 Task: Add a timeline in the project ChaseTech for the epic 'Cloud-based analytics platform development' from 2024/05/22 to 2024/07/22. Add a timeline in the project ChaseTech for the epic 'IT performance benchmarking' from 2023/05/20 to 2024/11/15. Add a timeline in the project ChaseTech for the epic 'IT budget management improvement' from 2024/06/11 to 2025/08/09
Action: Mouse moved to (116, 168)
Screenshot: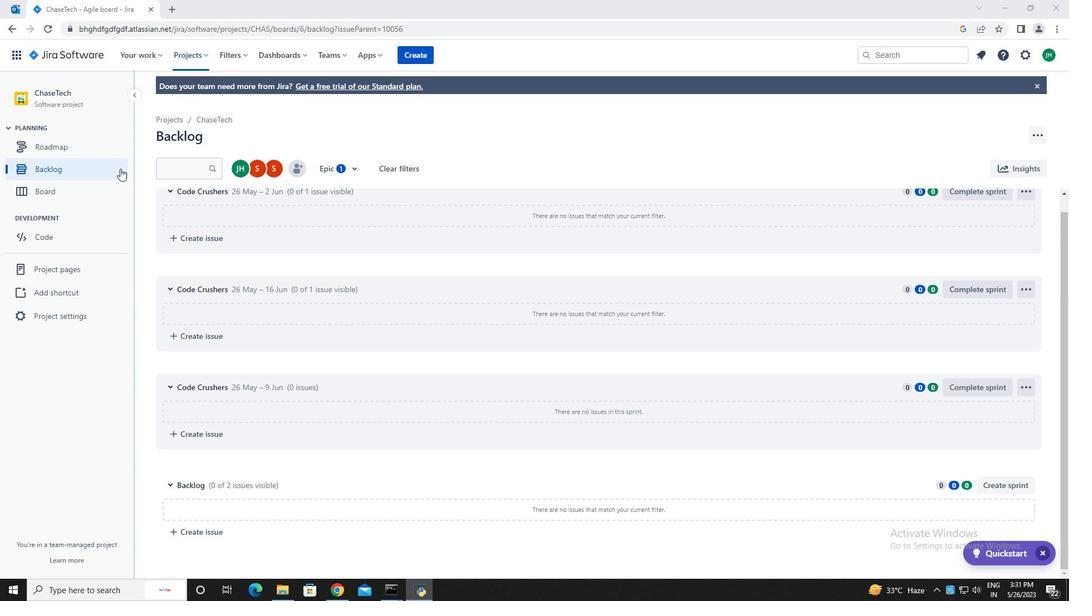
Action: Mouse pressed left at (116, 168)
Screenshot: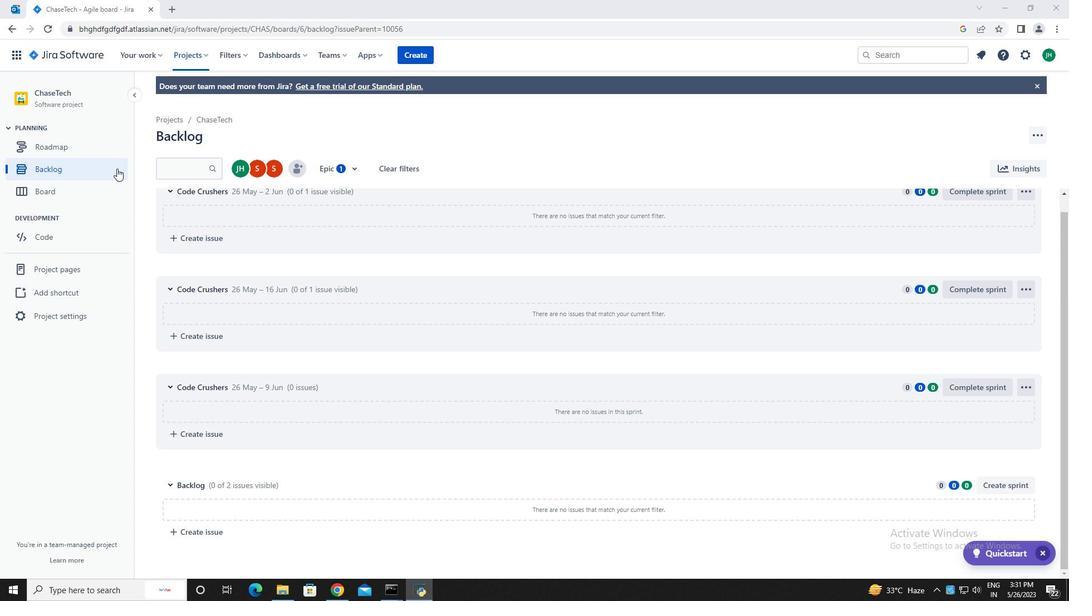 
Action: Mouse moved to (330, 170)
Screenshot: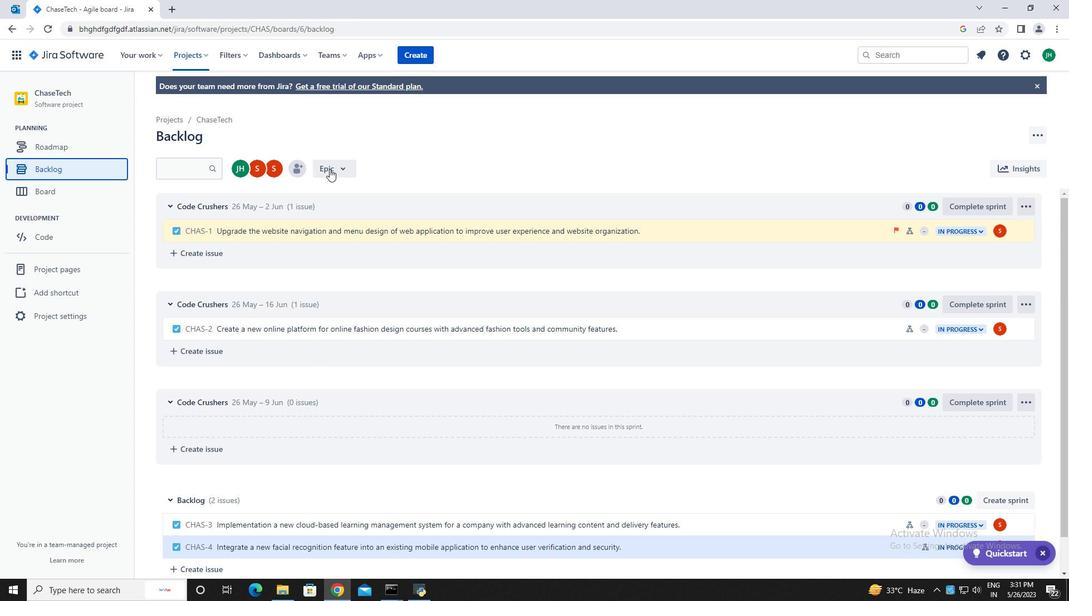 
Action: Mouse pressed left at (330, 170)
Screenshot: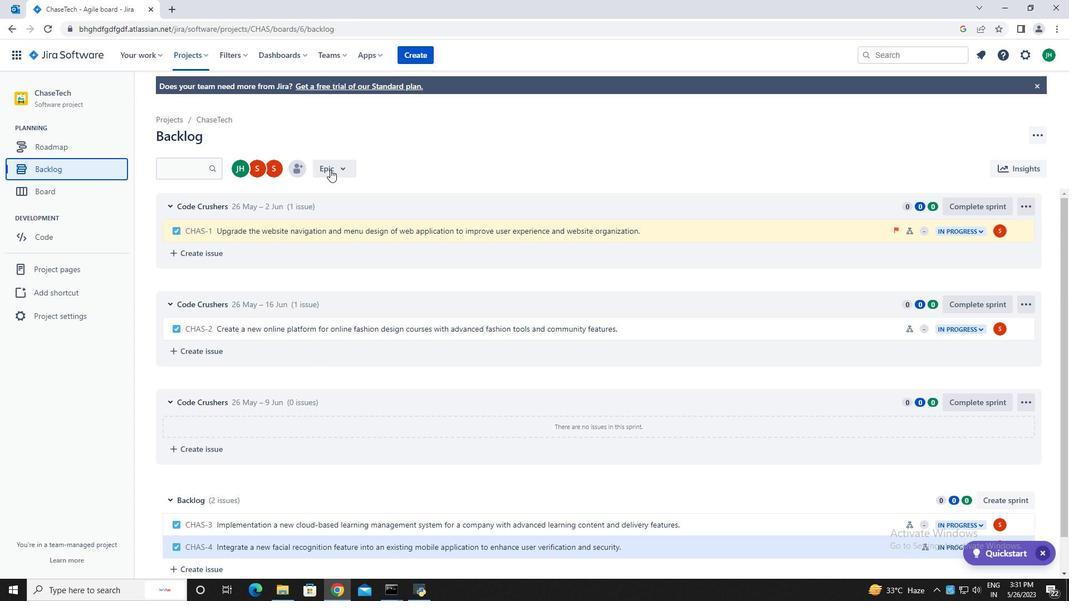 
Action: Mouse moved to (339, 289)
Screenshot: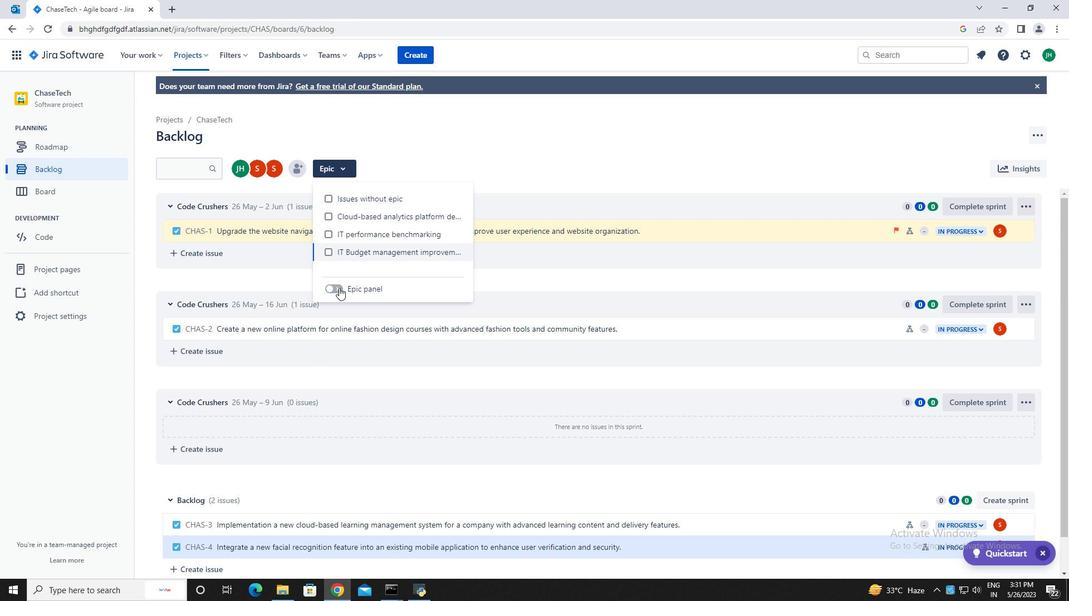 
Action: Mouse pressed left at (339, 289)
Screenshot: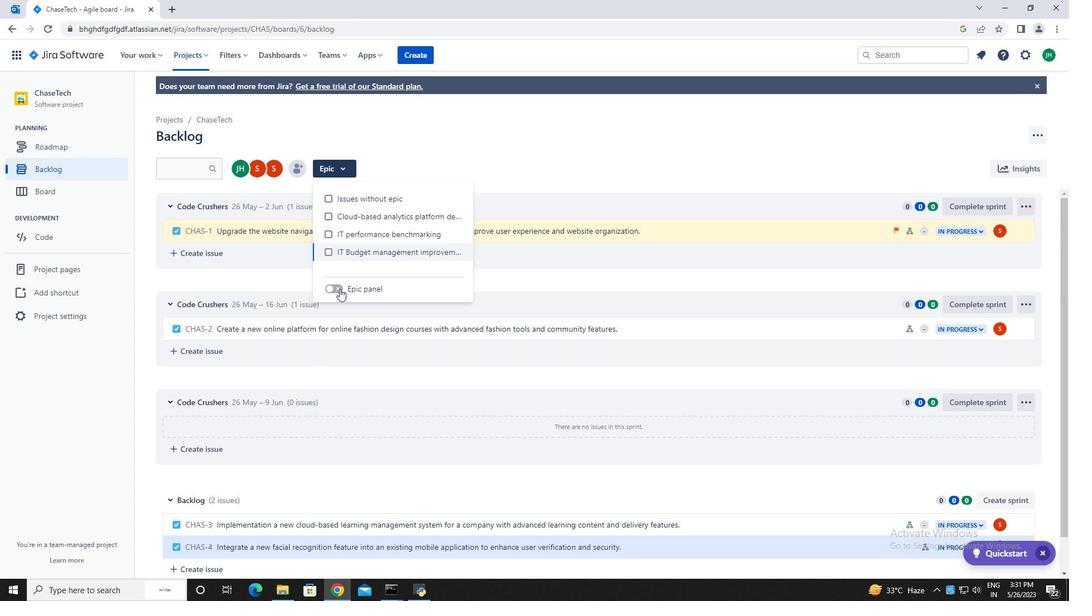 
Action: Mouse moved to (163, 252)
Screenshot: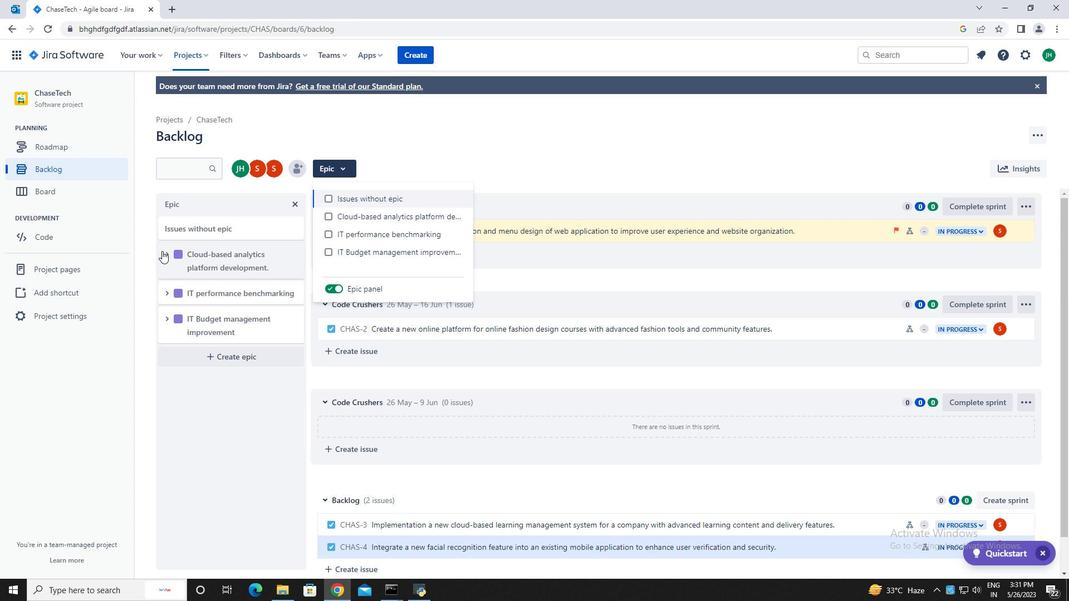 
Action: Mouse pressed left at (163, 252)
Screenshot: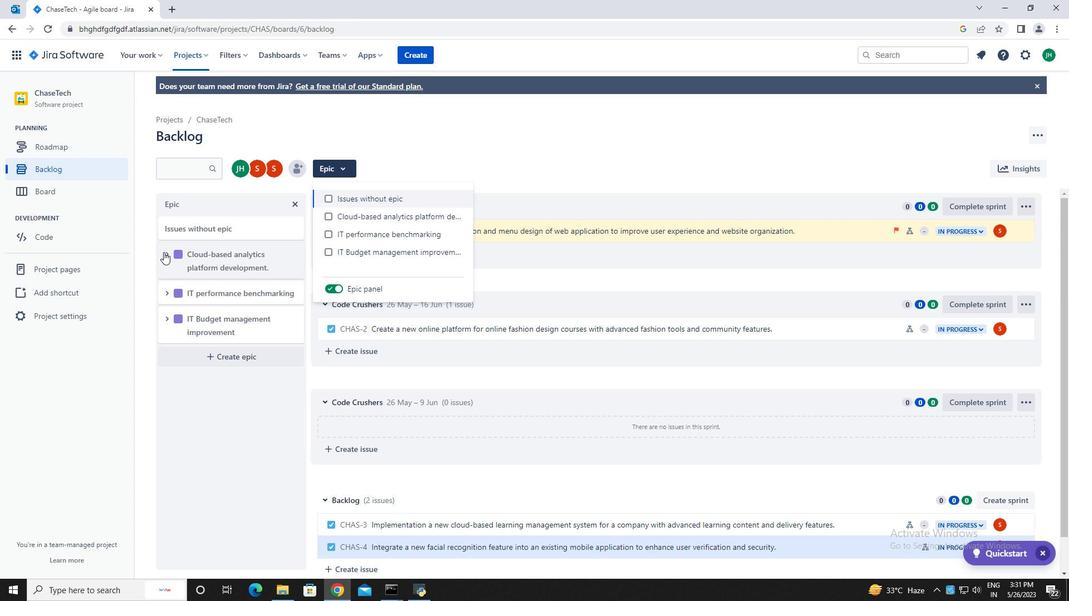 
Action: Mouse moved to (232, 358)
Screenshot: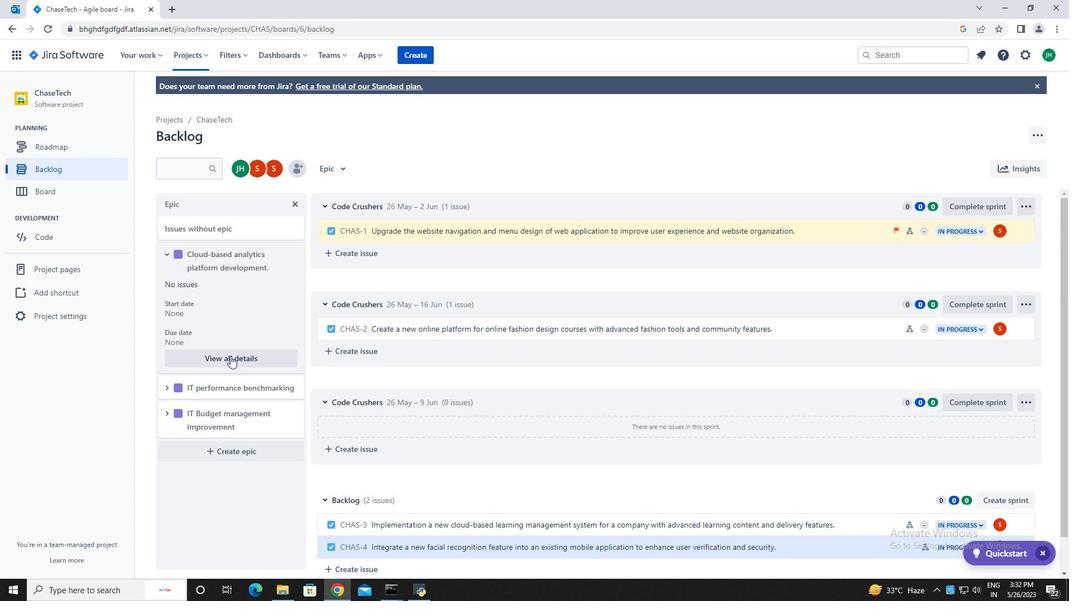 
Action: Mouse pressed left at (232, 358)
Screenshot: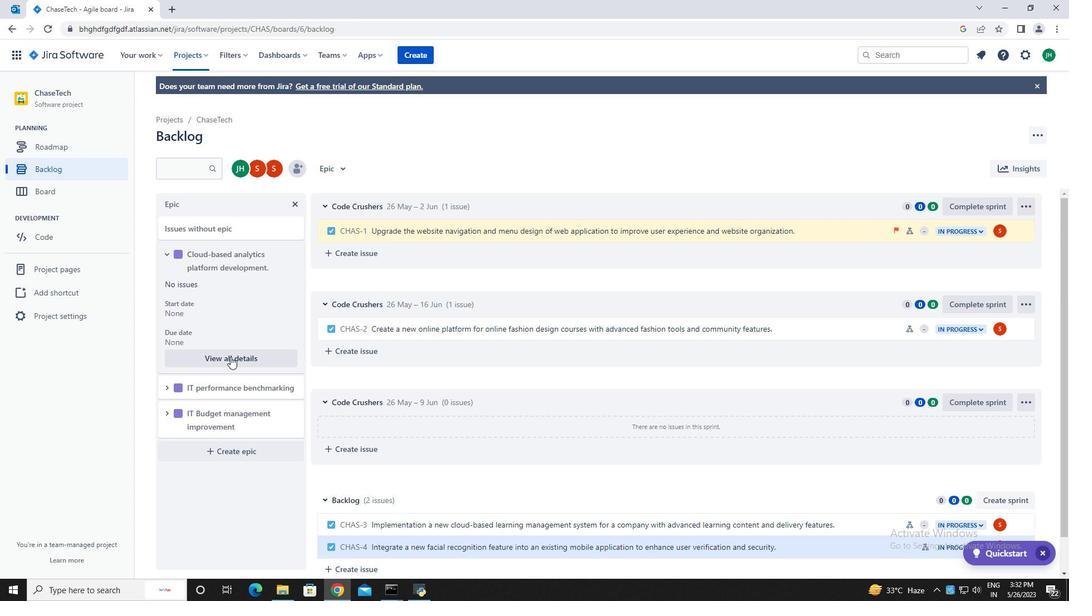 
Action: Mouse moved to (946, 449)
Screenshot: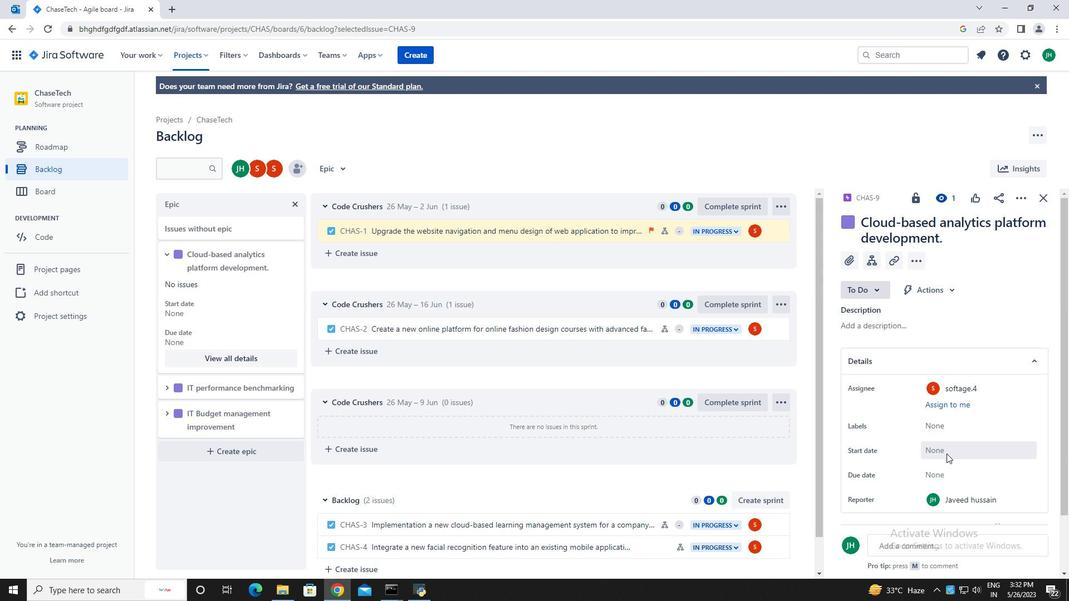 
Action: Mouse pressed left at (946, 449)
Screenshot: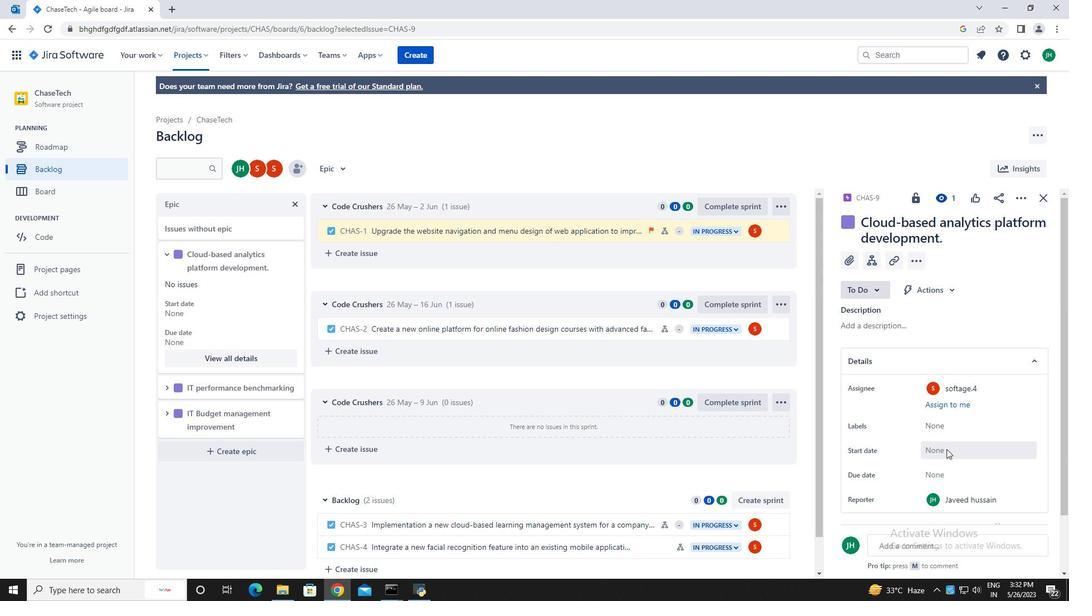 
Action: Mouse moved to (1044, 289)
Screenshot: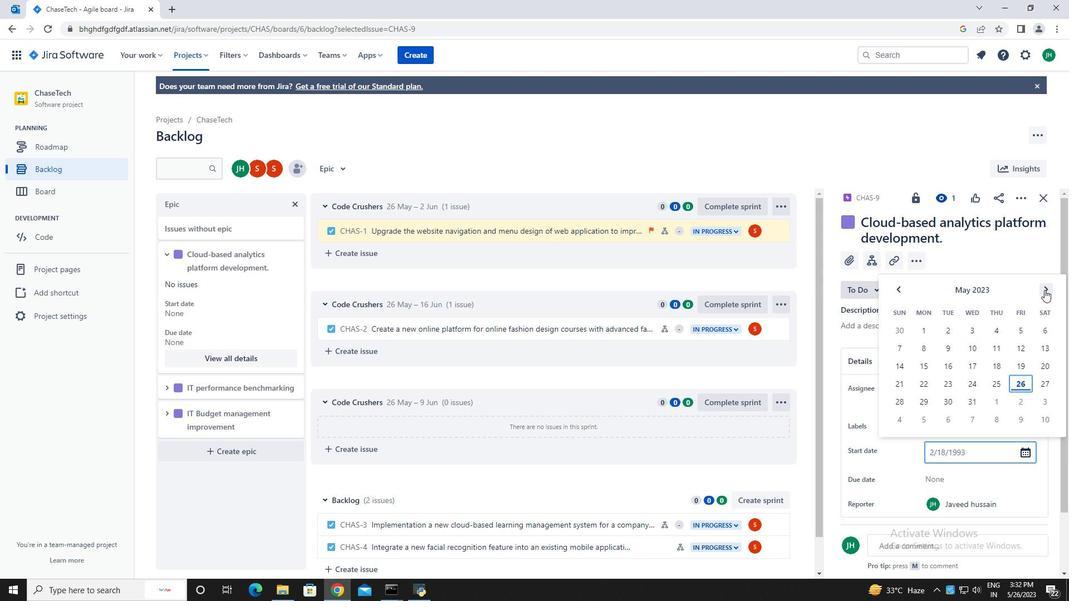 
Action: Mouse pressed left at (1044, 289)
Screenshot: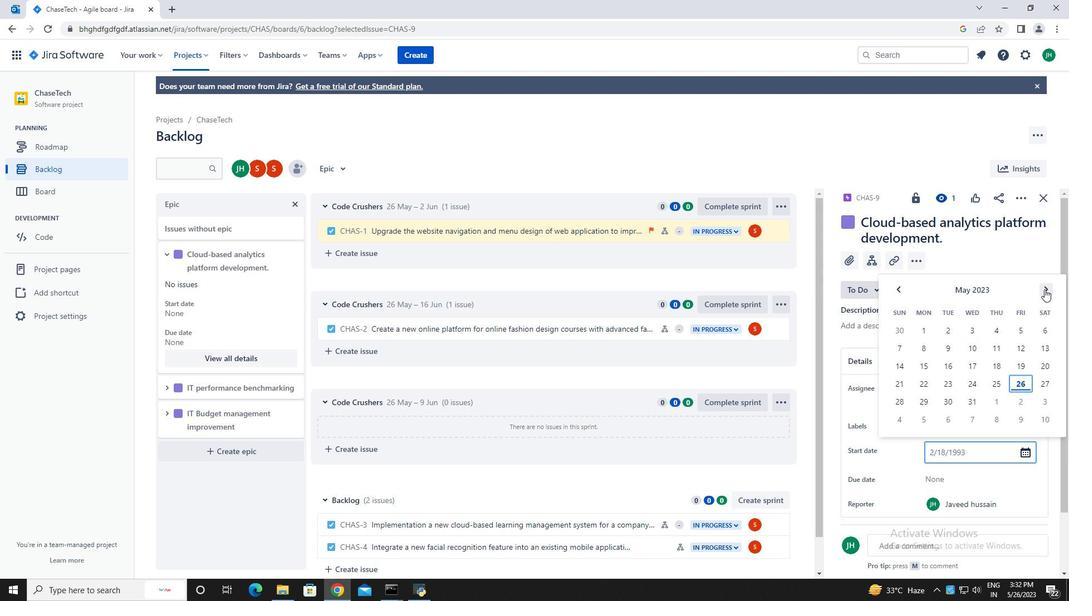 
Action: Mouse pressed left at (1044, 289)
Screenshot: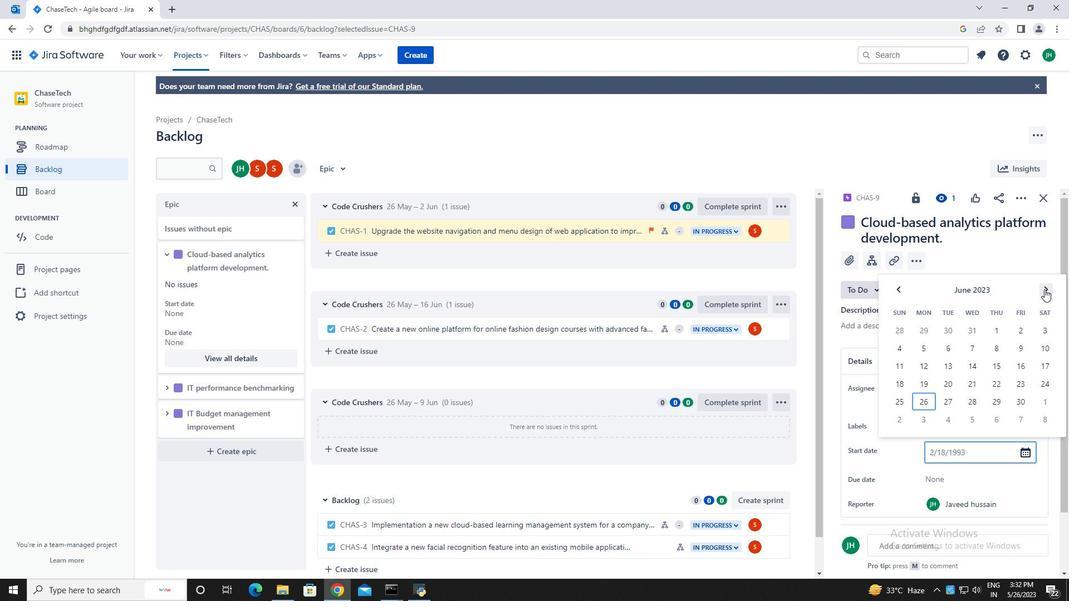 
Action: Mouse pressed left at (1044, 289)
Screenshot: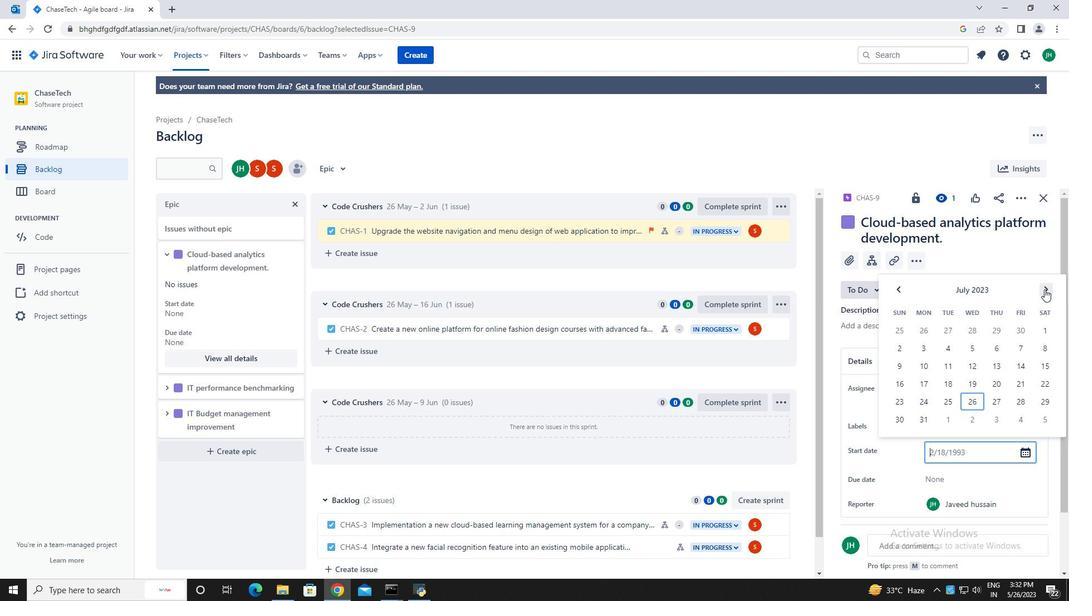 
Action: Mouse pressed left at (1044, 289)
Screenshot: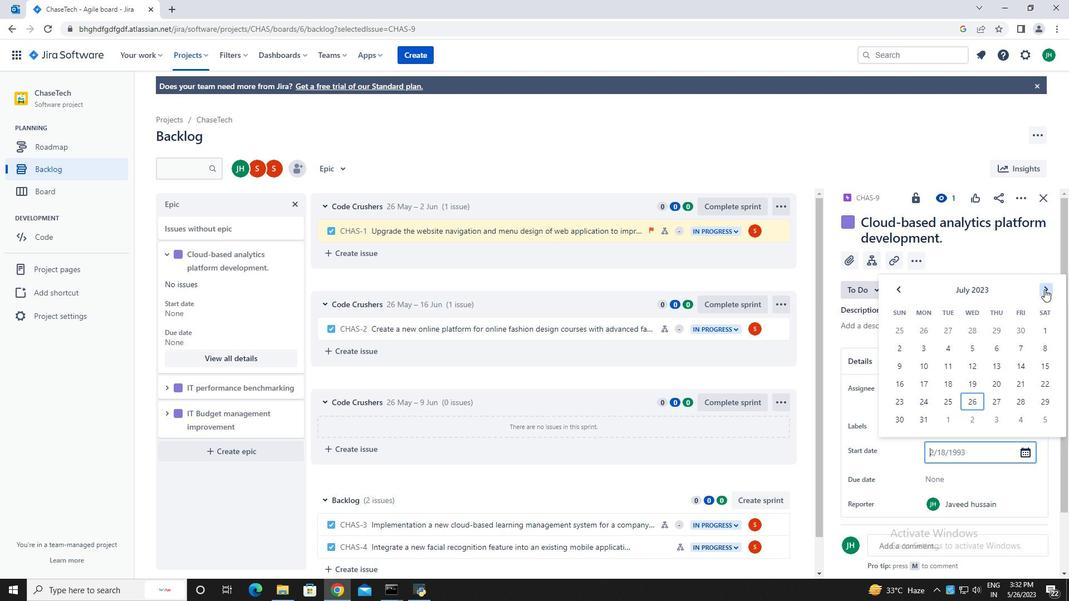 
Action: Mouse pressed left at (1044, 289)
Screenshot: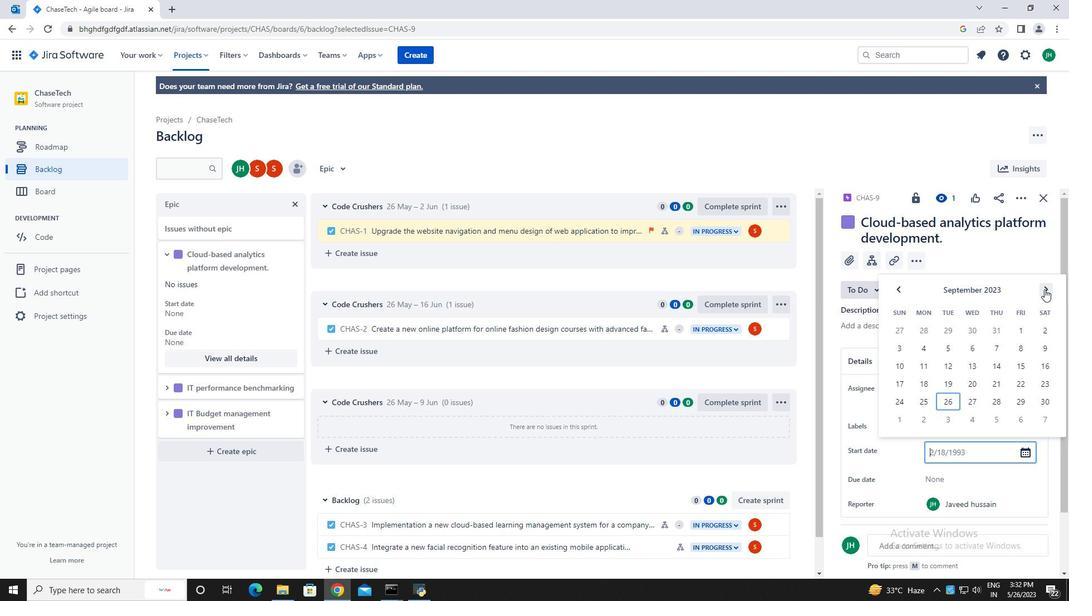 
Action: Mouse pressed left at (1044, 289)
Screenshot: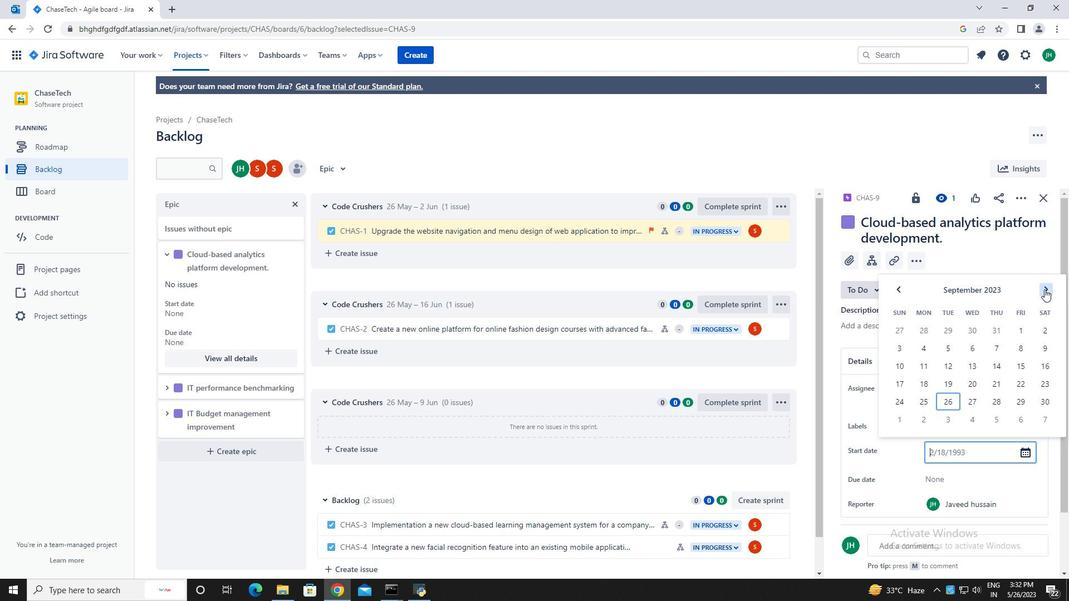 
Action: Mouse pressed left at (1044, 289)
Screenshot: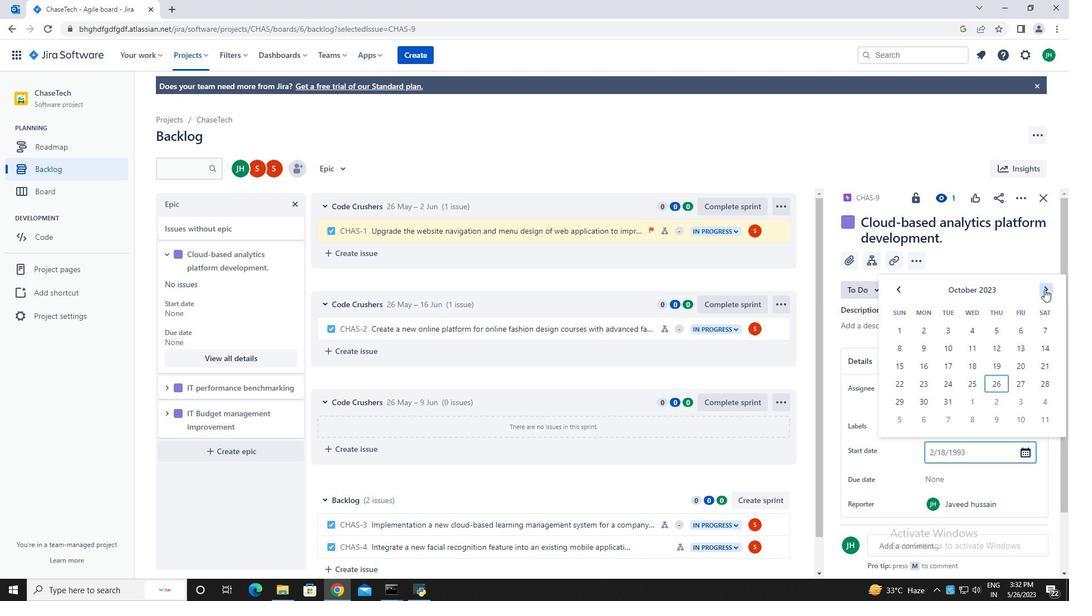 
Action: Mouse pressed left at (1044, 289)
Screenshot: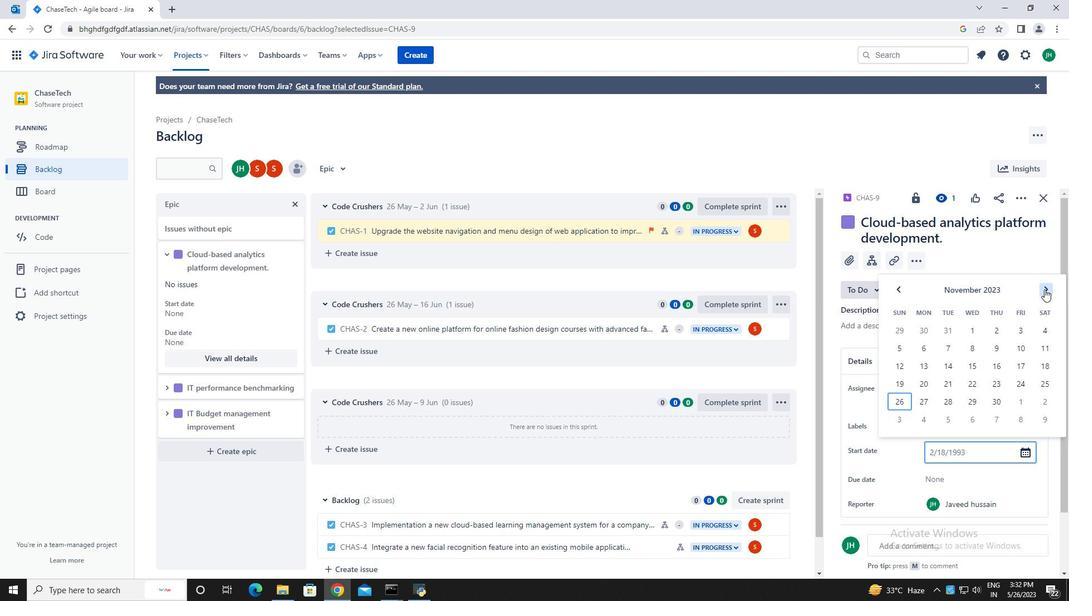 
Action: Mouse pressed left at (1044, 289)
Screenshot: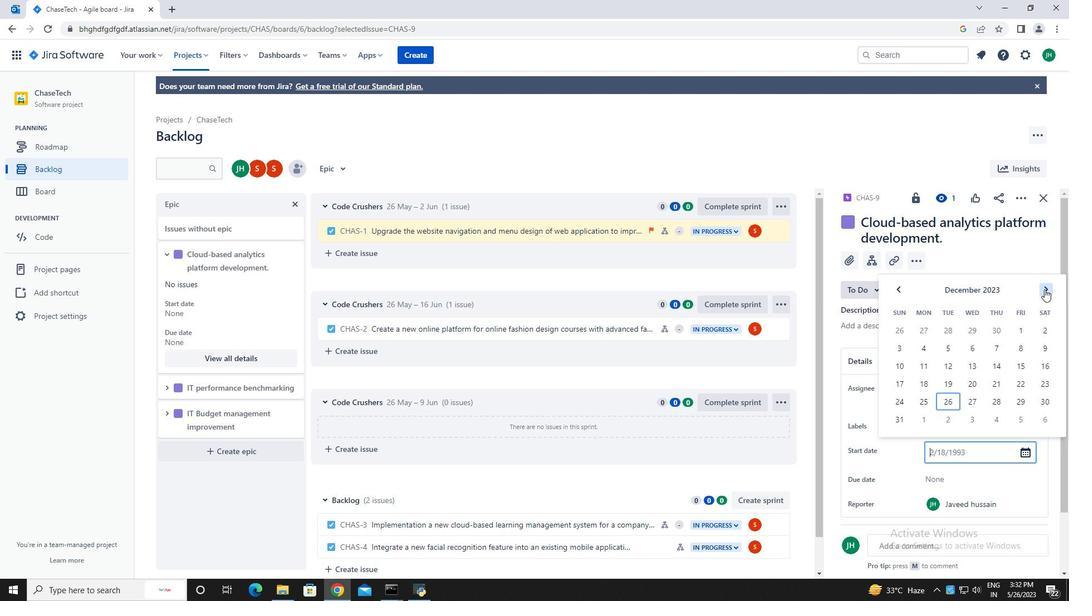 
Action: Mouse pressed left at (1044, 289)
Screenshot: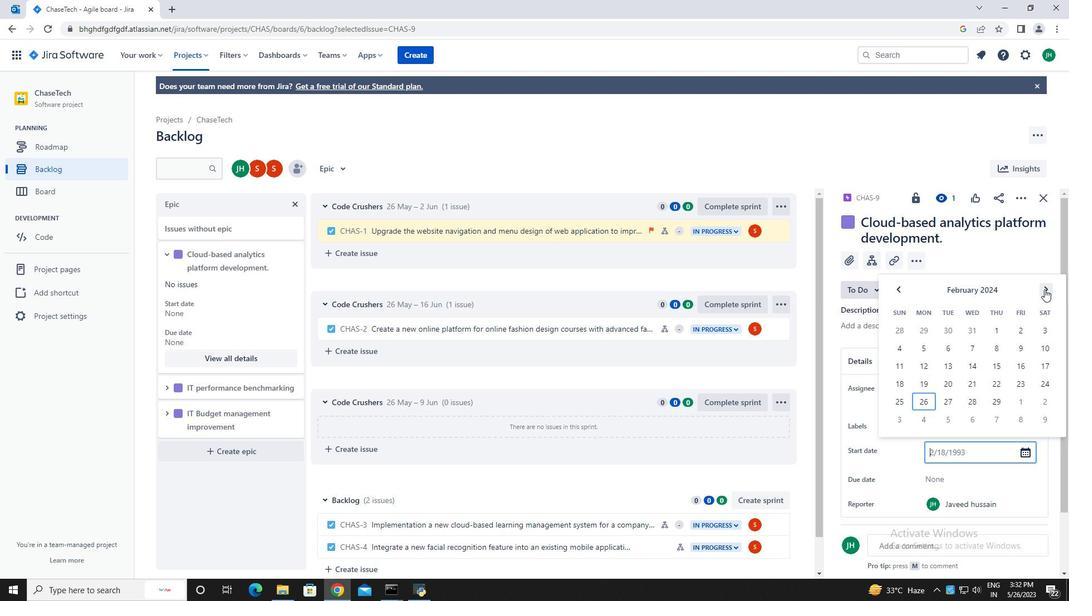 
Action: Mouse moved to (1044, 289)
Screenshot: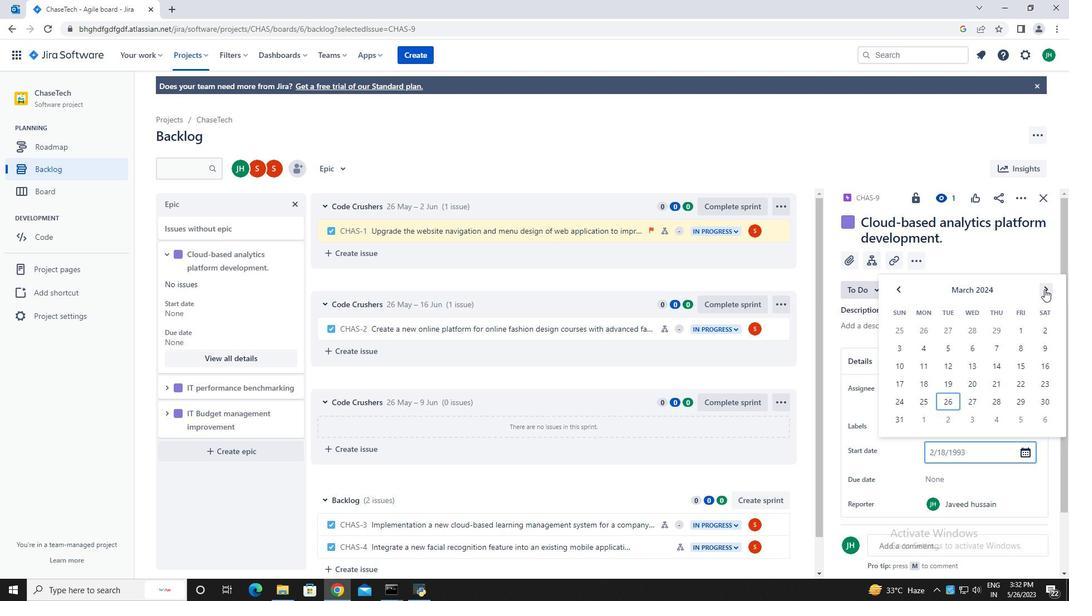 
Action: Mouse pressed left at (1044, 289)
Screenshot: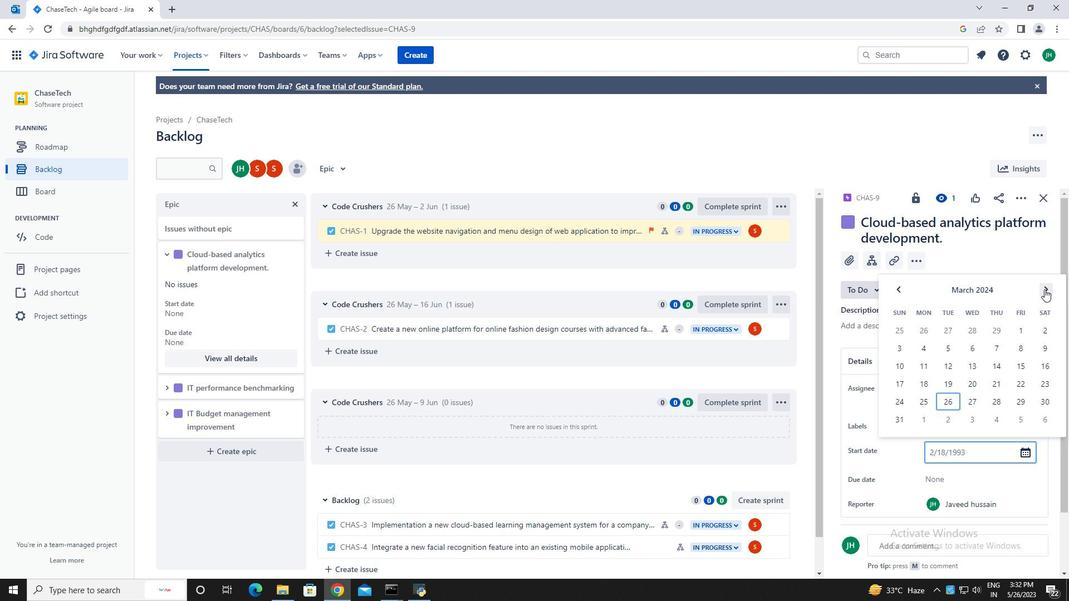 
Action: Mouse moved to (925, 386)
Screenshot: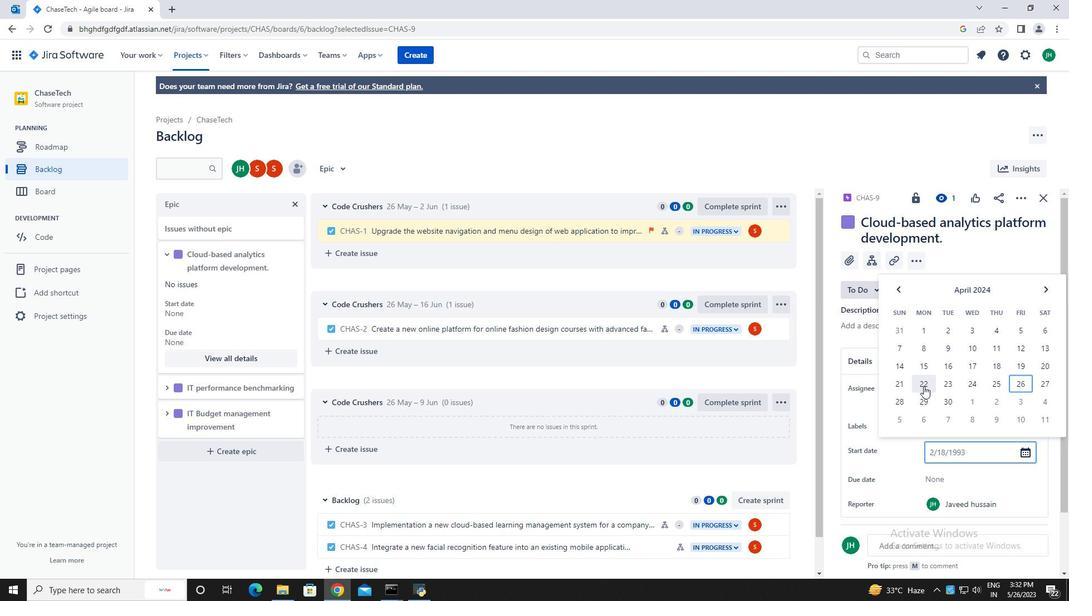
Action: Mouse pressed left at (925, 386)
Screenshot: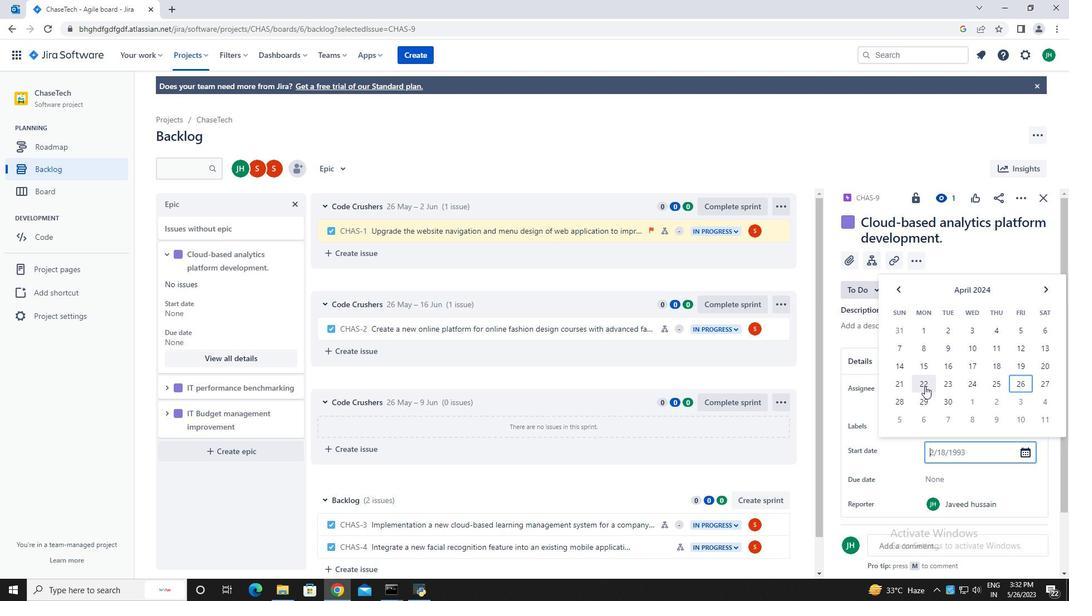 
Action: Mouse moved to (922, 380)
Screenshot: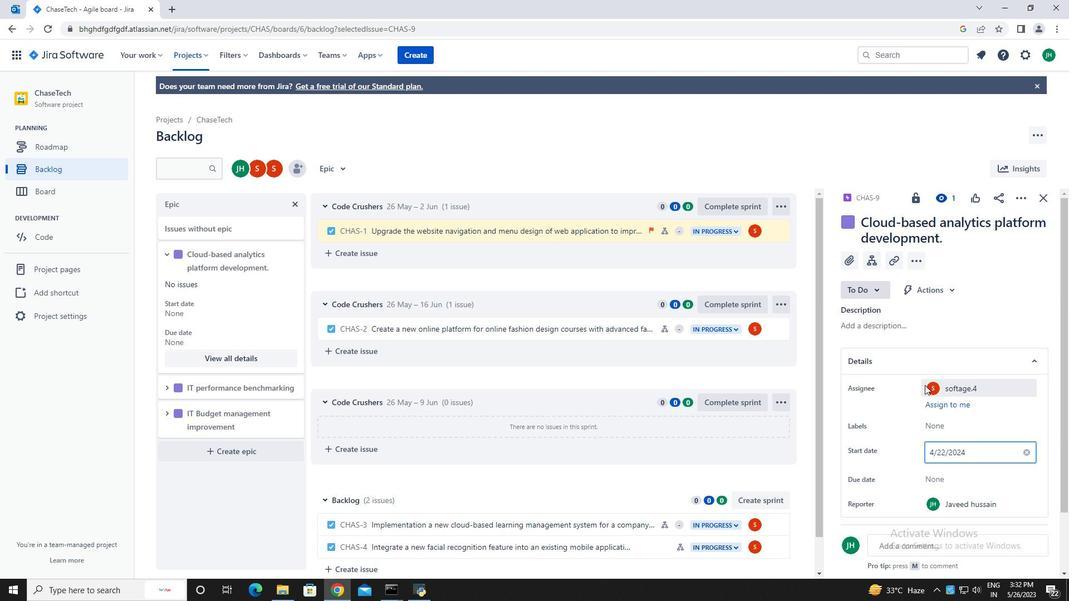 
Action: Key pressed <Key.enter>
Screenshot: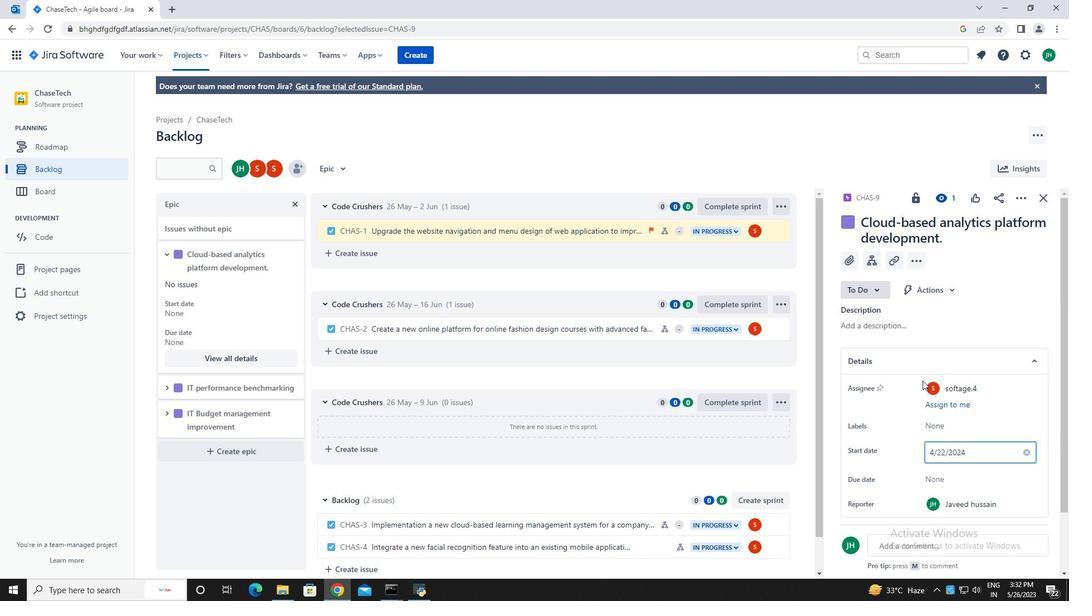 
Action: Mouse moved to (939, 474)
Screenshot: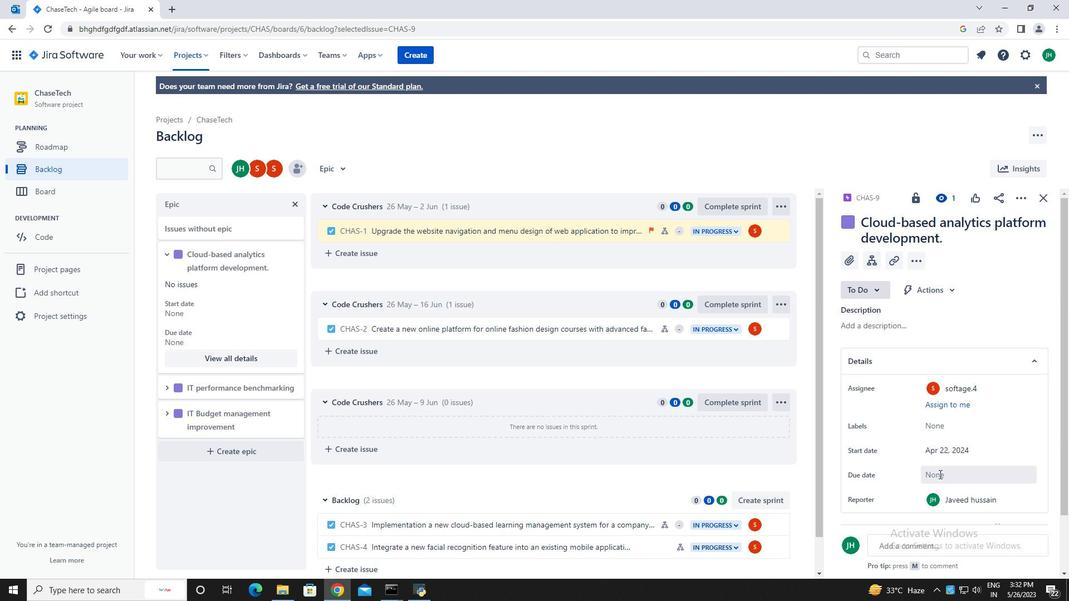 
Action: Mouse pressed left at (939, 474)
Screenshot: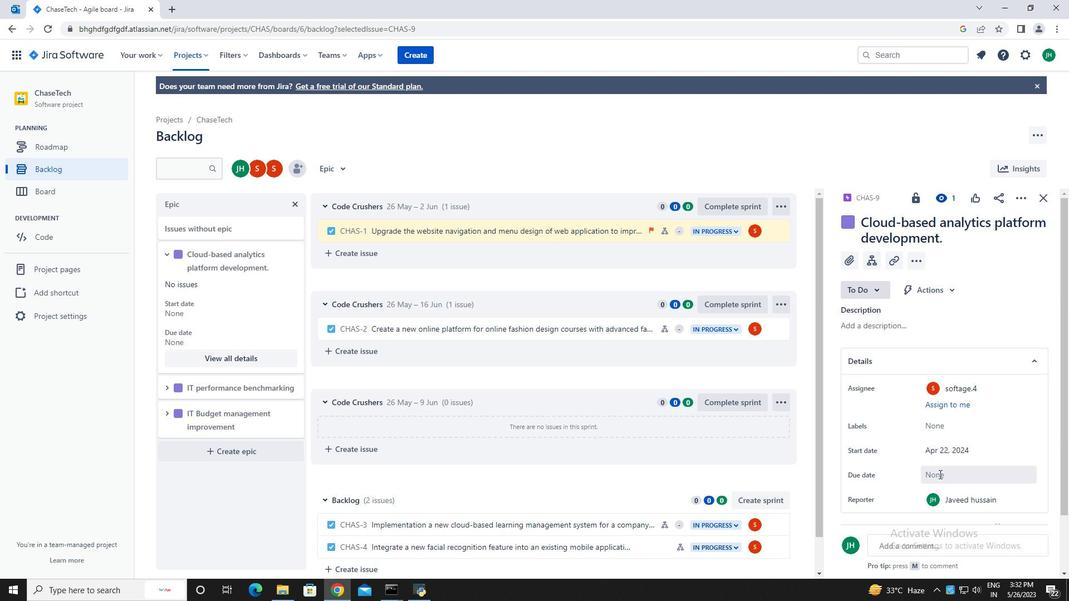 
Action: Mouse moved to (1049, 314)
Screenshot: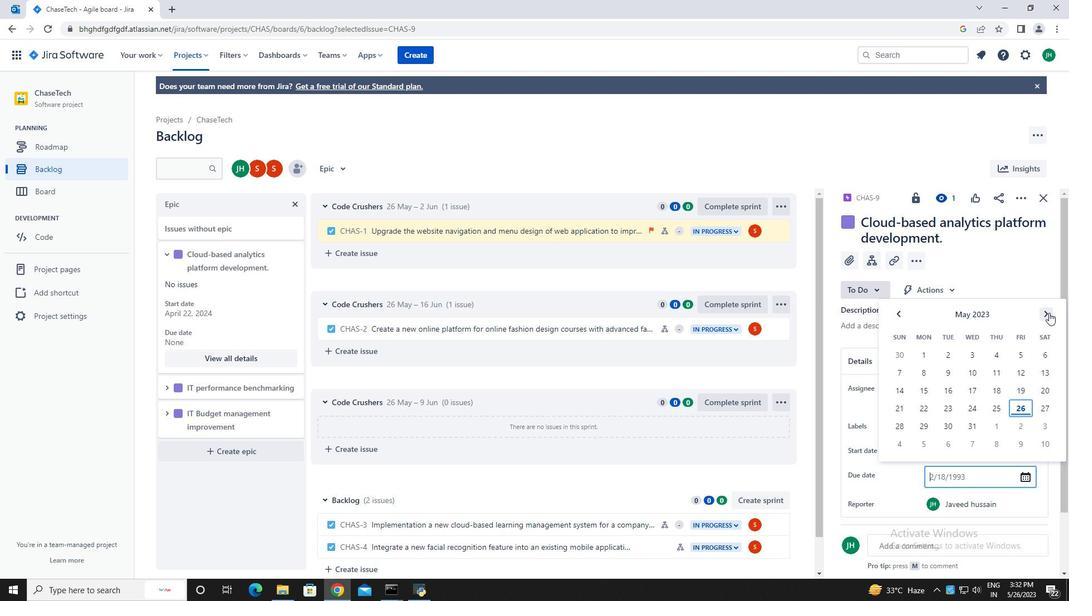 
Action: Mouse pressed left at (1049, 314)
Screenshot: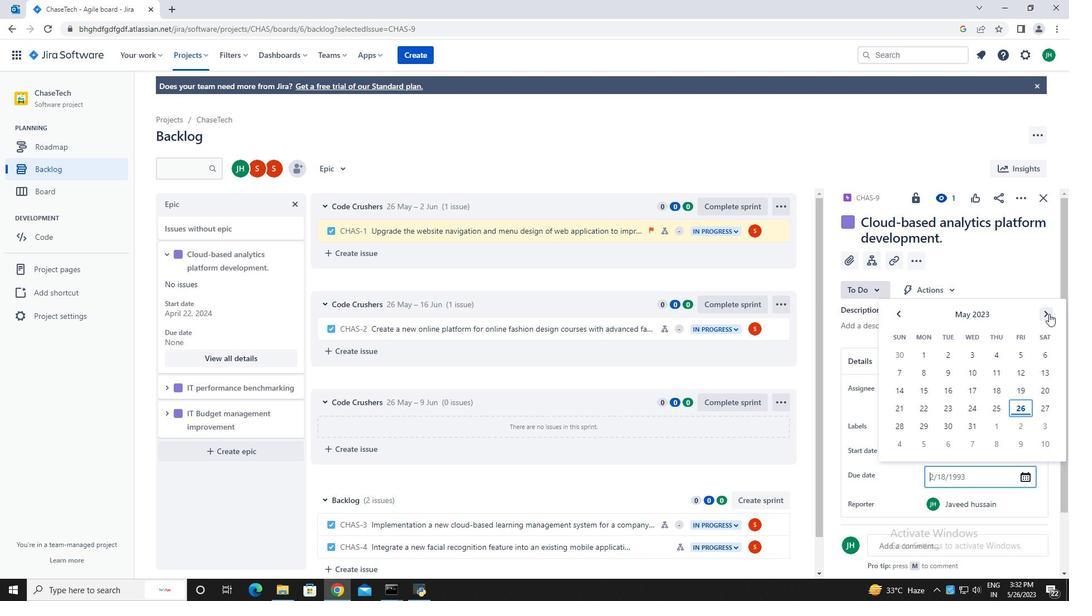 
Action: Mouse pressed left at (1049, 314)
Screenshot: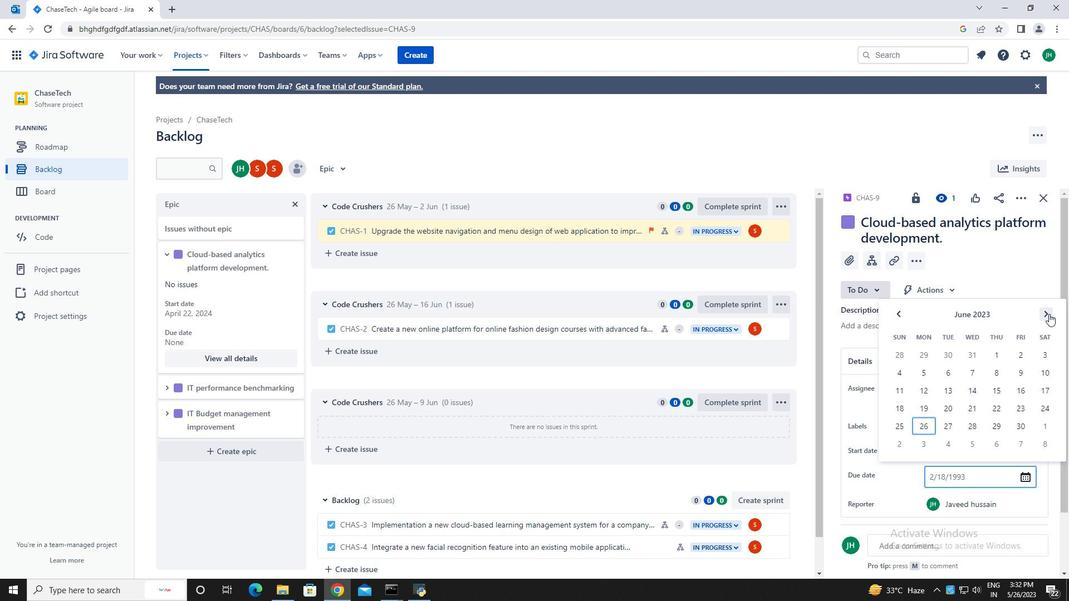 
Action: Mouse moved to (1049, 314)
Screenshot: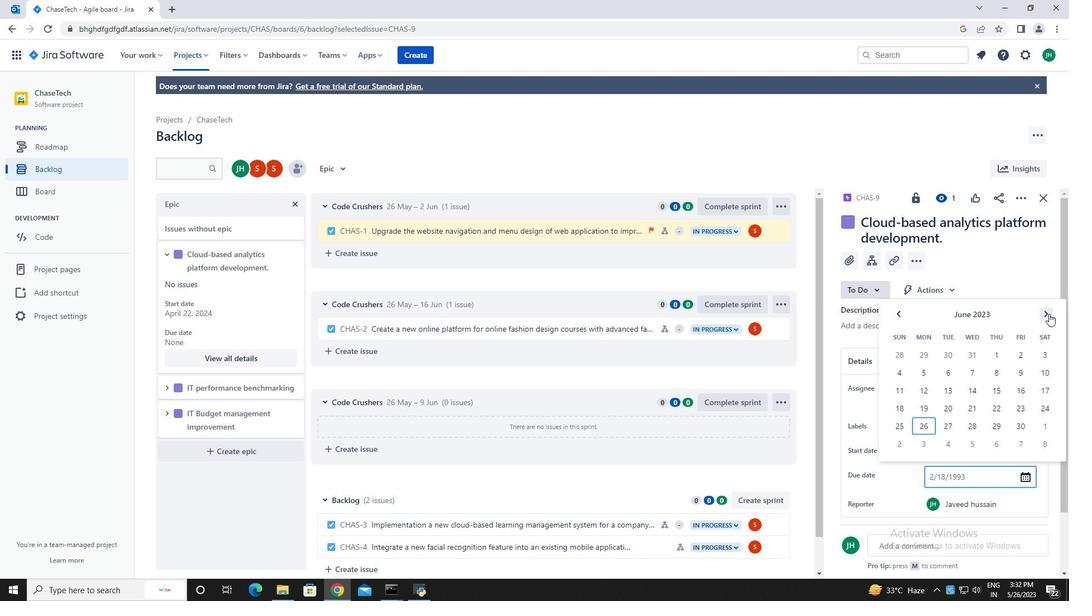 
Action: Mouse pressed left at (1049, 314)
Screenshot: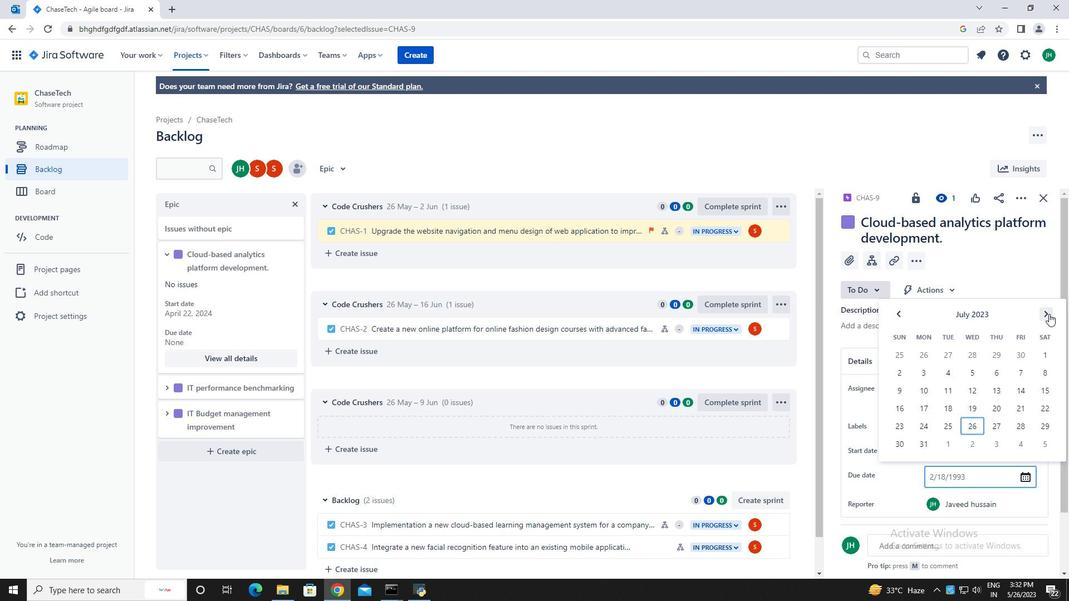 
Action: Mouse pressed left at (1049, 314)
Screenshot: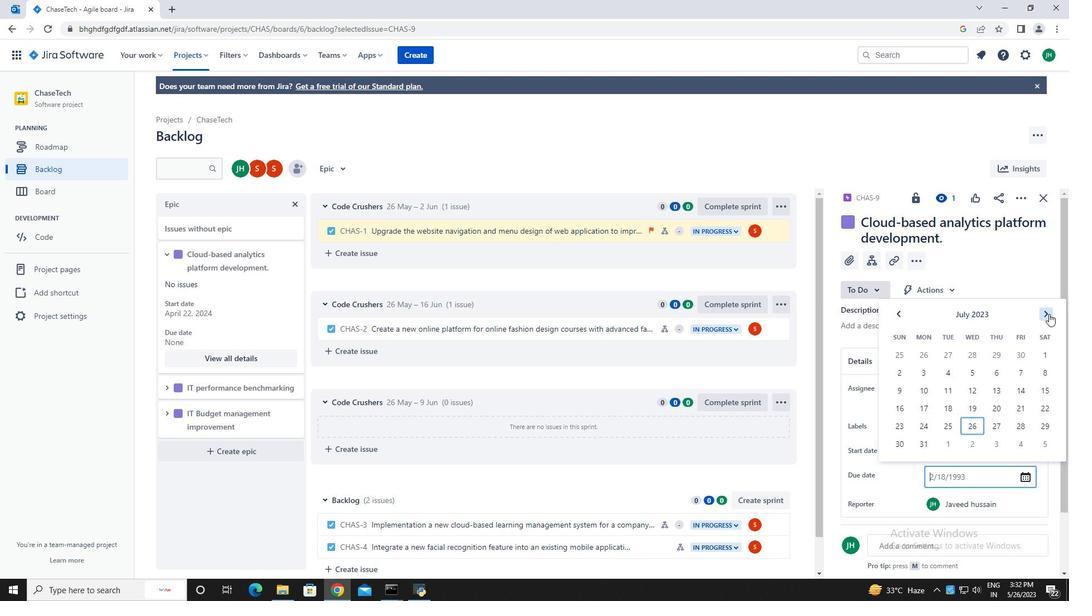 
Action: Mouse pressed left at (1049, 314)
Screenshot: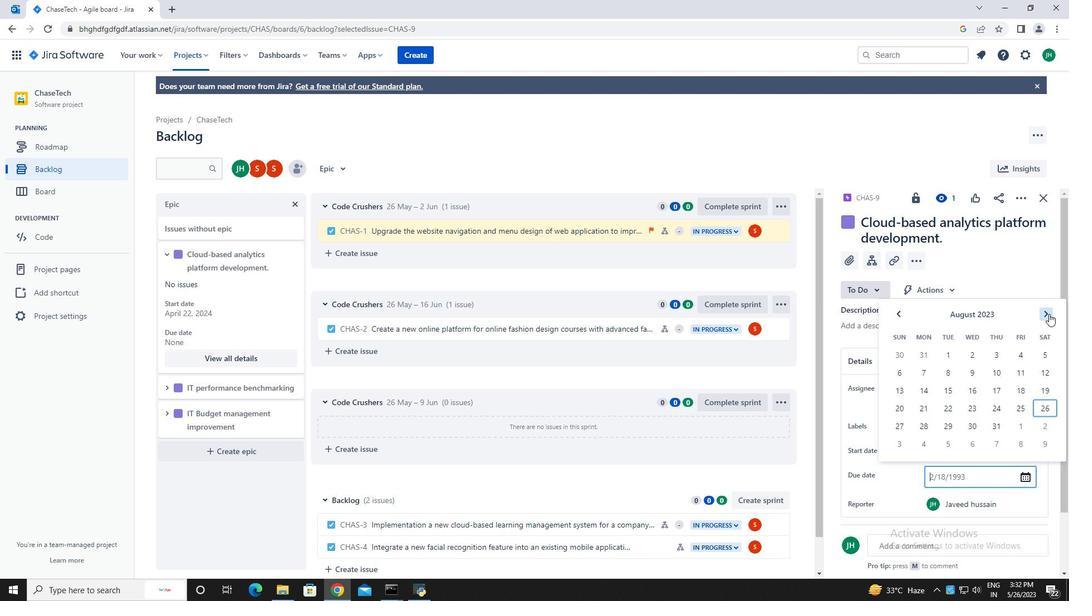 
Action: Mouse pressed left at (1049, 314)
Screenshot: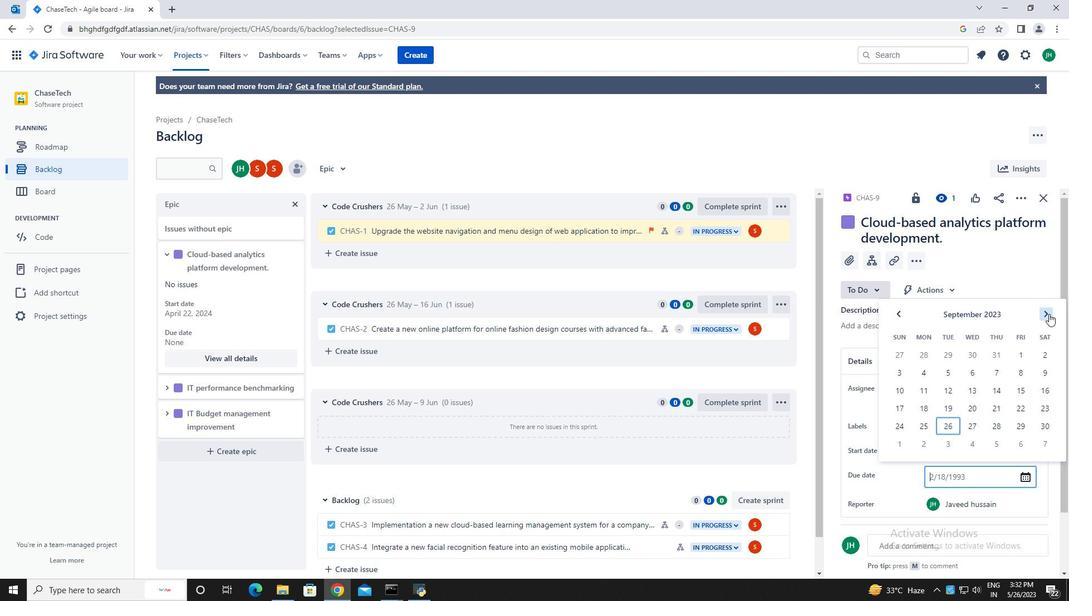 
Action: Mouse pressed left at (1049, 314)
Screenshot: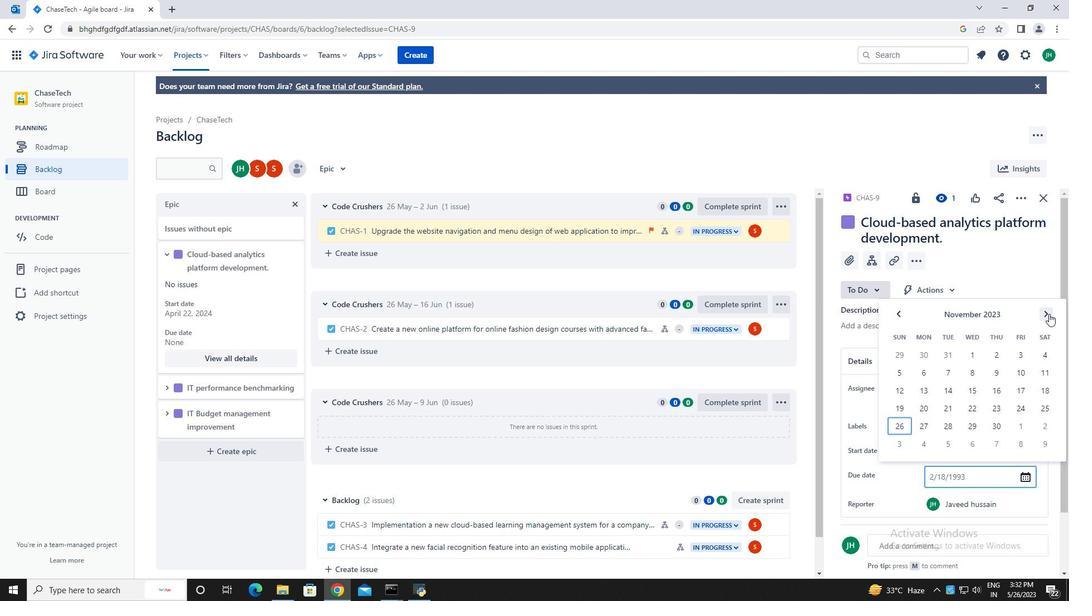 
Action: Mouse pressed left at (1049, 314)
Screenshot: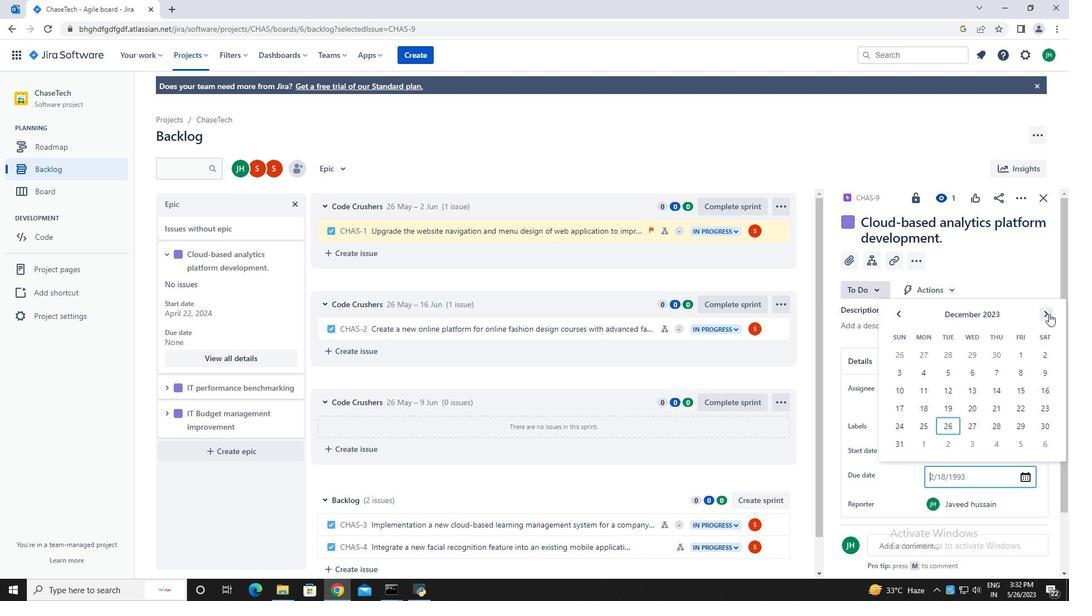 
Action: Mouse pressed left at (1049, 314)
Screenshot: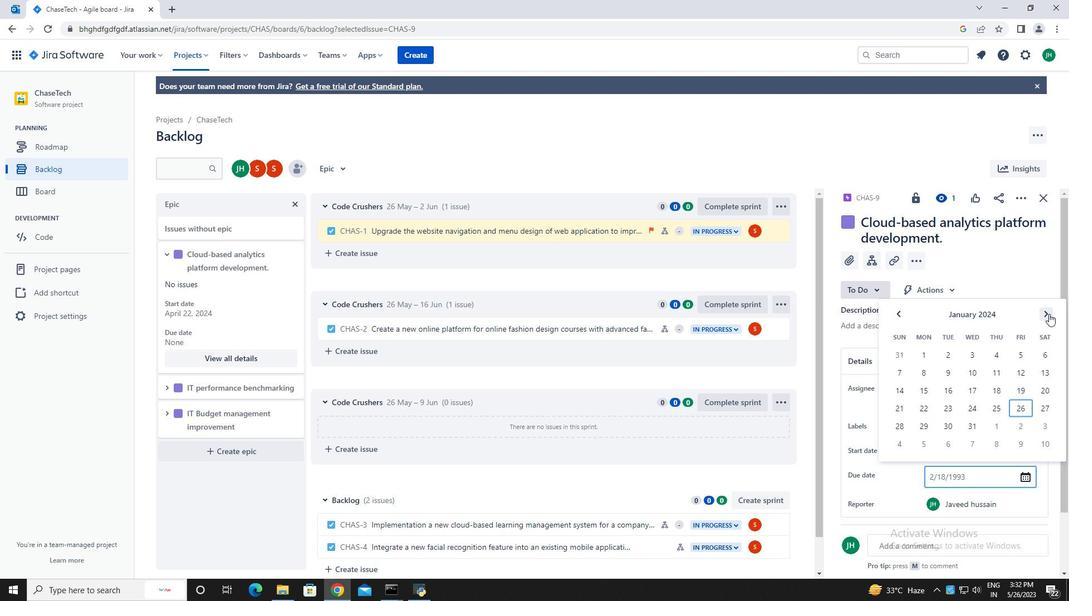 
Action: Mouse pressed left at (1049, 314)
Screenshot: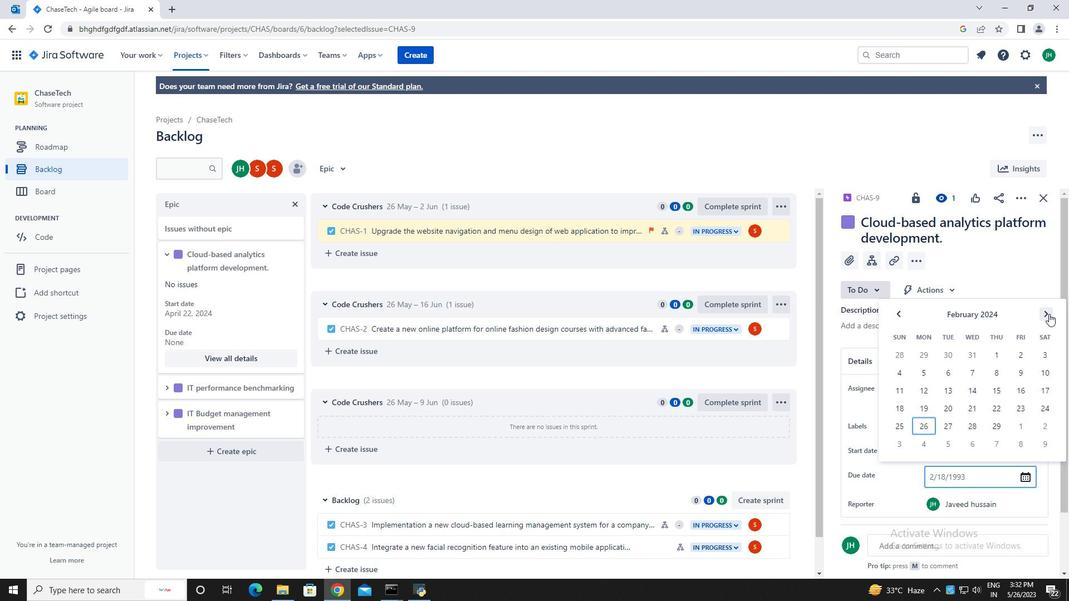 
Action: Mouse moved to (1049, 313)
Screenshot: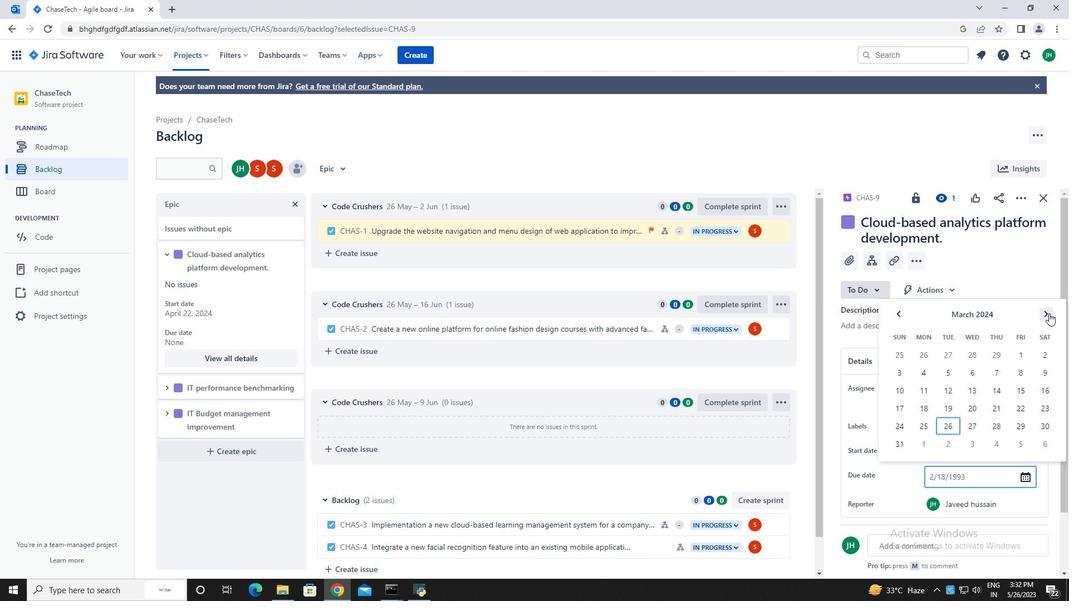 
Action: Mouse pressed left at (1049, 313)
Screenshot: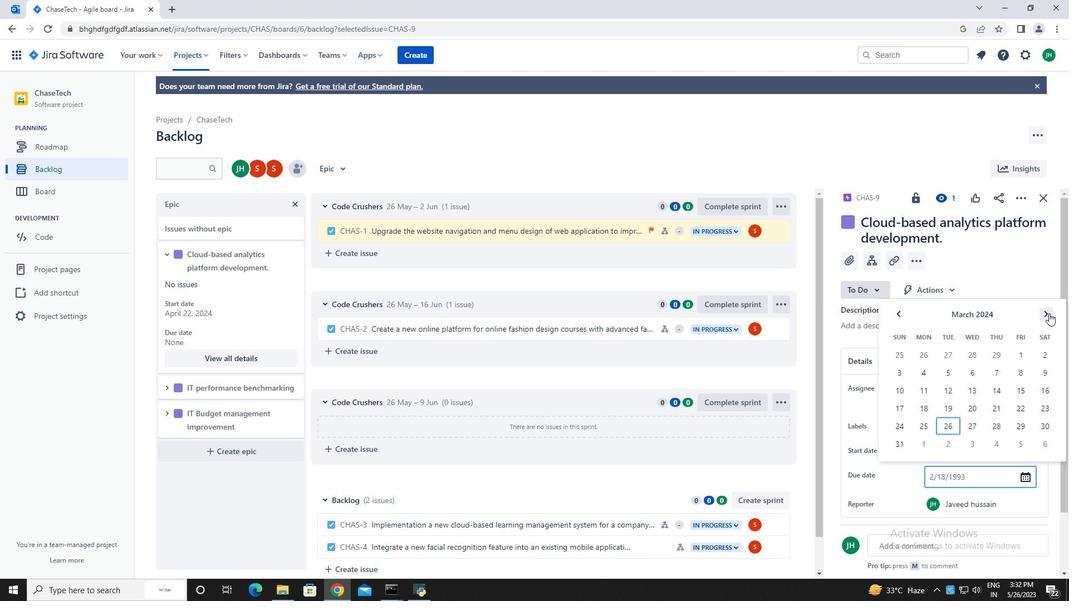 
Action: Mouse pressed left at (1049, 313)
Screenshot: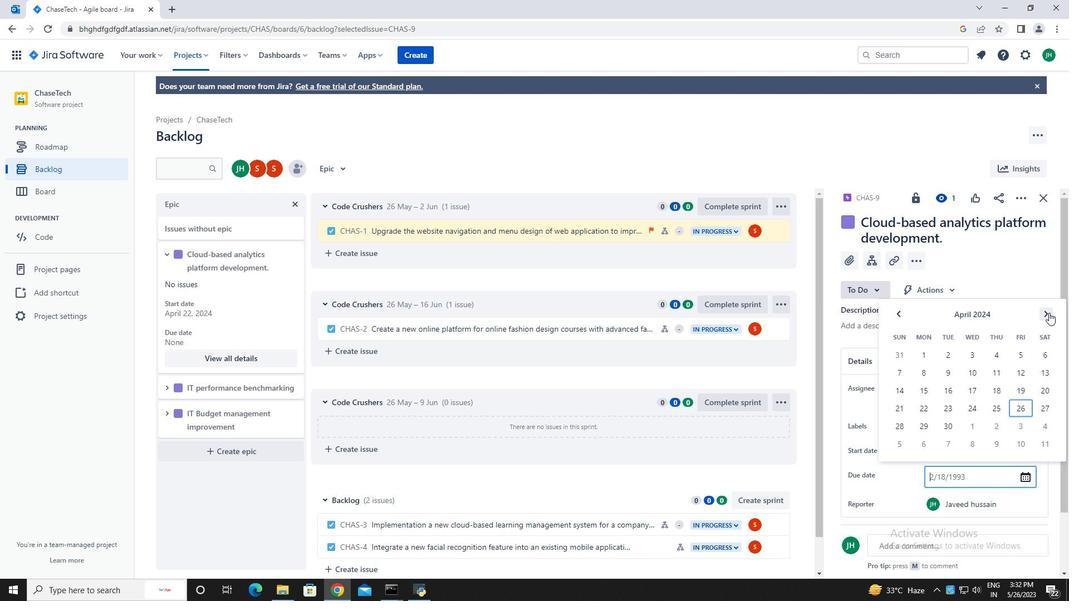 
Action: Mouse pressed left at (1049, 313)
Screenshot: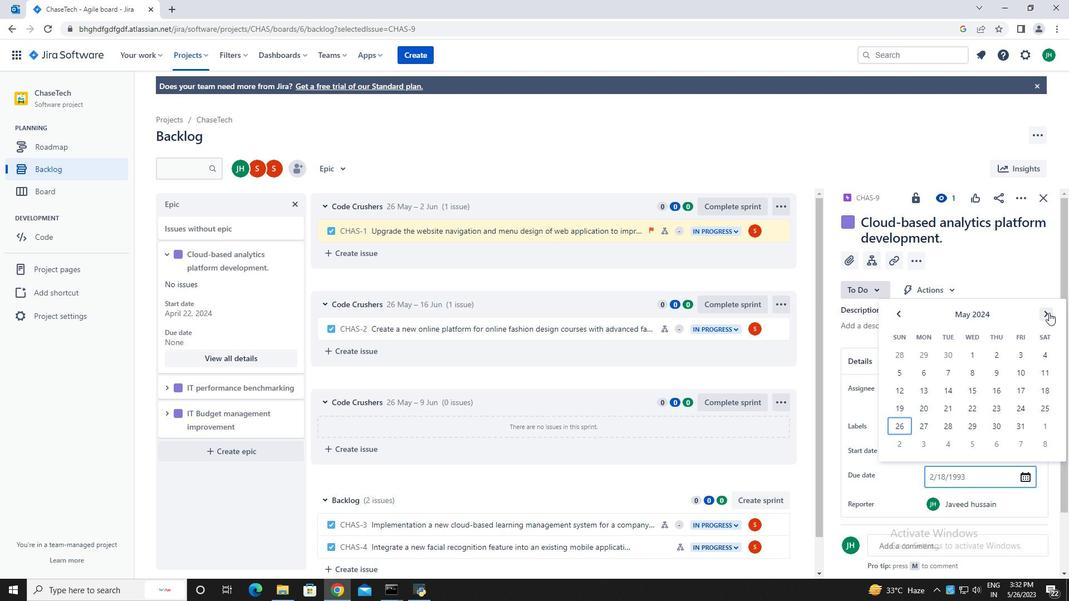 
Action: Mouse pressed left at (1049, 313)
Screenshot: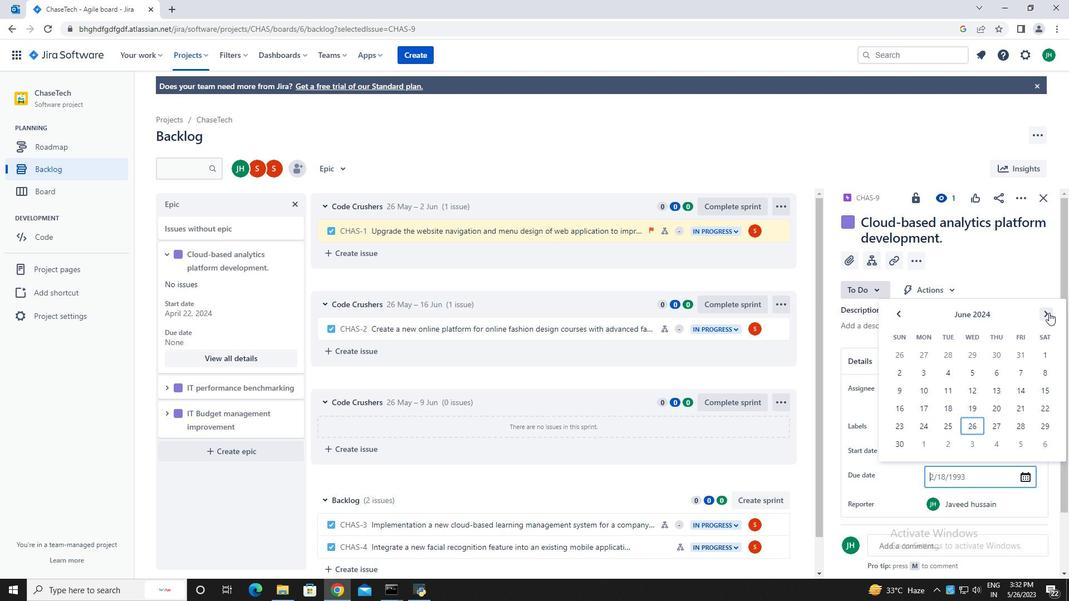 
Action: Mouse moved to (925, 408)
Screenshot: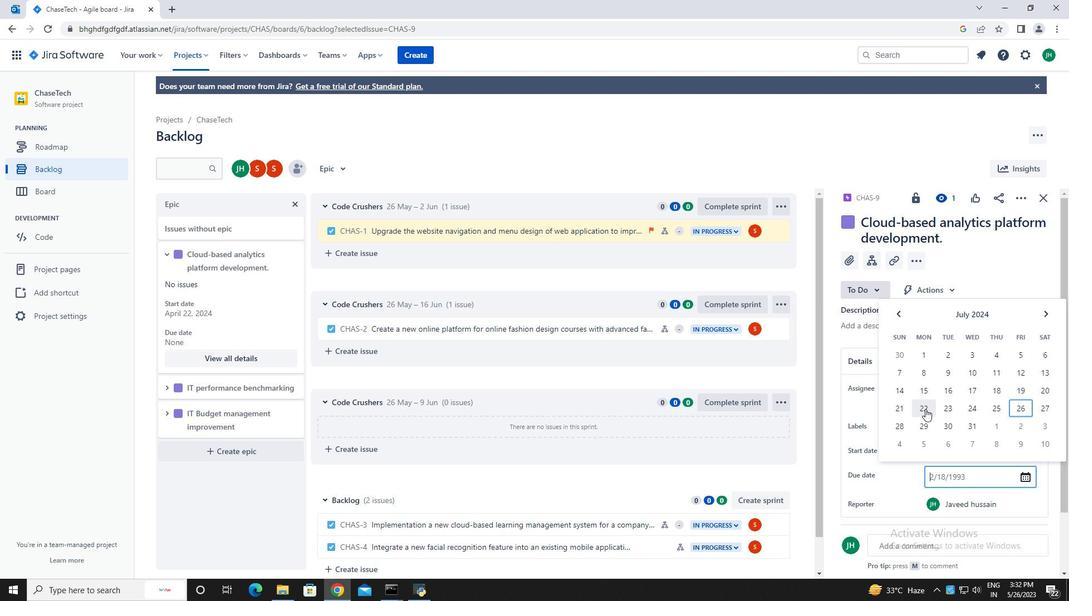 
Action: Mouse pressed left at (925, 408)
Screenshot: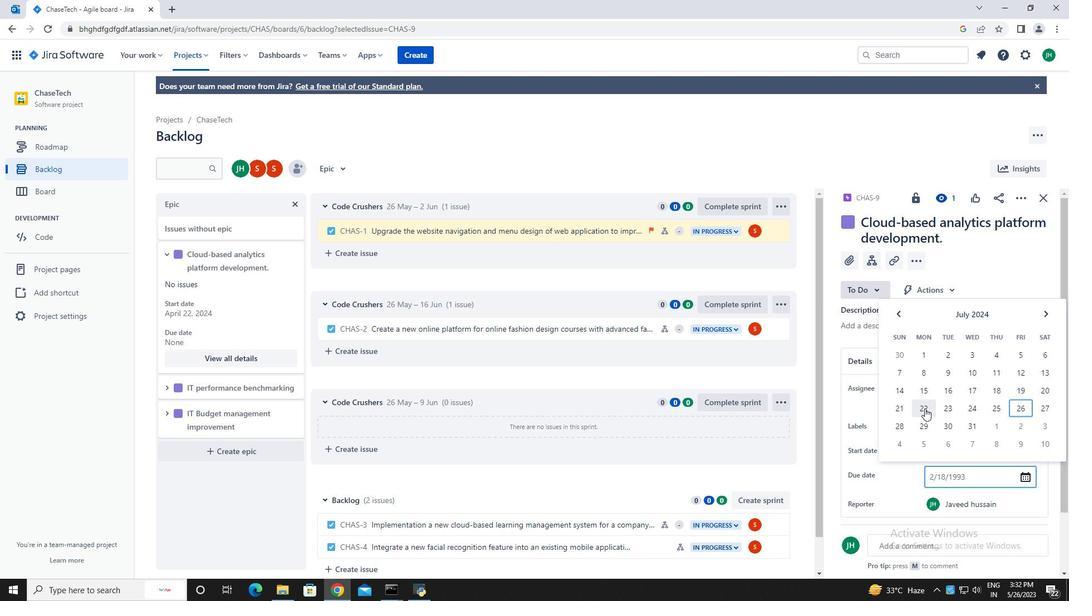 
Action: Mouse moved to (958, 413)
Screenshot: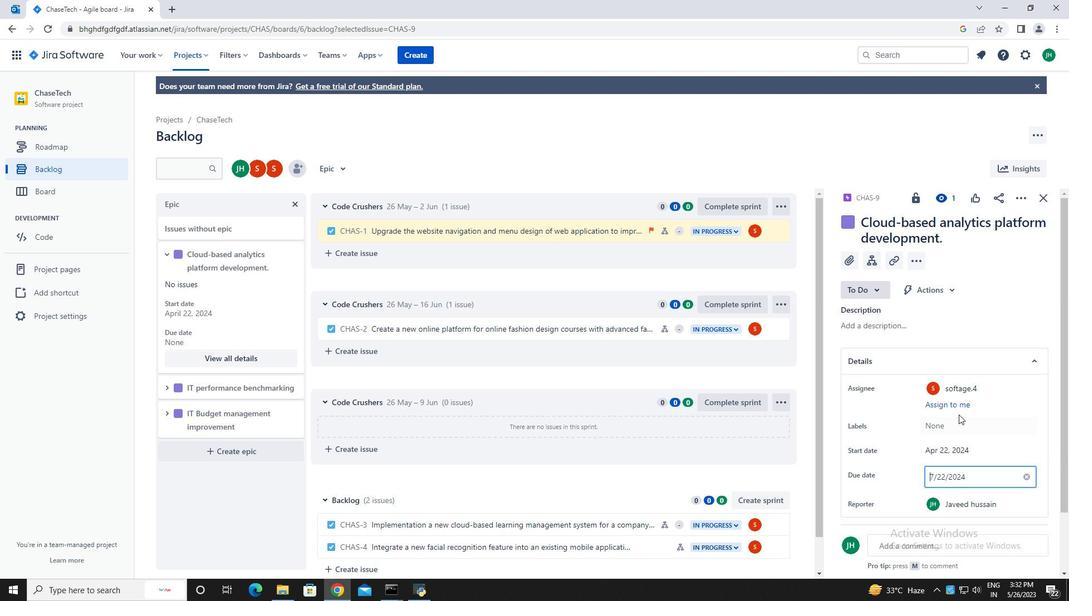 
Action: Key pressed <Key.enter>
Screenshot: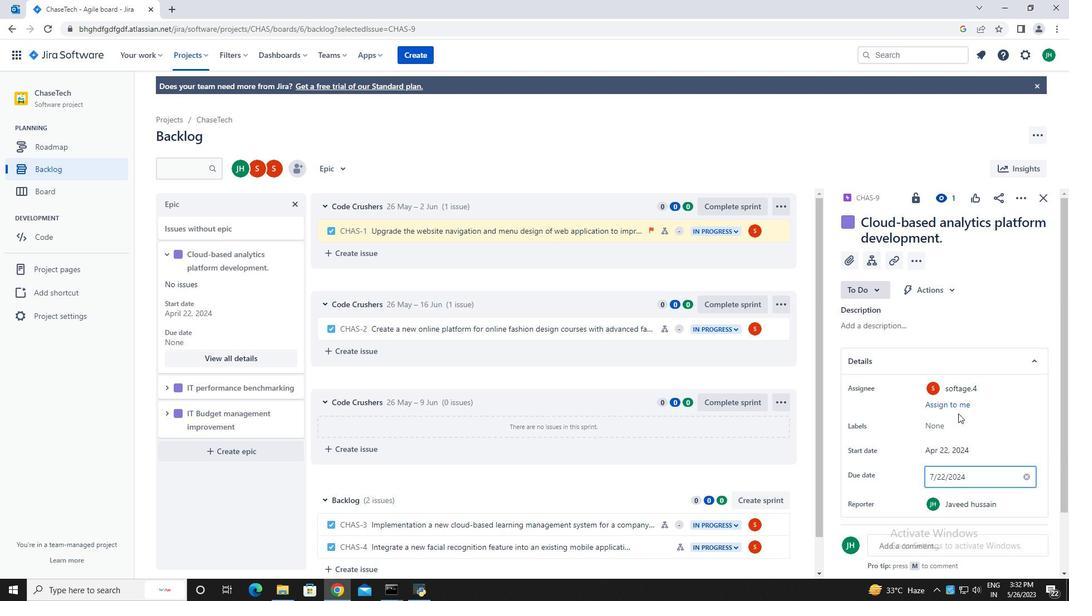 
Action: Mouse moved to (1045, 197)
Screenshot: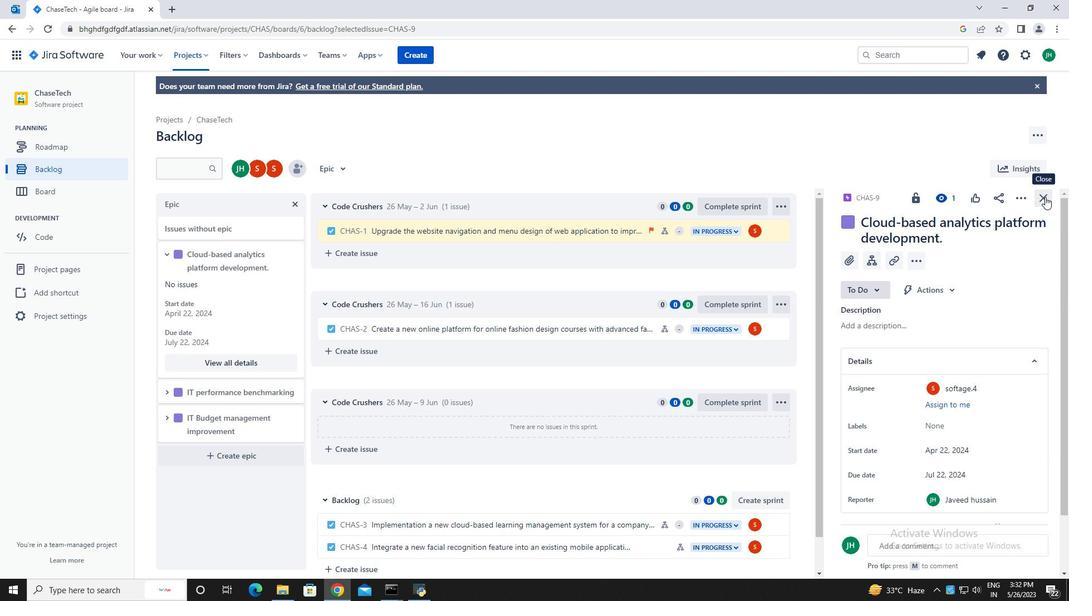 
Action: Mouse pressed left at (1045, 197)
Screenshot: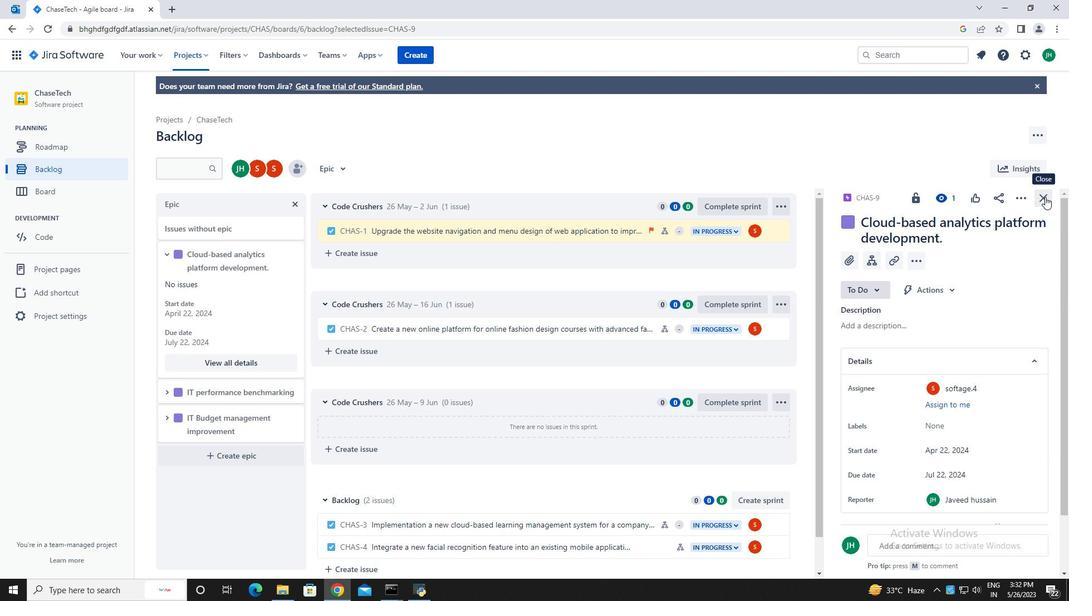 
Action: Mouse moved to (164, 252)
Screenshot: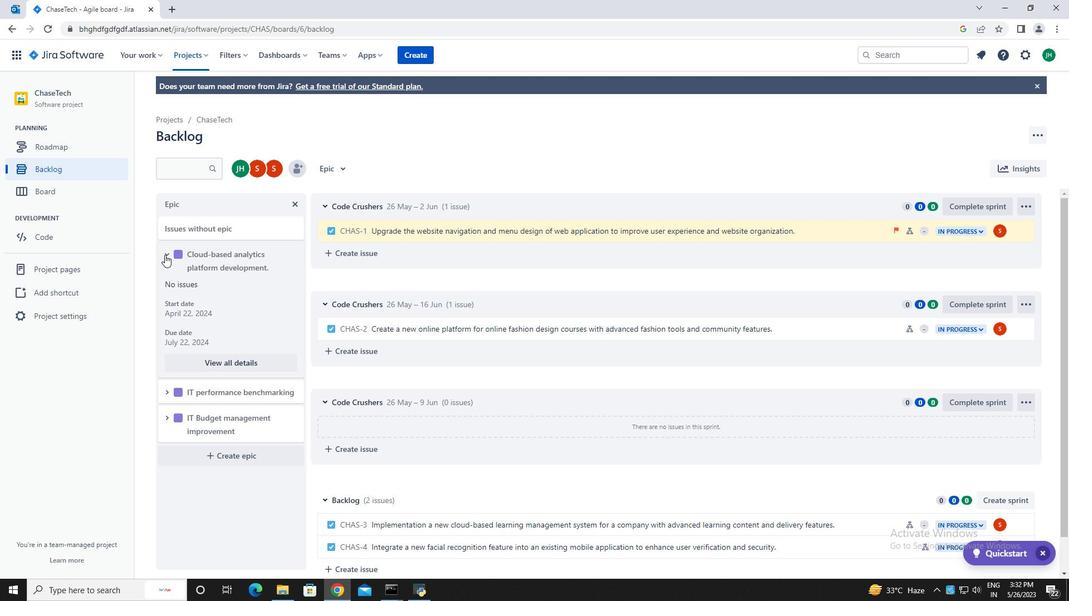 
Action: Mouse pressed left at (164, 252)
Screenshot: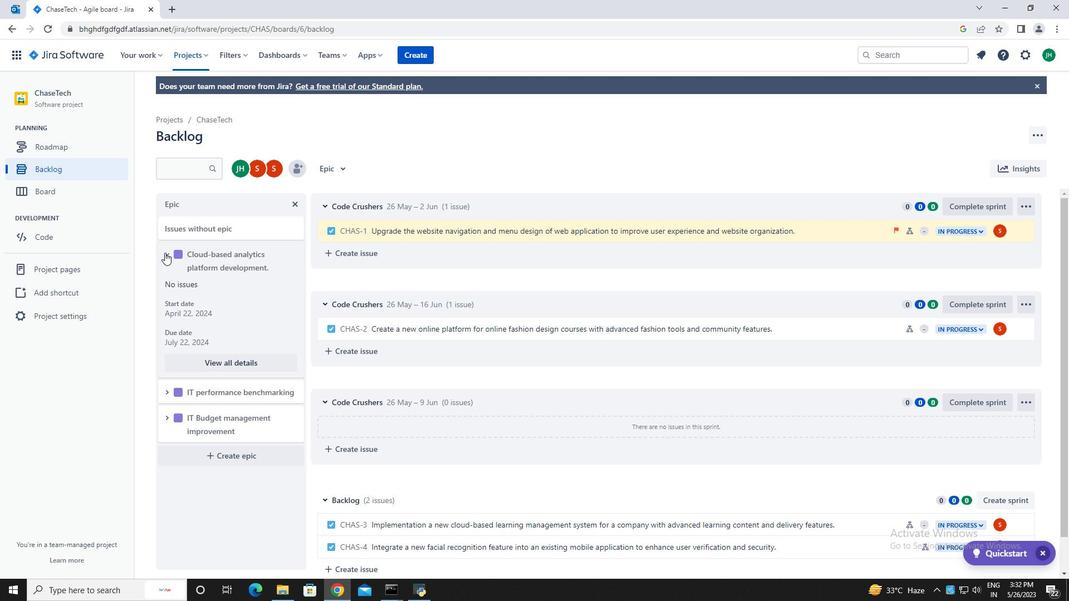 
Action: Mouse moved to (166, 290)
Screenshot: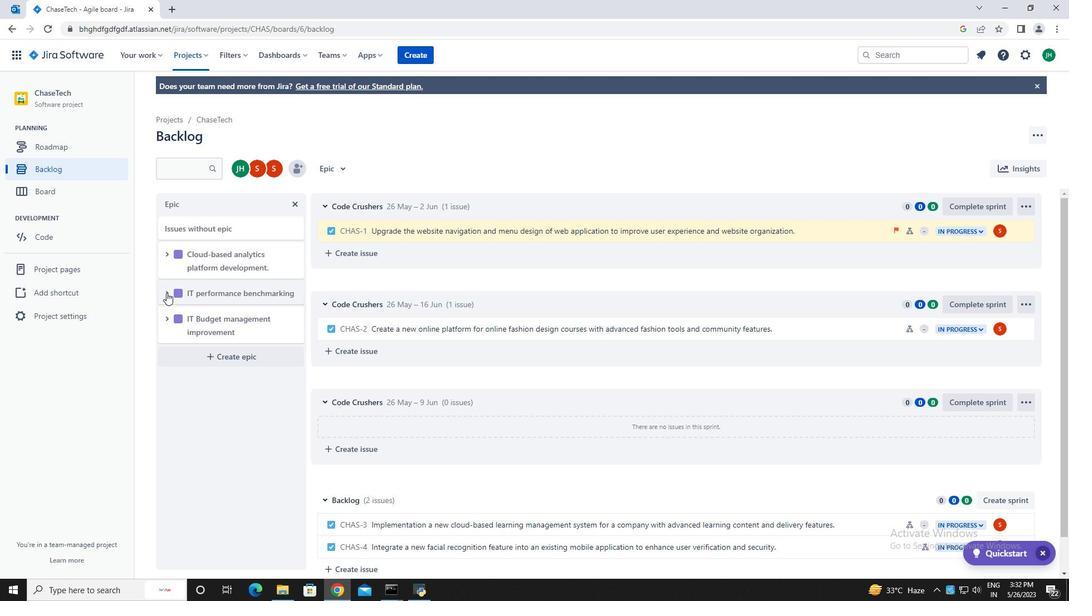 
Action: Mouse pressed left at (166, 290)
Screenshot: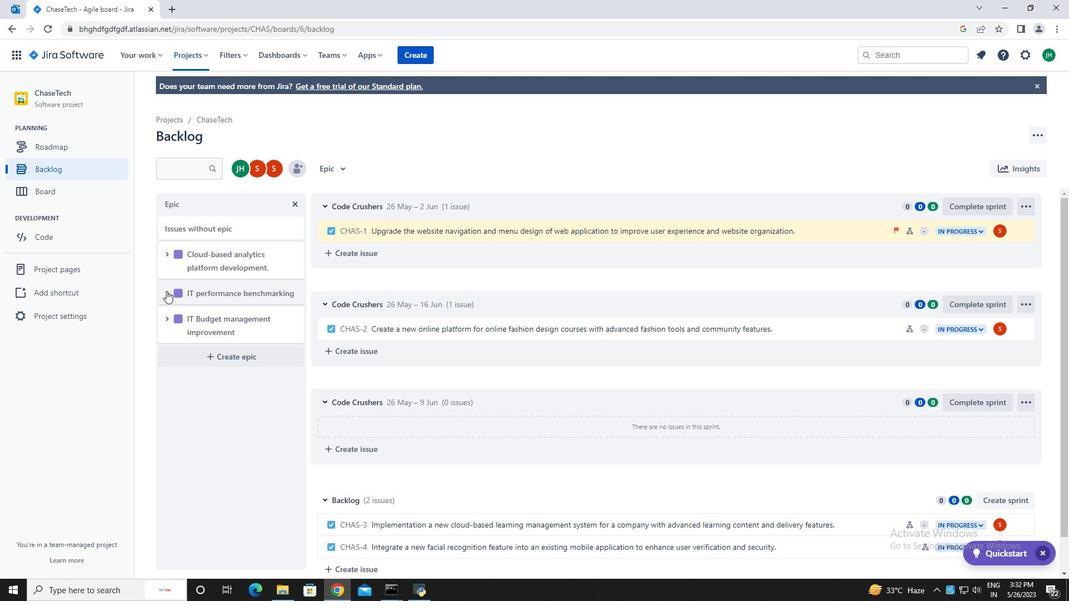
Action: Mouse moved to (228, 383)
Screenshot: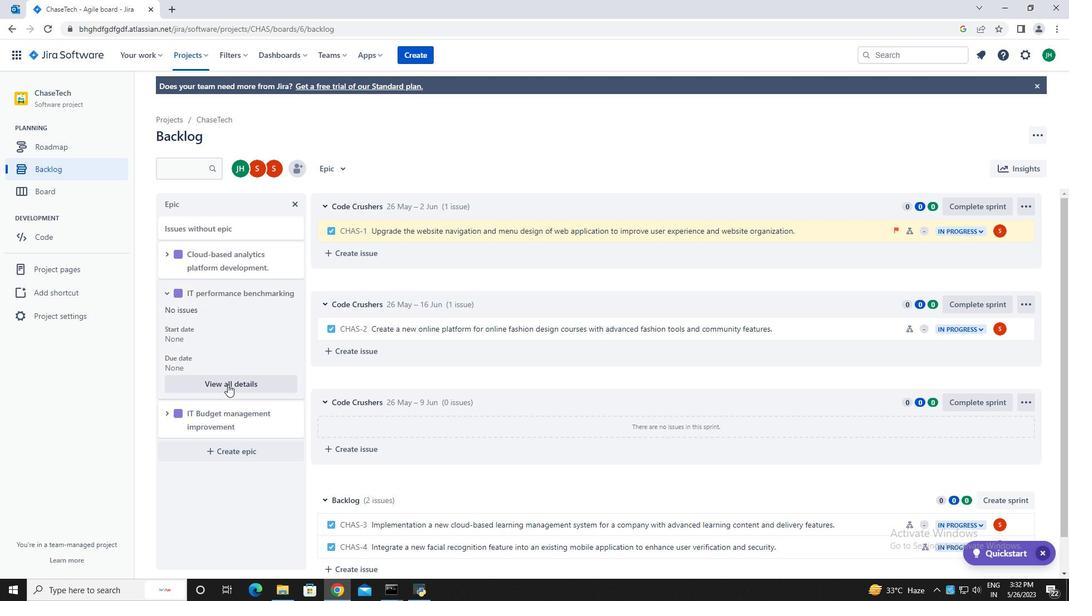 
Action: Mouse pressed left at (228, 383)
Screenshot: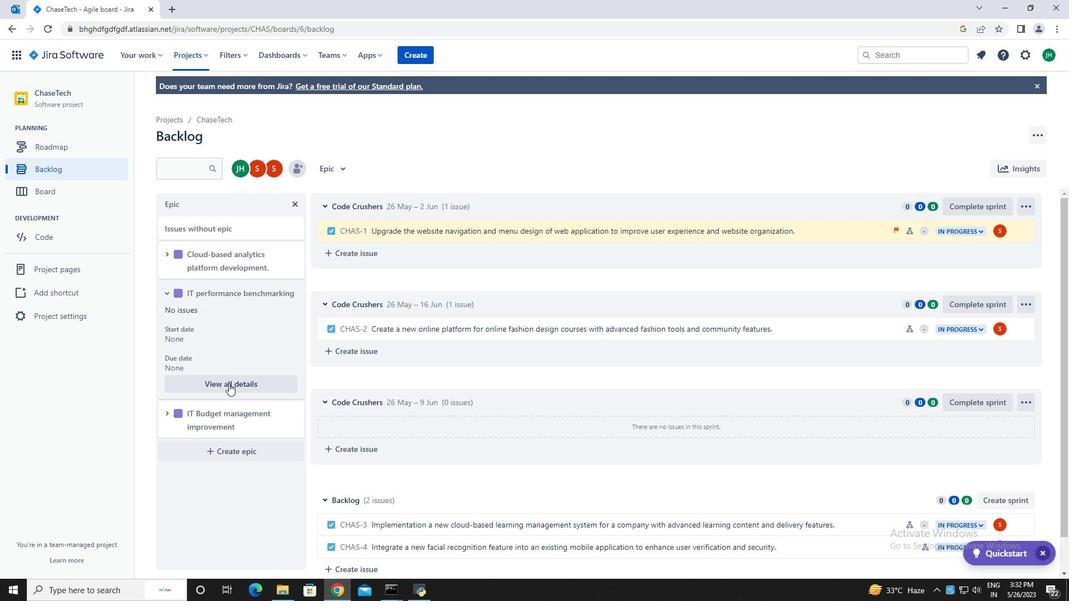 
Action: Mouse moved to (939, 433)
Screenshot: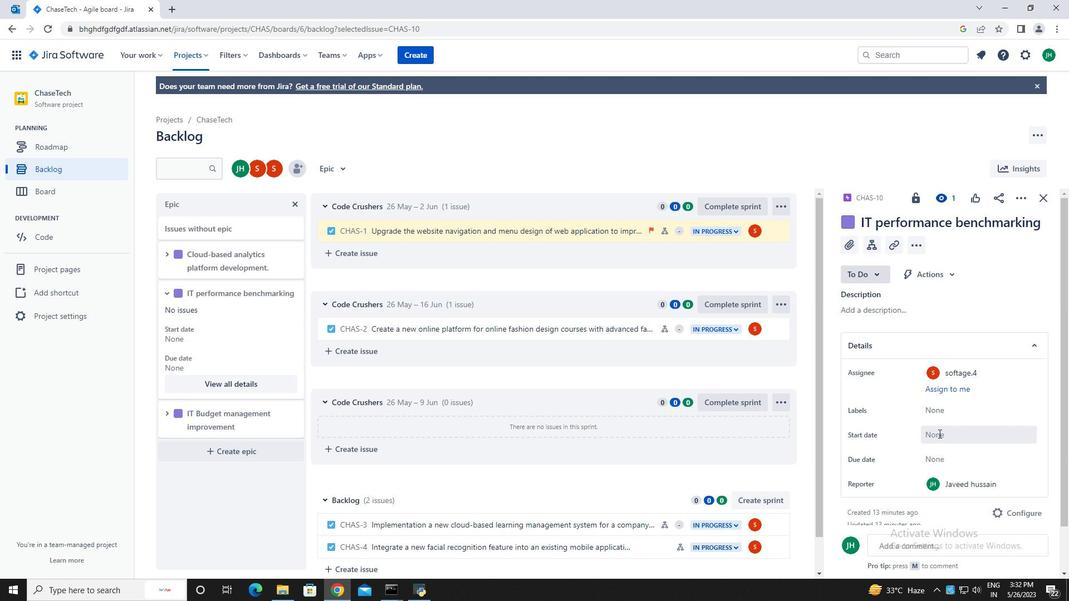 
Action: Mouse pressed left at (939, 433)
Screenshot: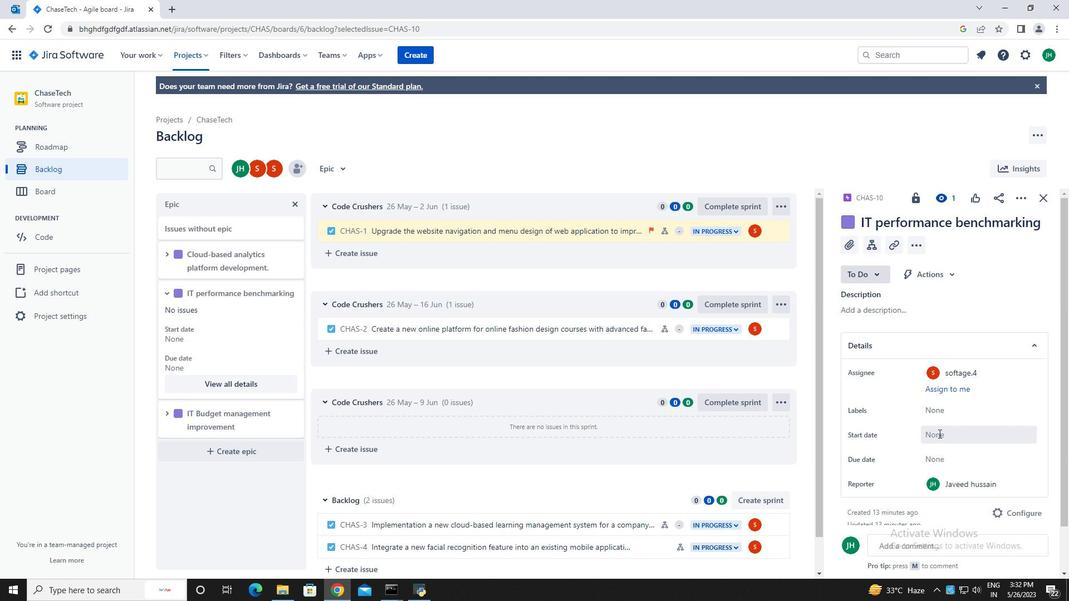 
Action: Mouse moved to (1046, 275)
Screenshot: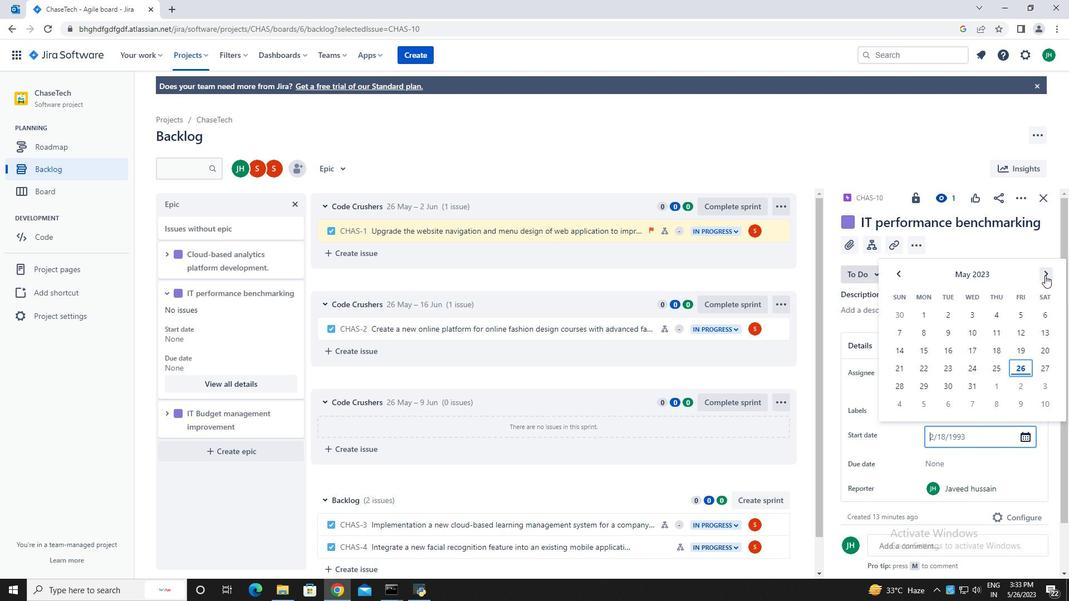 
Action: Mouse pressed left at (1046, 275)
Screenshot: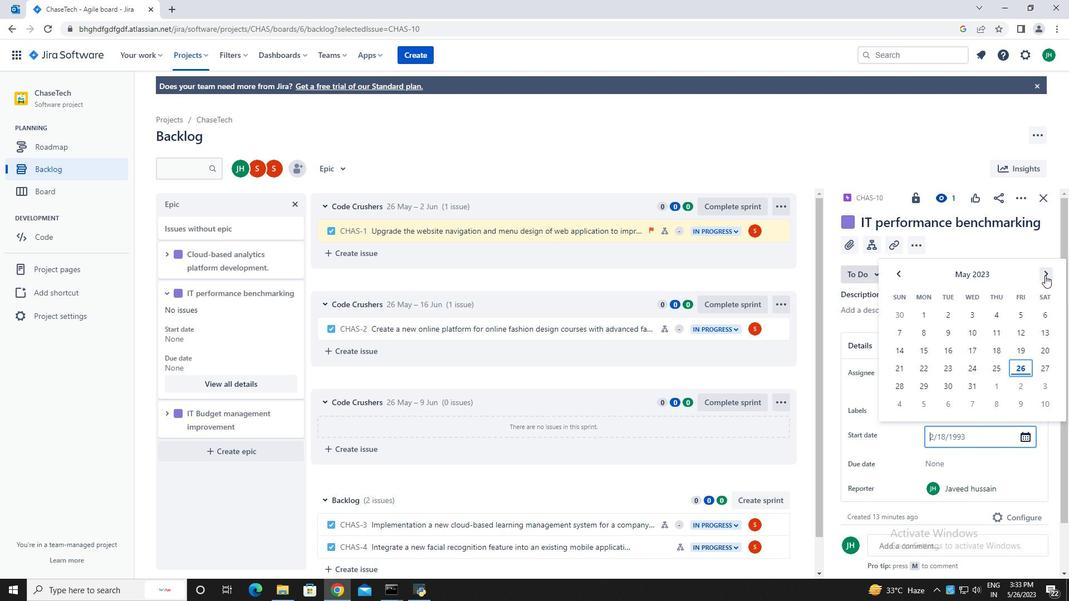 
Action: Mouse moved to (1046, 275)
Screenshot: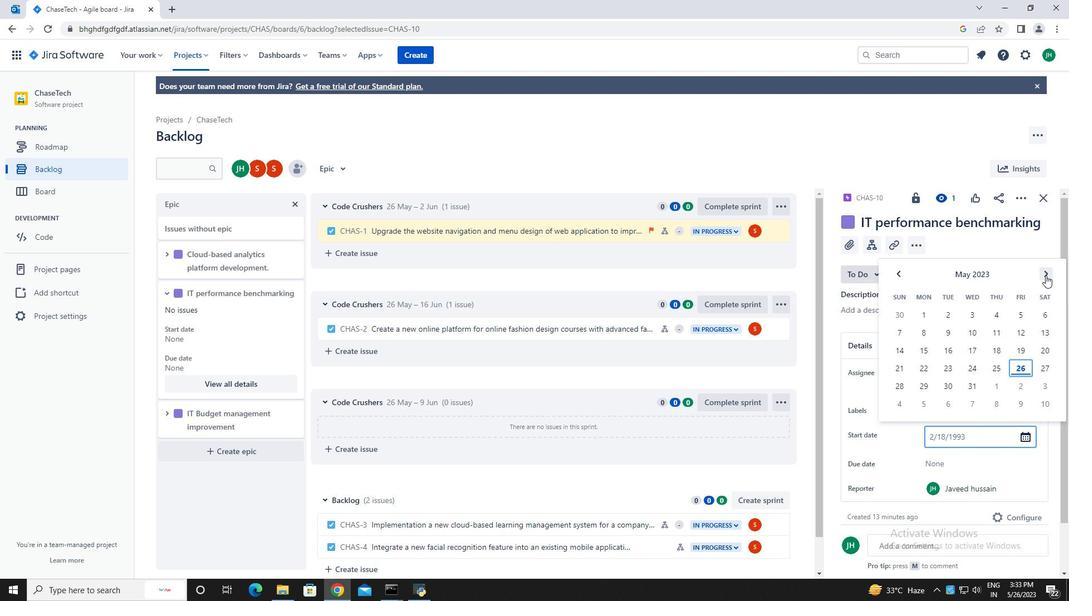
Action: Mouse pressed left at (1046, 275)
Screenshot: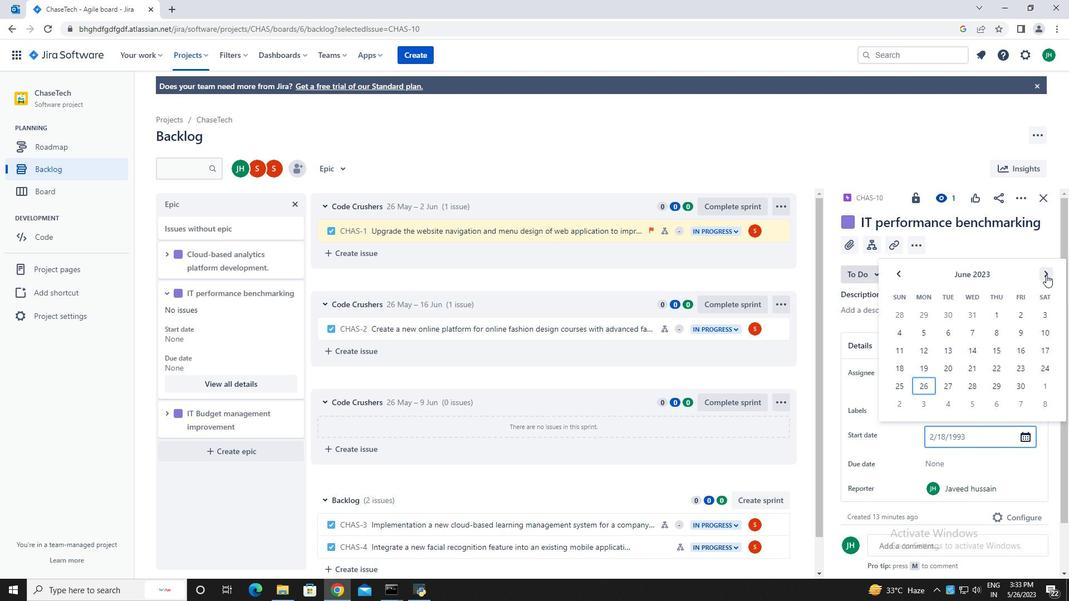 
Action: Mouse moved to (900, 275)
Screenshot: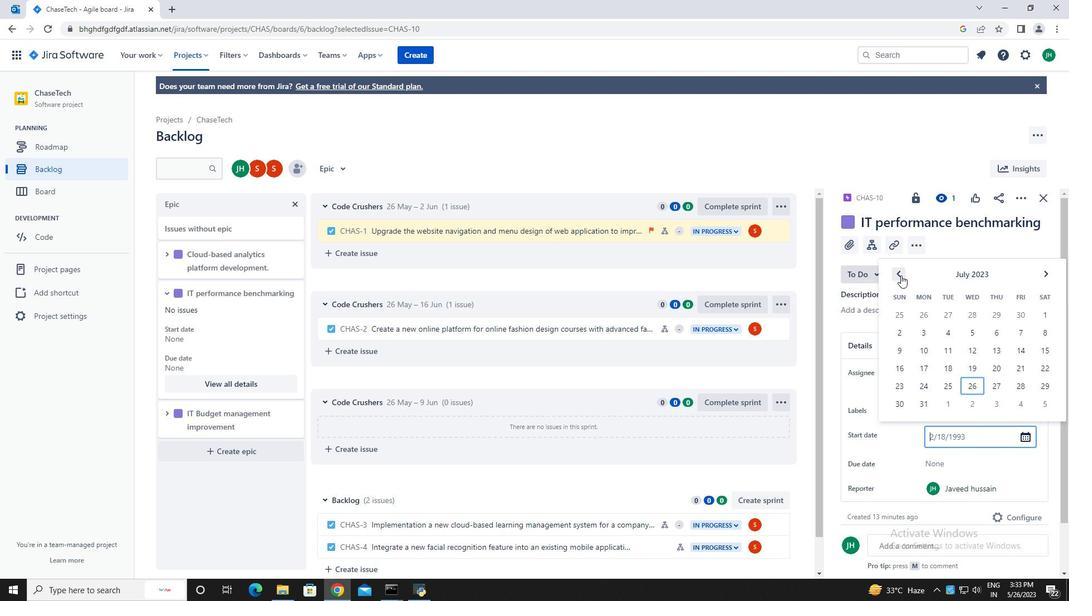 
Action: Mouse pressed left at (900, 275)
Screenshot: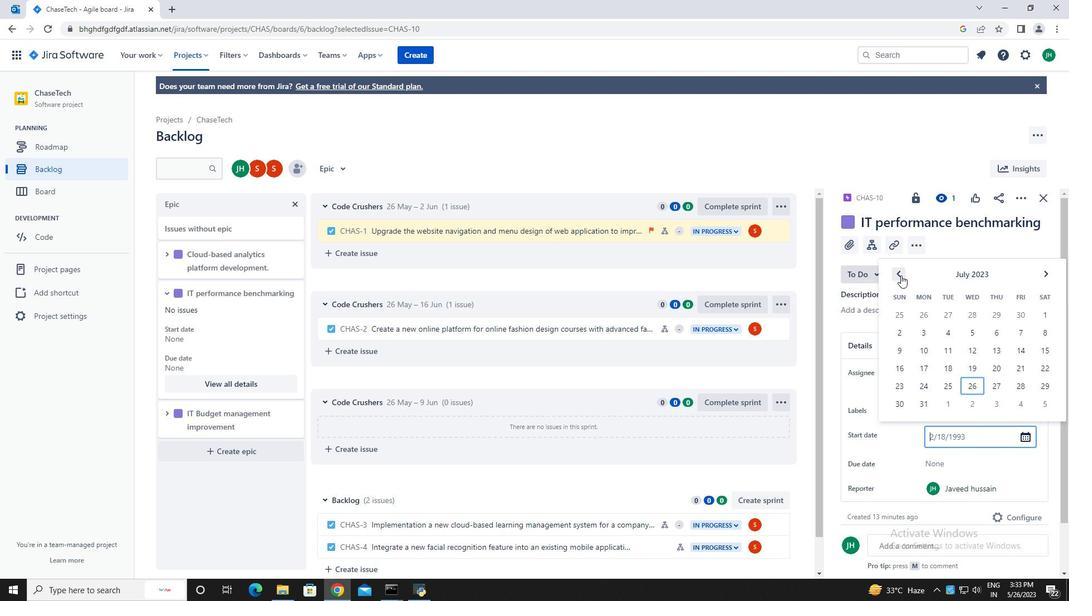 
Action: Mouse pressed left at (900, 275)
Screenshot: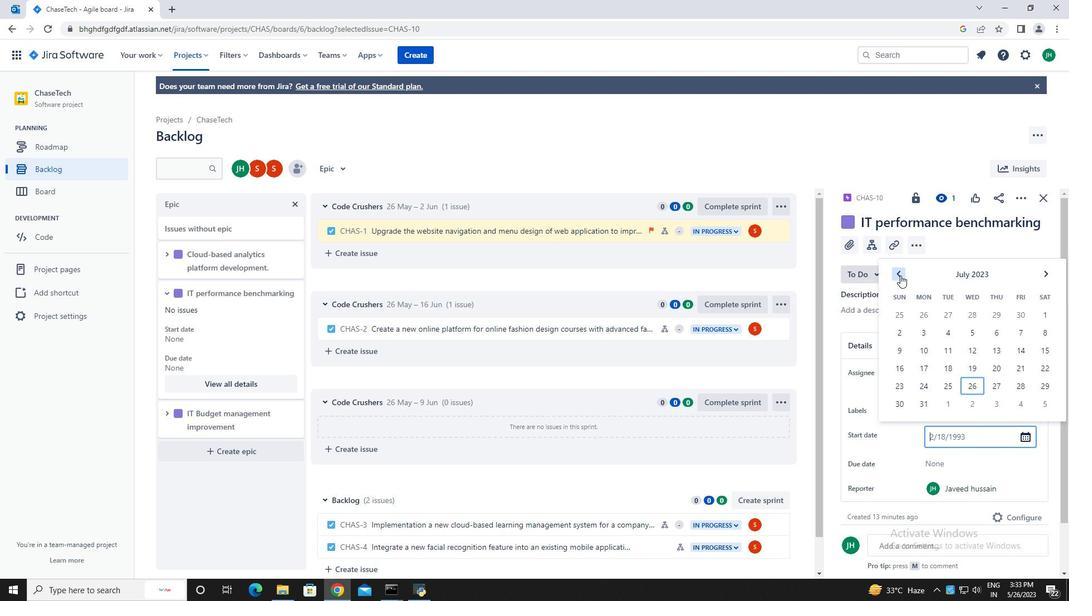 
Action: Mouse moved to (1045, 351)
Screenshot: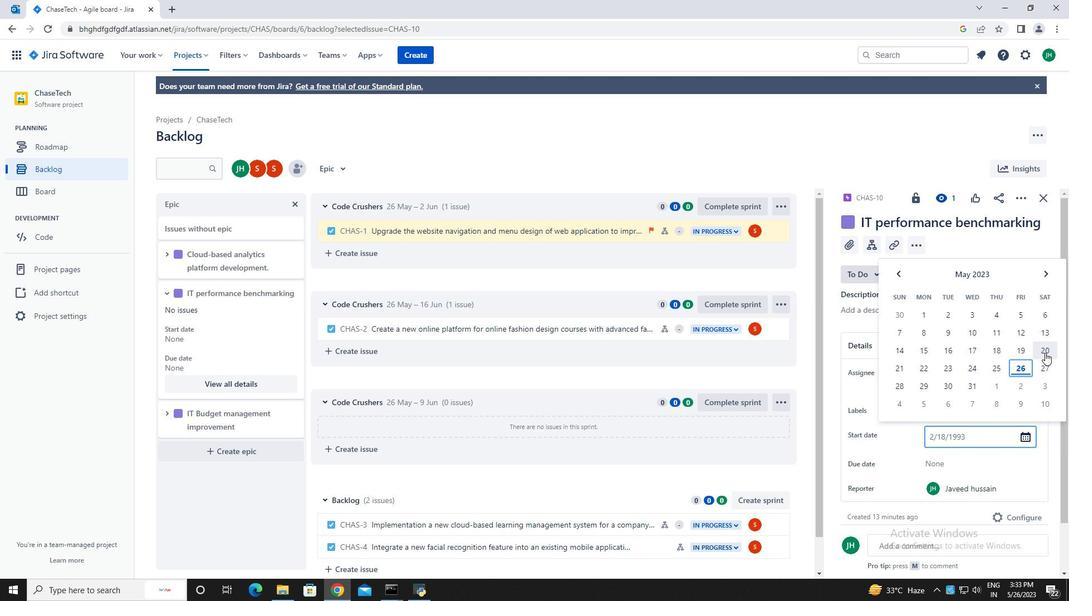 
Action: Mouse pressed left at (1045, 351)
Screenshot: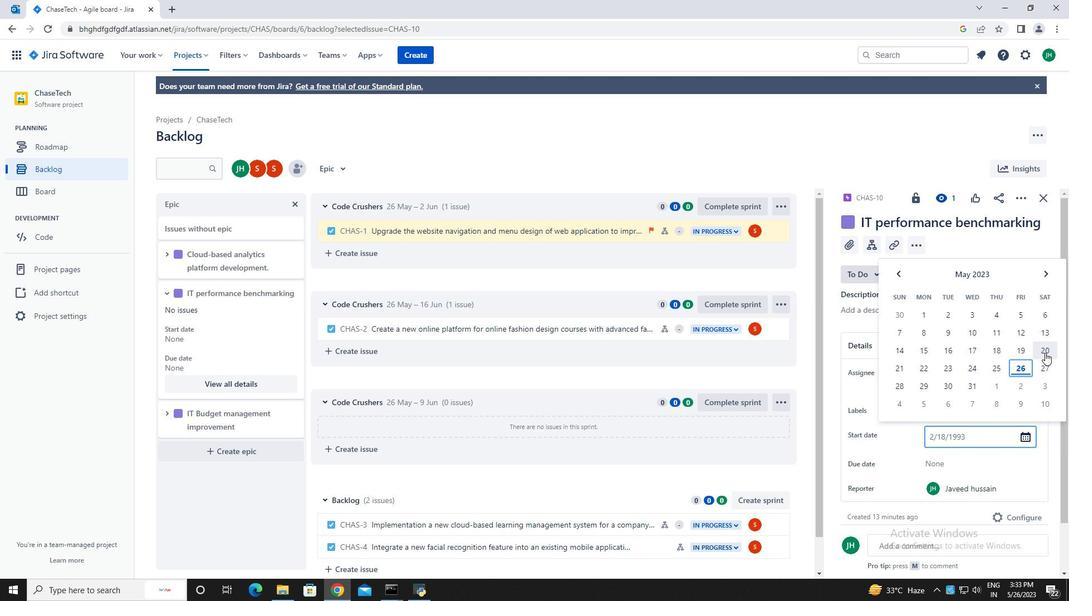 
Action: Mouse moved to (956, 380)
Screenshot: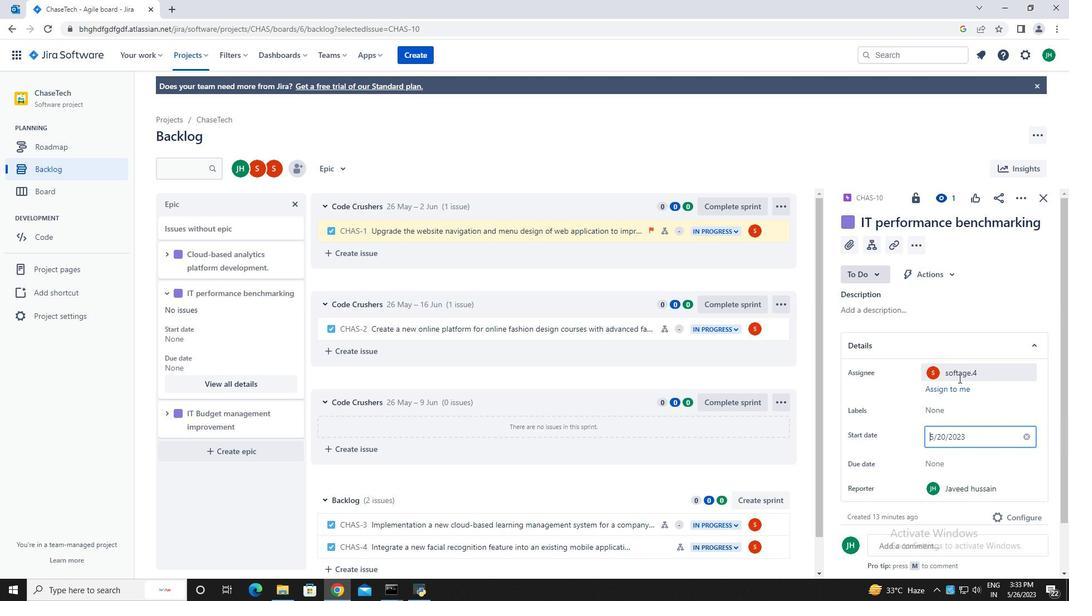 
Action: Key pressed <Key.enter>
Screenshot: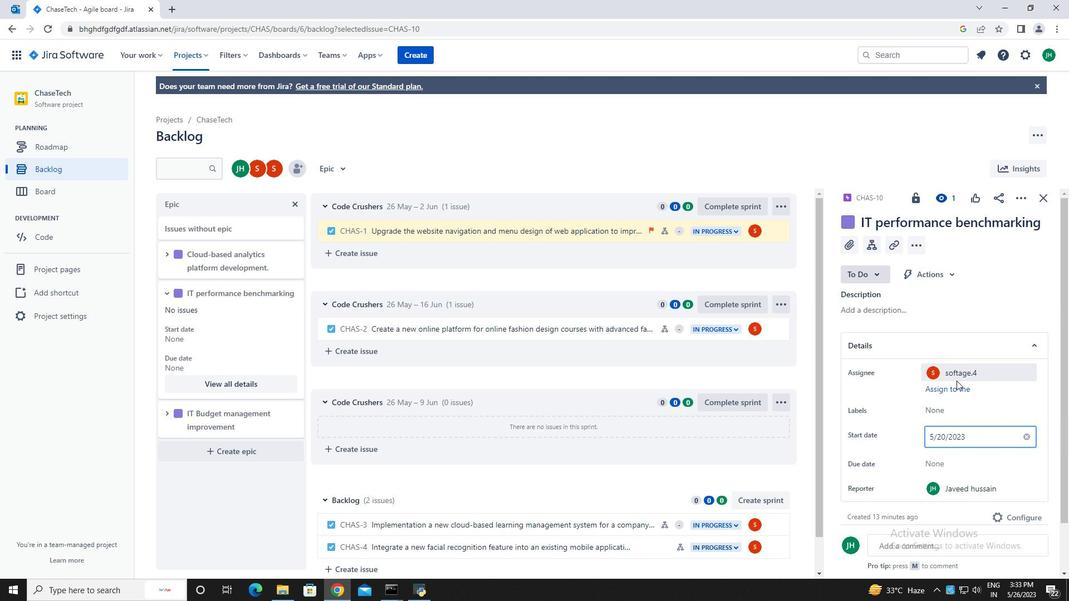 
Action: Mouse moved to (938, 462)
Screenshot: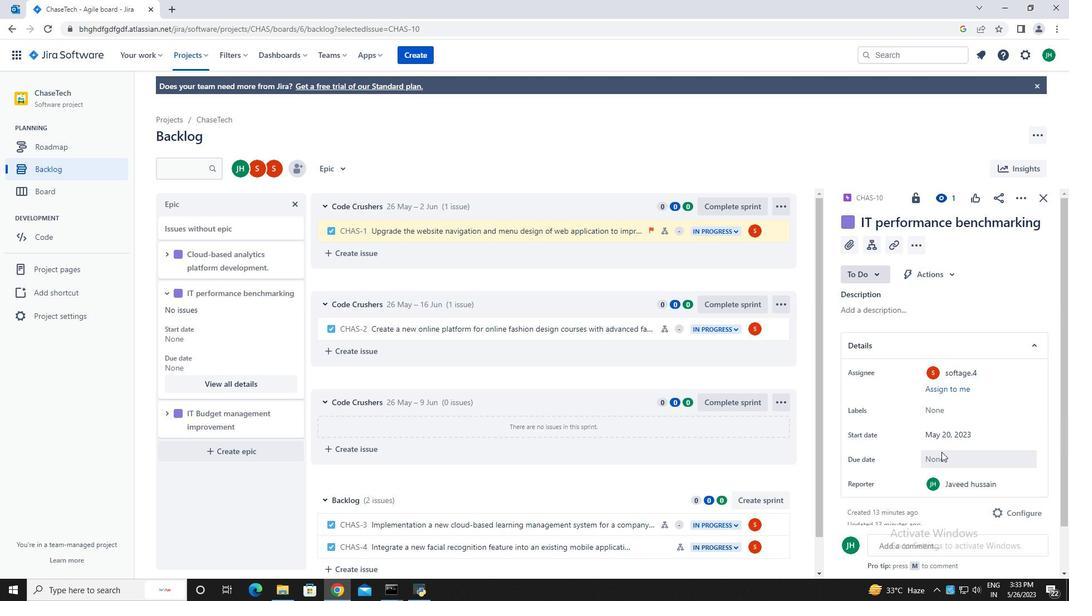 
Action: Mouse pressed left at (938, 462)
Screenshot: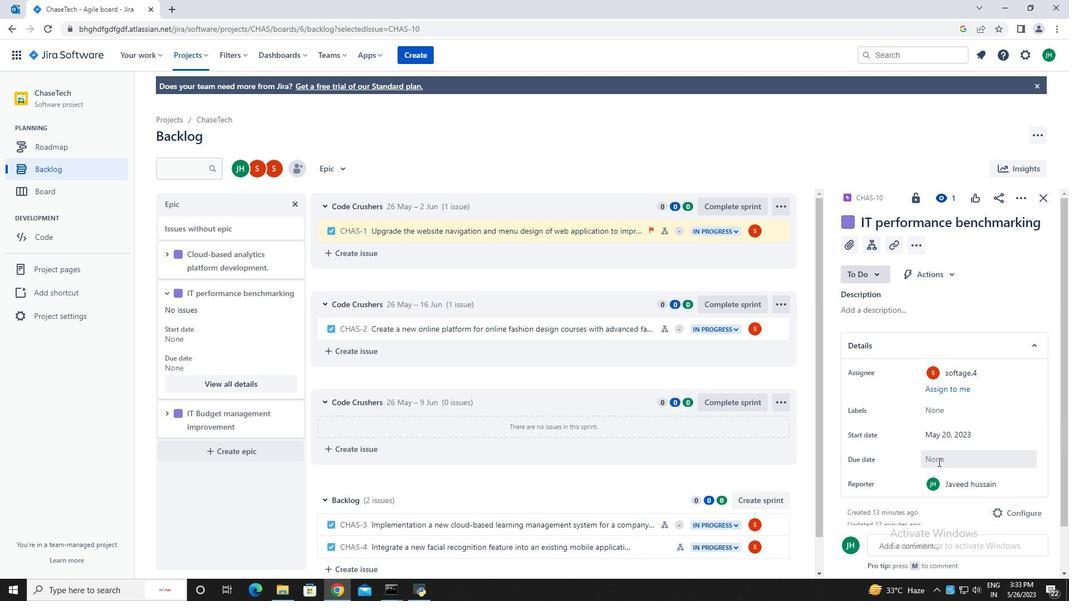 
Action: Mouse moved to (1041, 299)
Screenshot: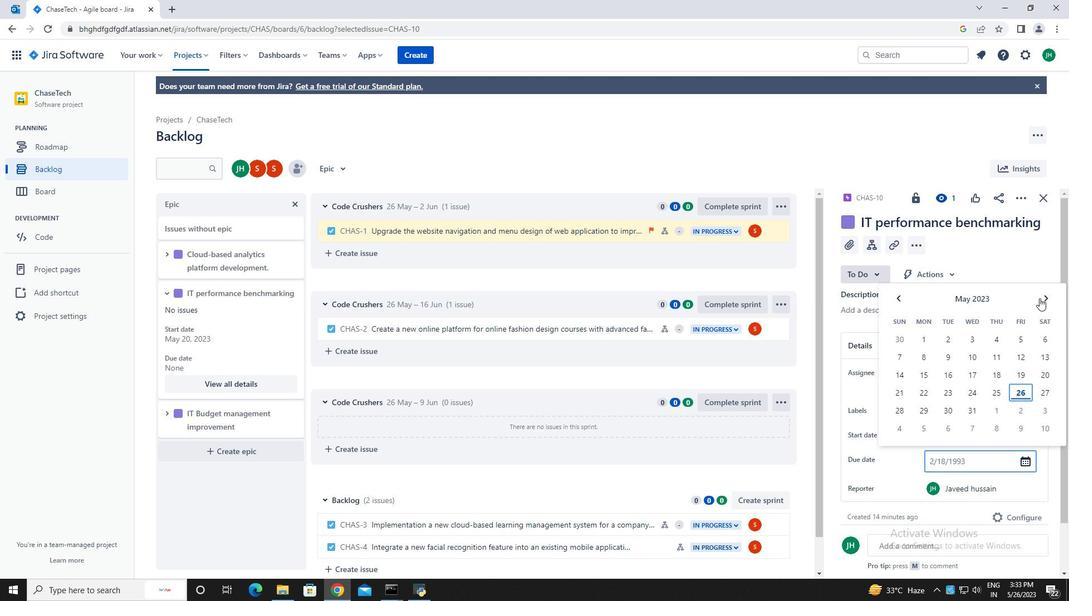 
Action: Mouse pressed left at (1041, 299)
Screenshot: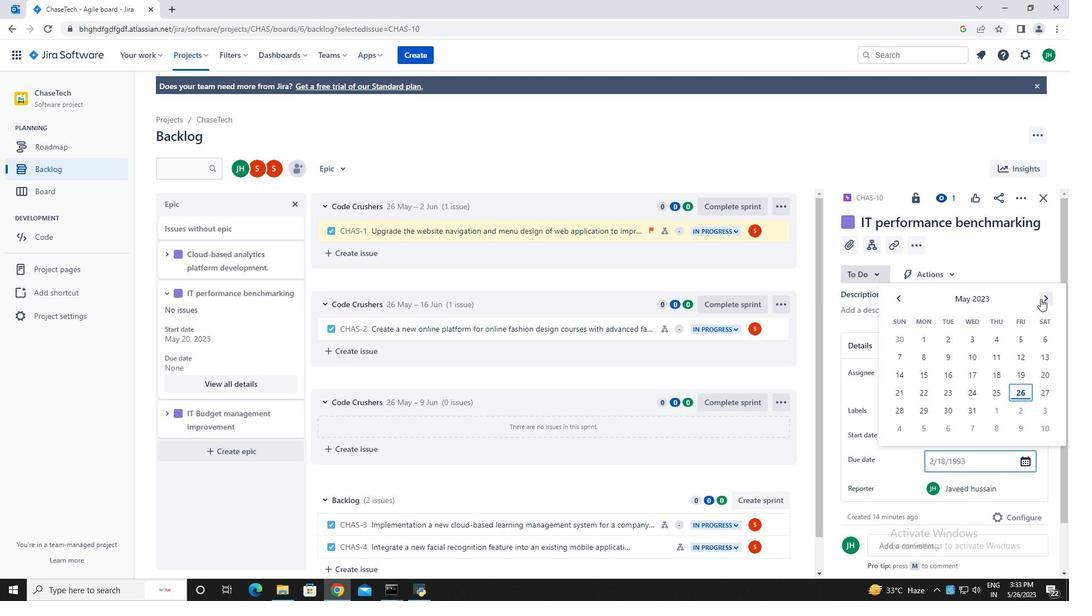 
Action: Mouse moved to (1042, 299)
Screenshot: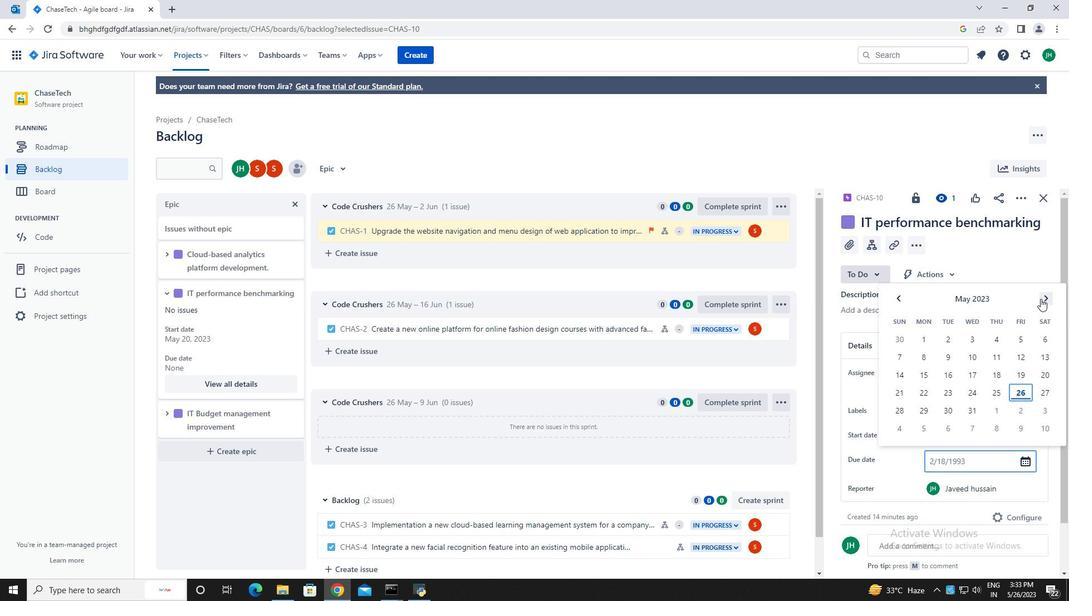
Action: Mouse pressed left at (1042, 299)
Screenshot: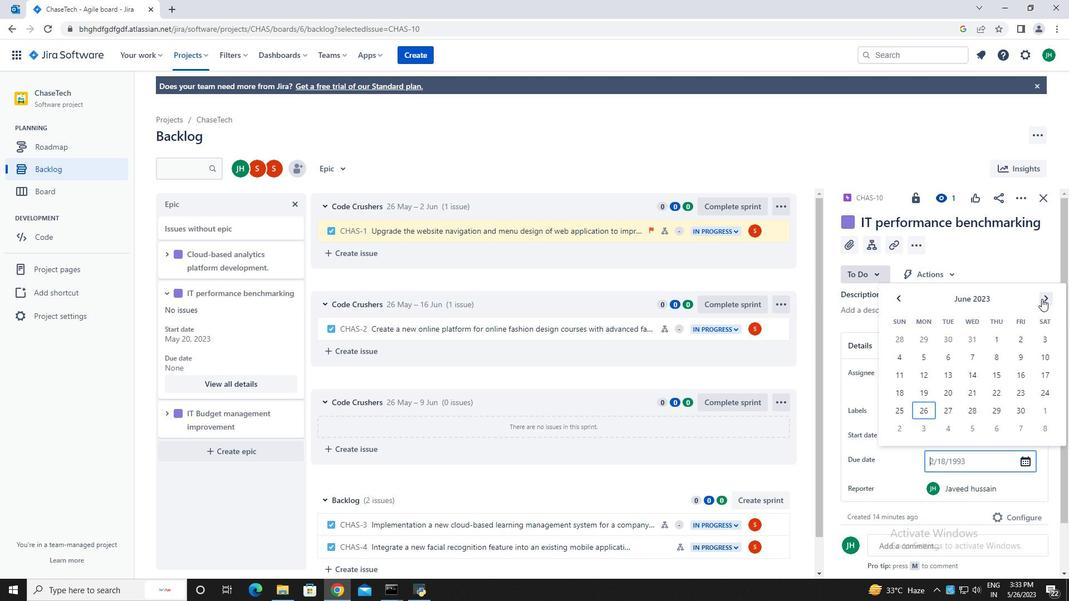 
Action: Mouse pressed left at (1042, 299)
Screenshot: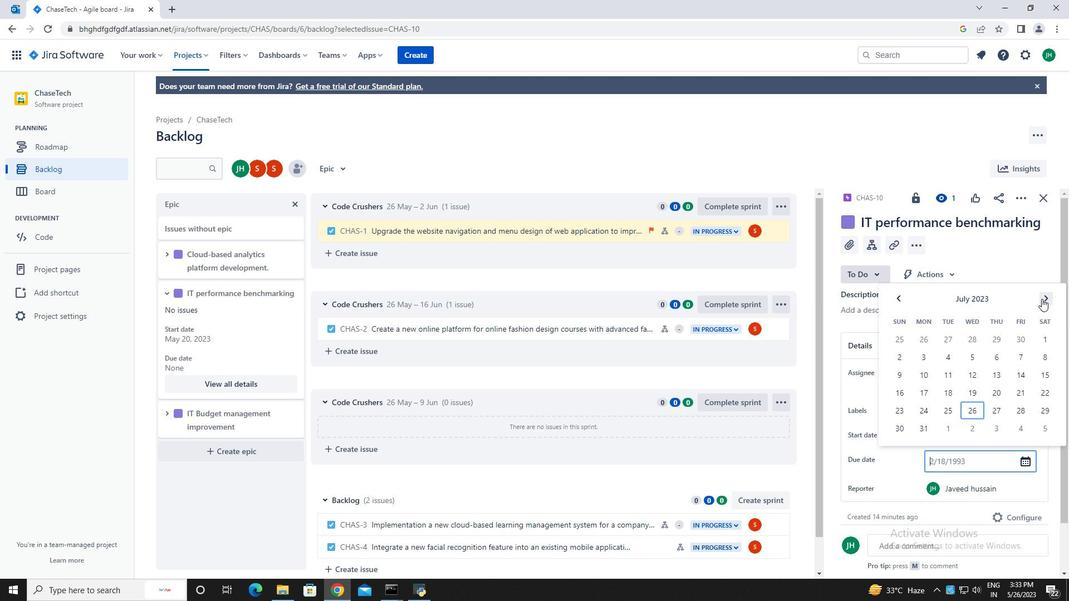 
Action: Mouse pressed left at (1042, 299)
Screenshot: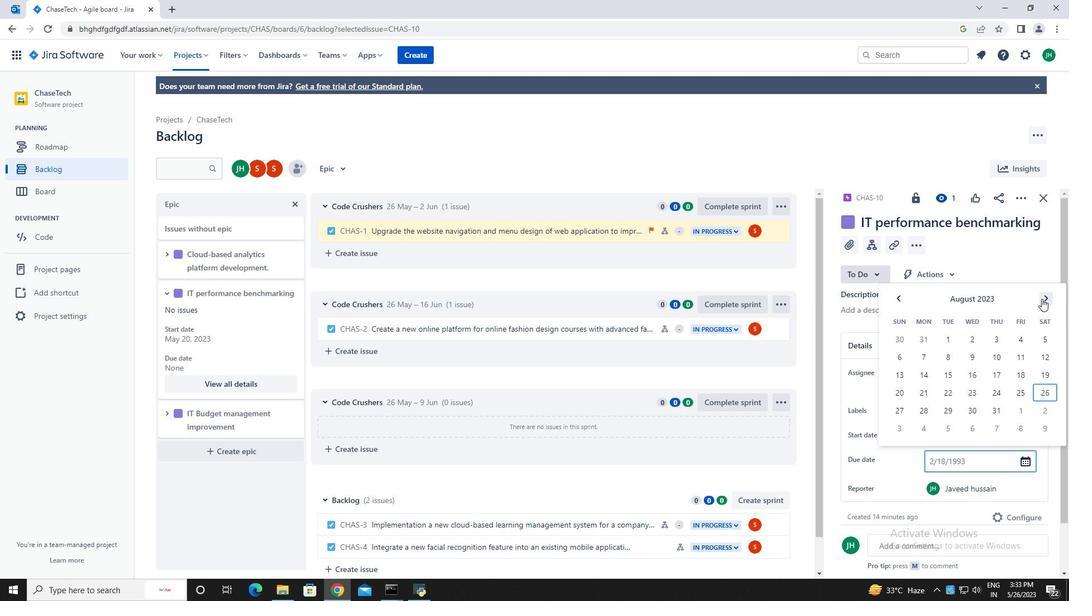 
Action: Mouse pressed left at (1042, 299)
Screenshot: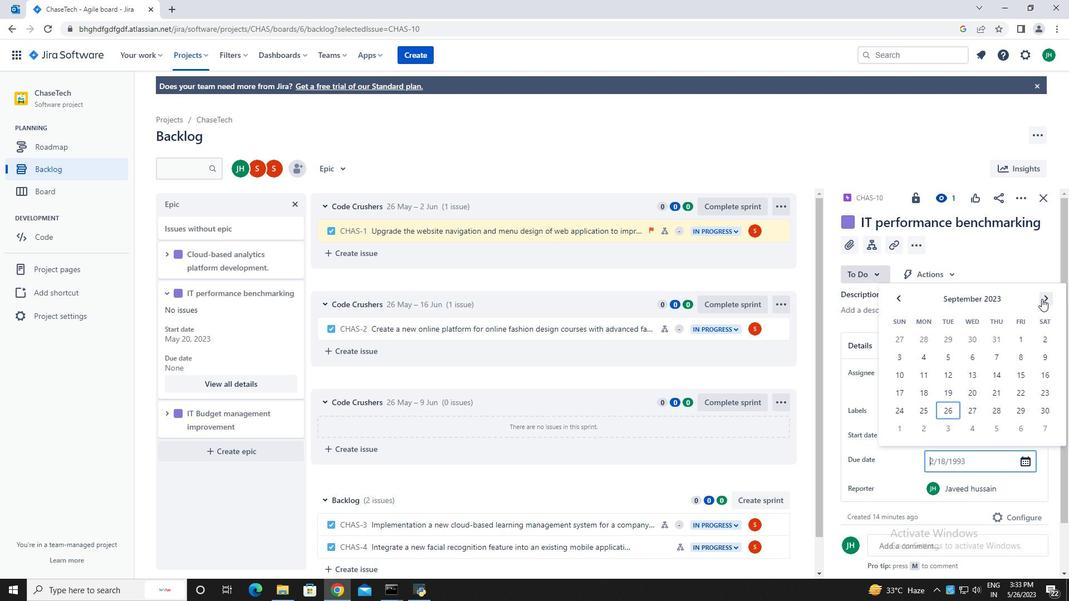 
Action: Mouse pressed left at (1042, 299)
Screenshot: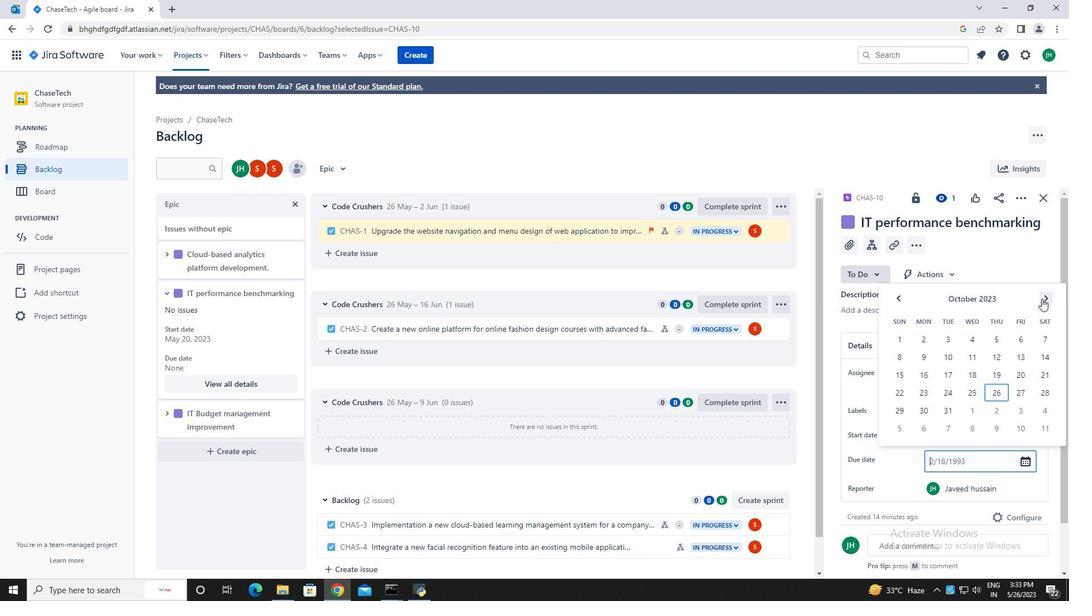 
Action: Mouse pressed left at (1042, 299)
Screenshot: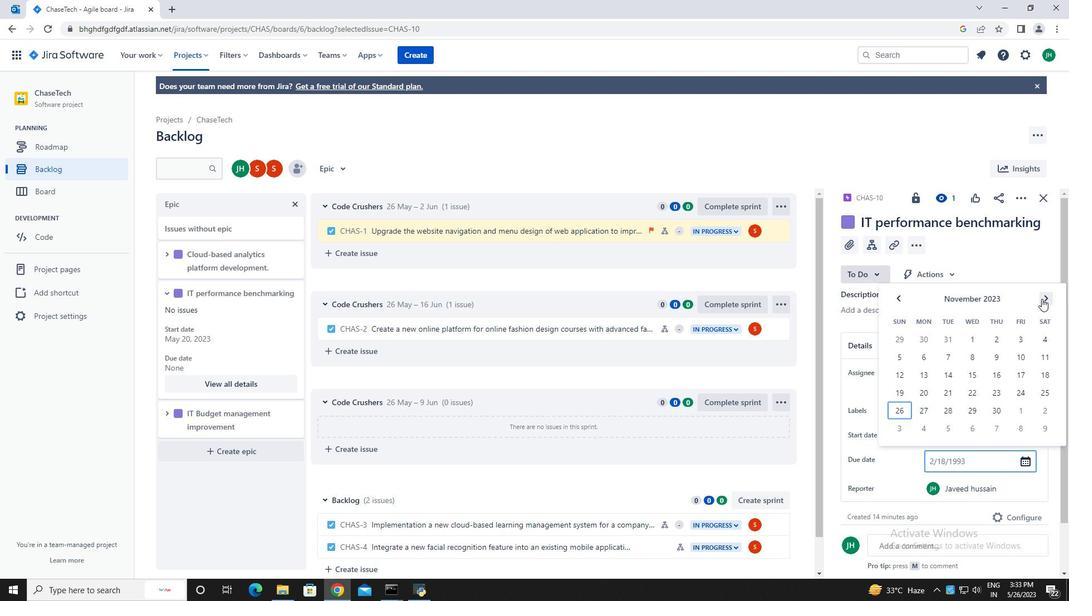 
Action: Mouse pressed left at (1042, 299)
Screenshot: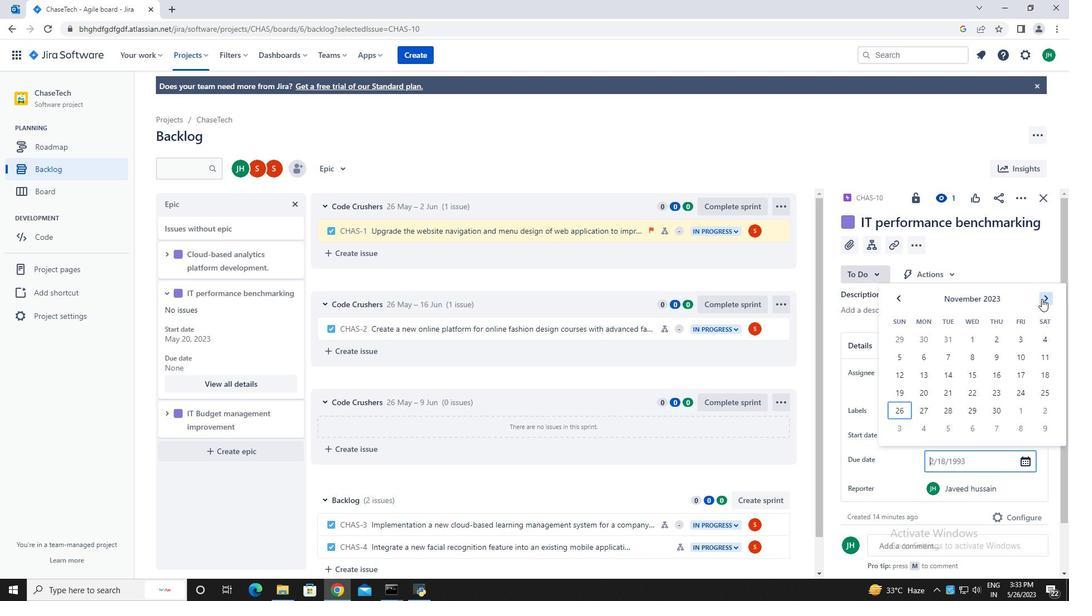 
Action: Mouse pressed left at (1042, 299)
Screenshot: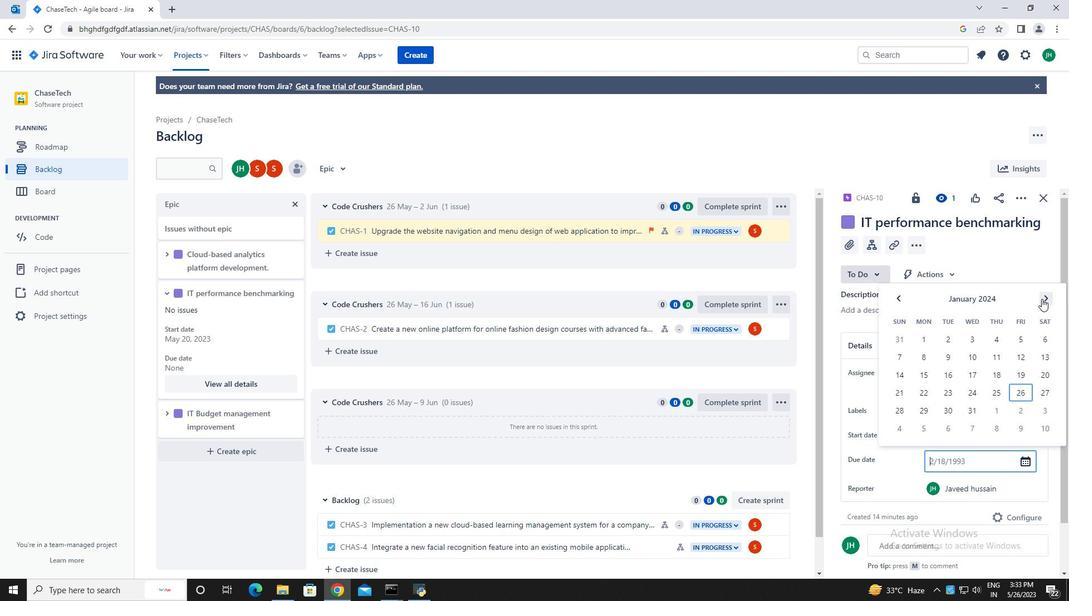 
Action: Mouse pressed left at (1042, 299)
Screenshot: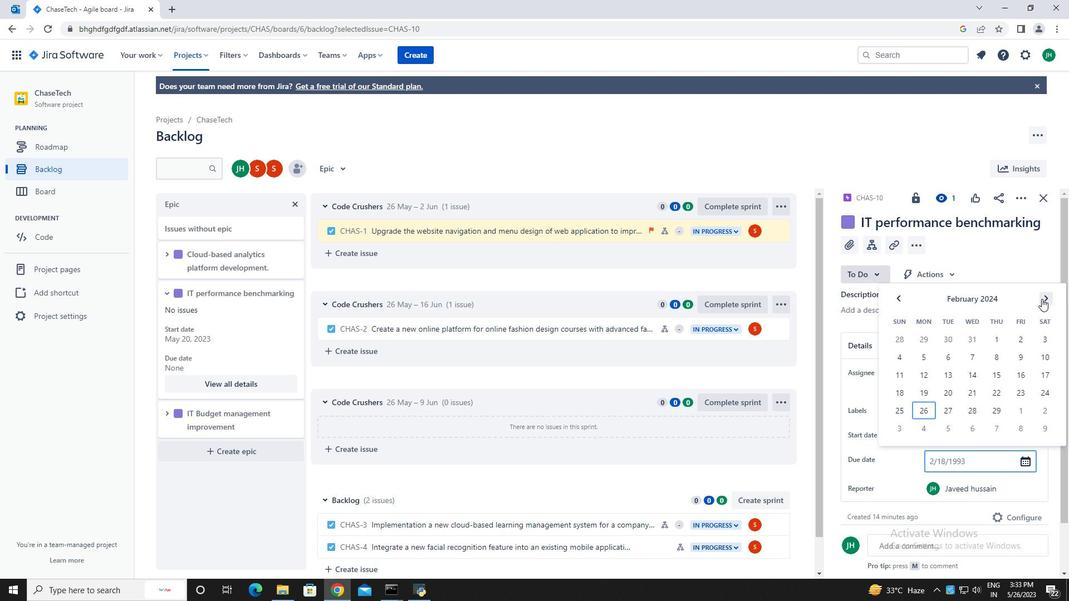 
Action: Mouse pressed left at (1042, 299)
Screenshot: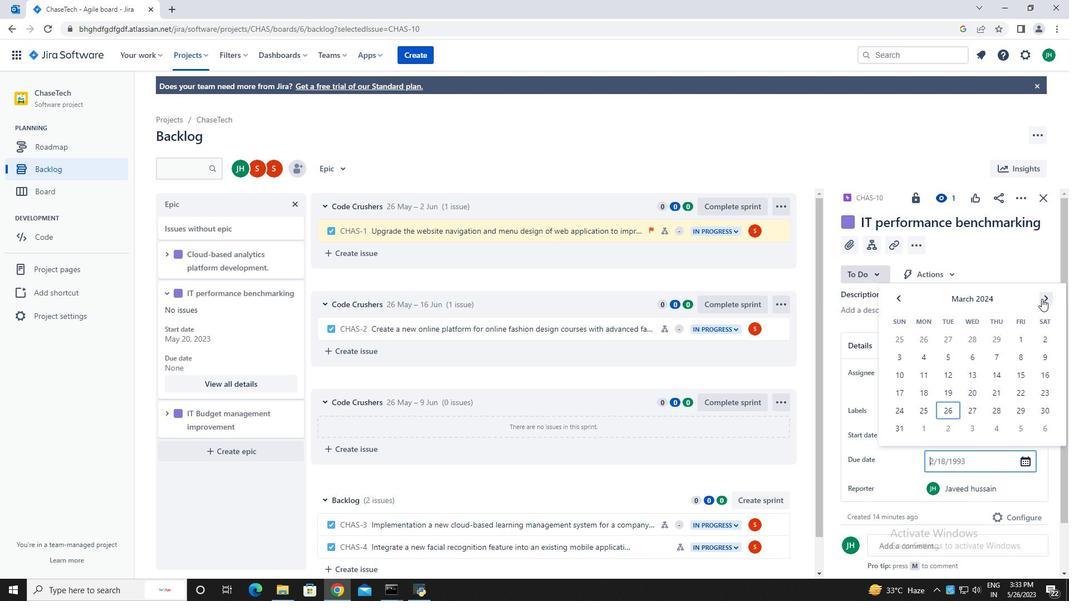 
Action: Mouse pressed left at (1042, 299)
Screenshot: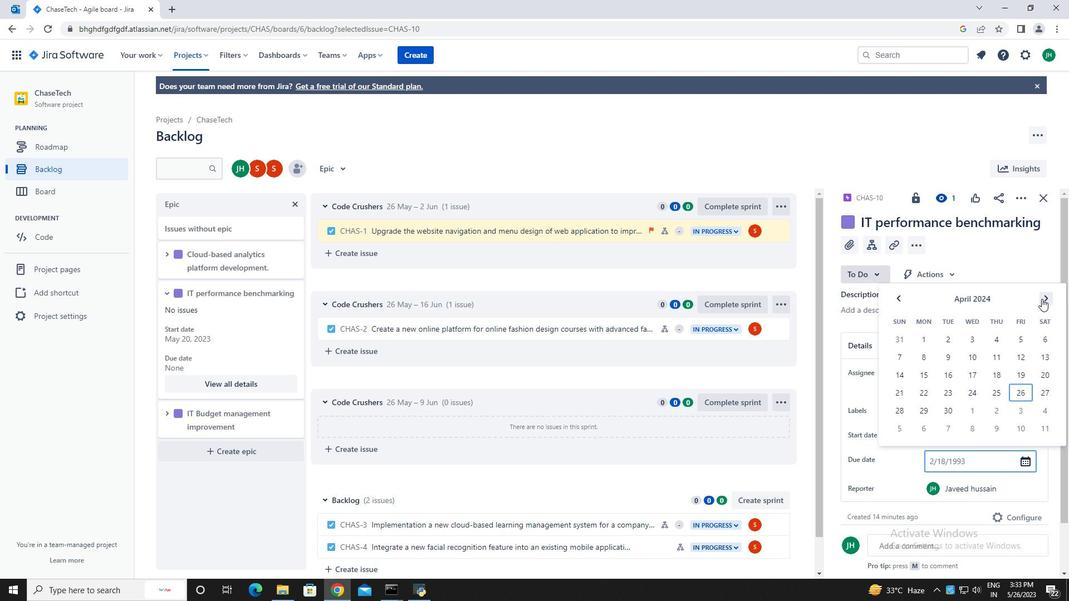 
Action: Mouse pressed left at (1042, 299)
Screenshot: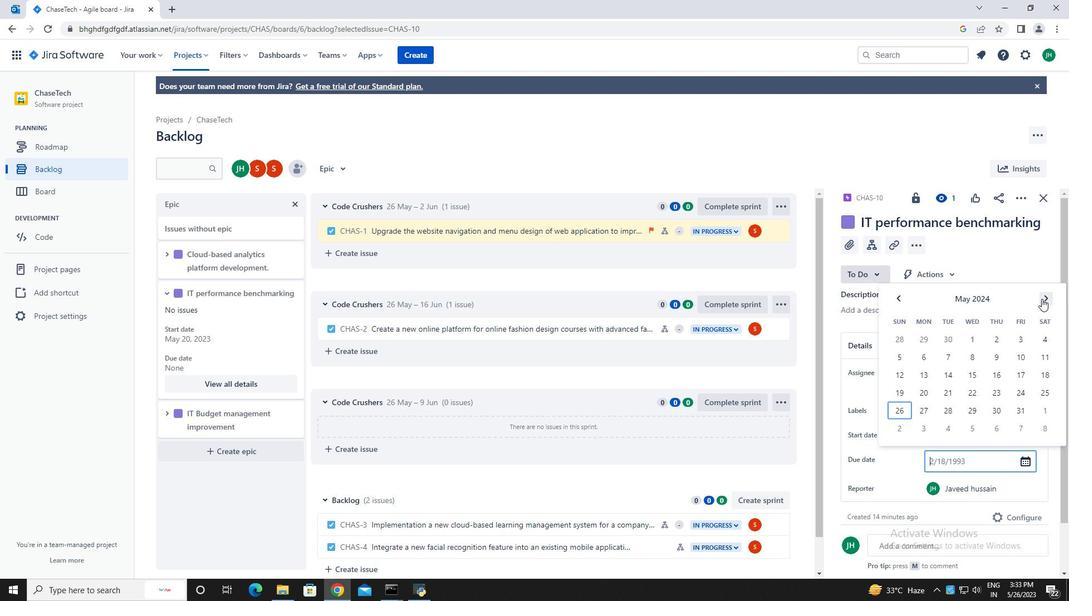 
Action: Mouse pressed left at (1042, 299)
Screenshot: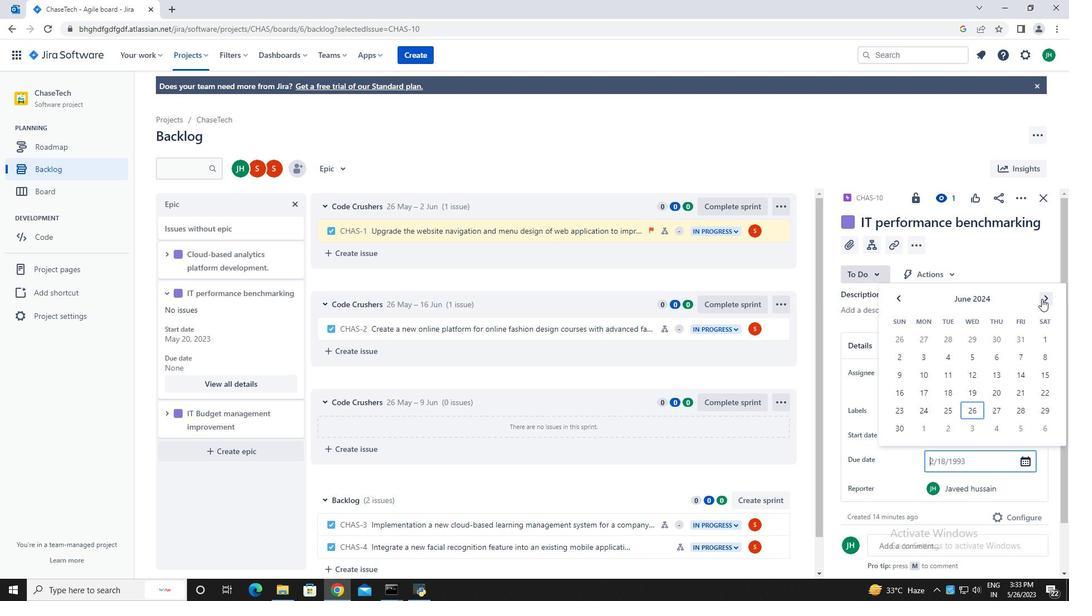 
Action: Mouse pressed left at (1042, 299)
Screenshot: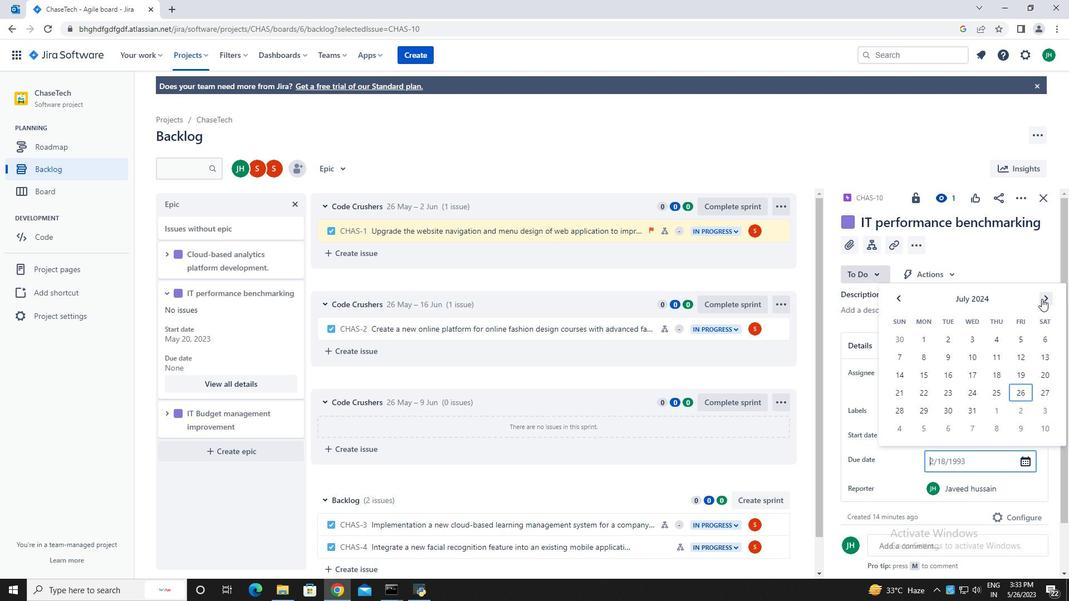 
Action: Mouse pressed left at (1042, 299)
Screenshot: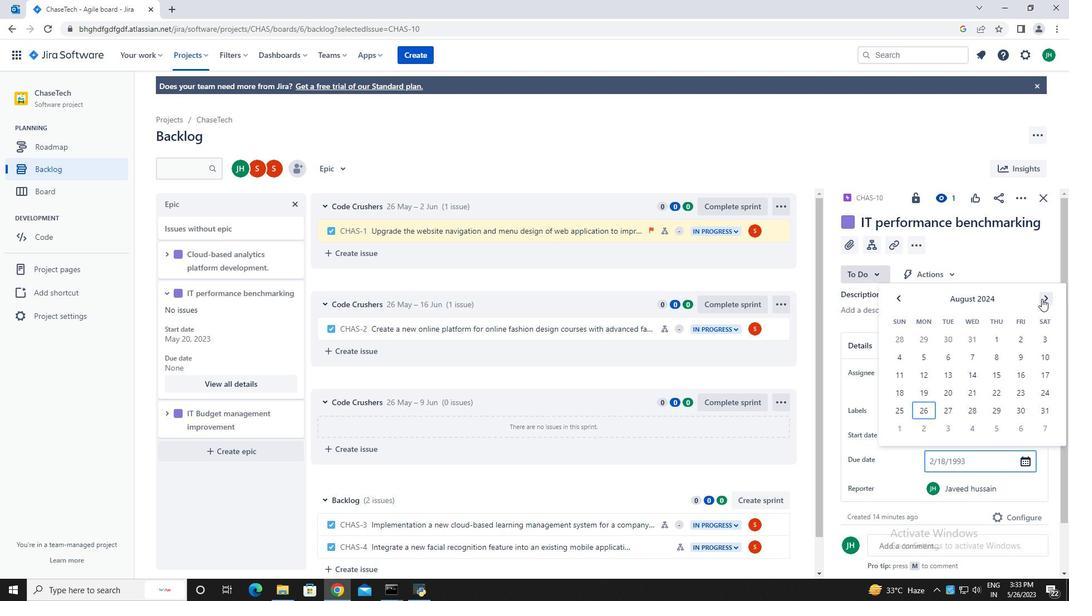 
Action: Mouse pressed left at (1042, 299)
Screenshot: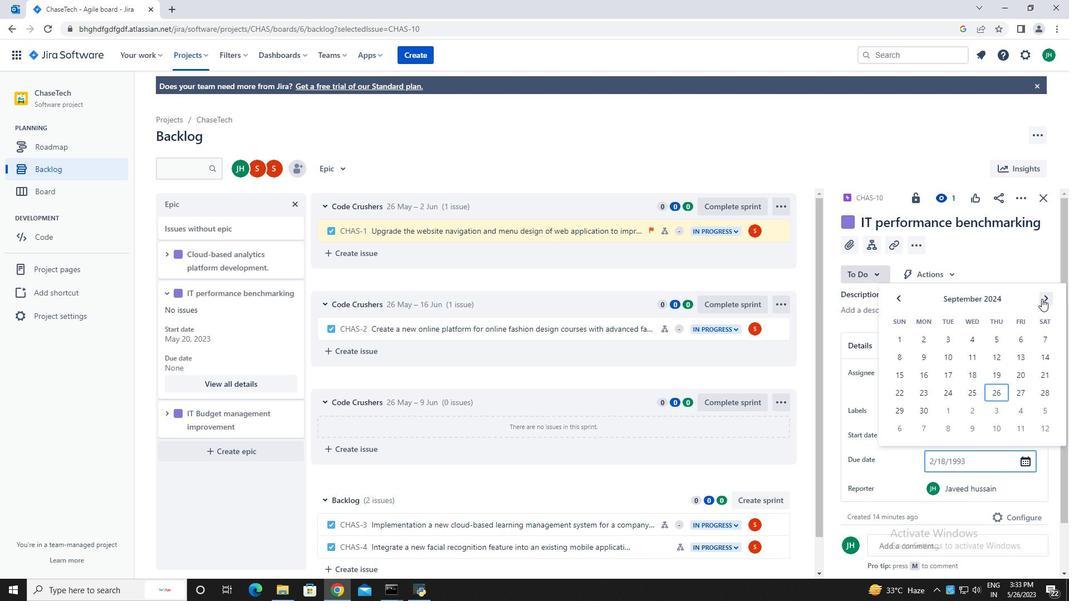 
Action: Mouse pressed left at (1042, 299)
Screenshot: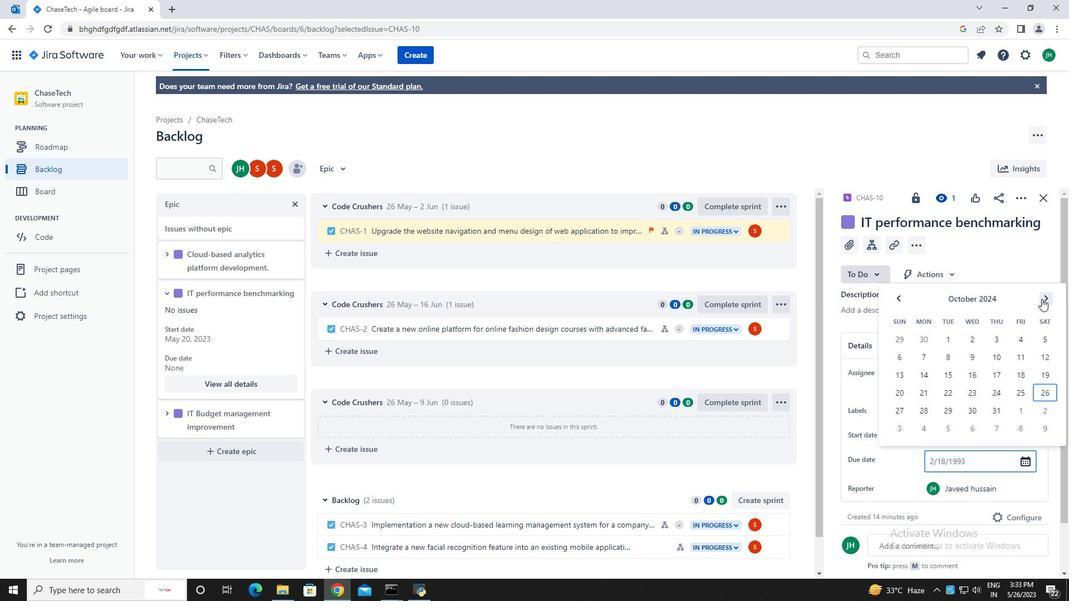 
Action: Mouse moved to (1020, 373)
Screenshot: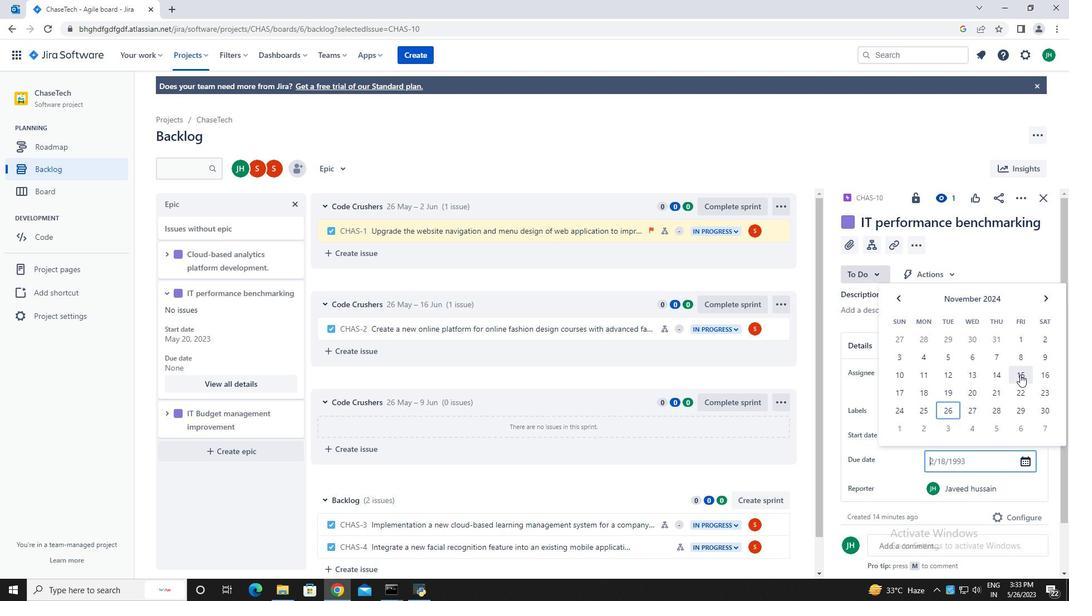 
Action: Mouse pressed left at (1020, 373)
Screenshot: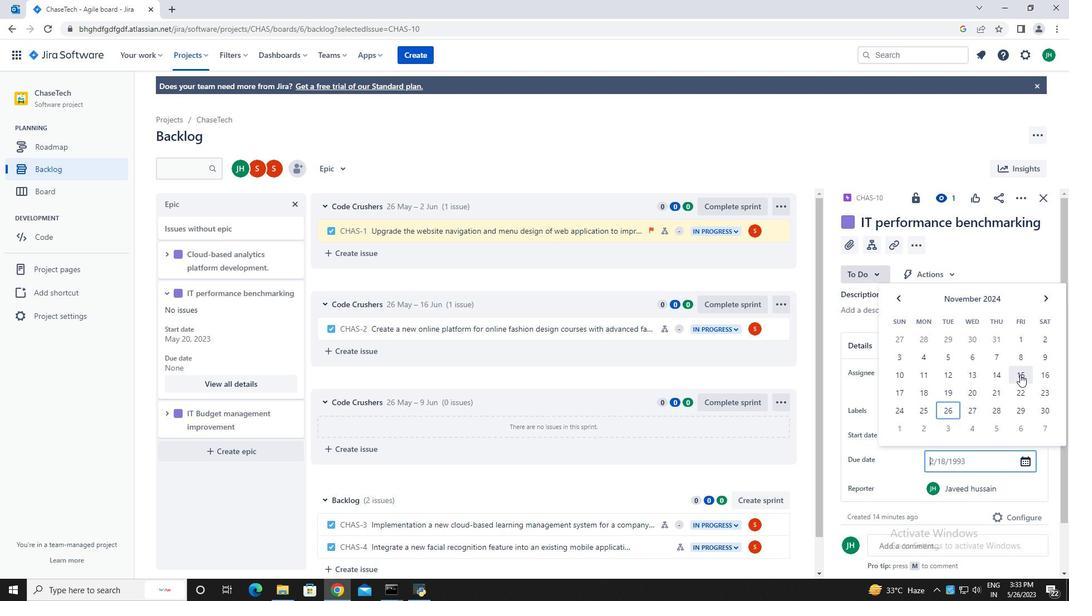 
Action: Key pressed <Key.enter>
Screenshot: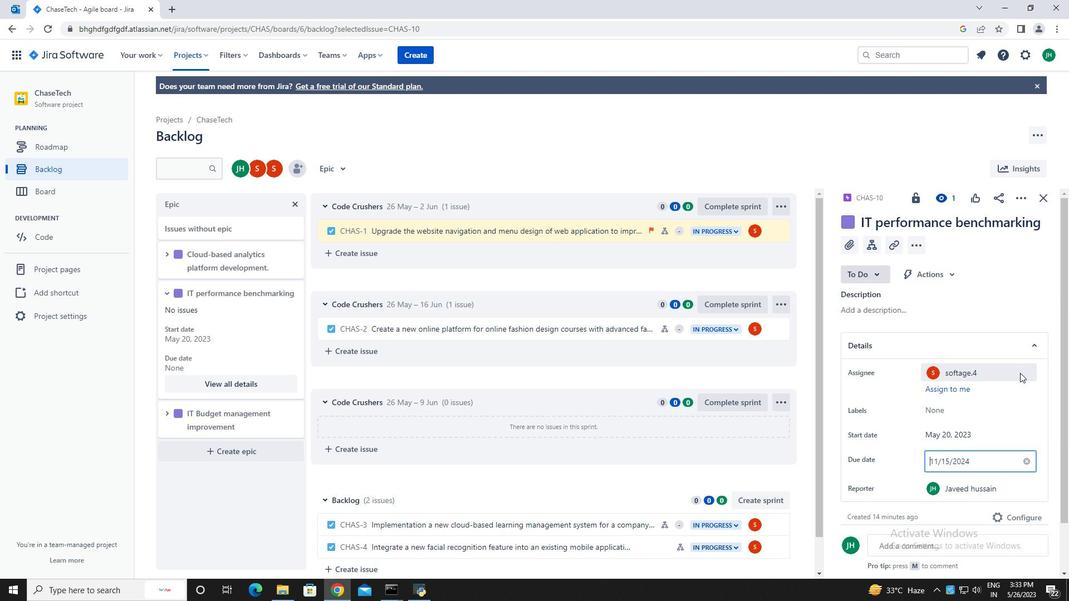 
Action: Mouse moved to (1042, 202)
Screenshot: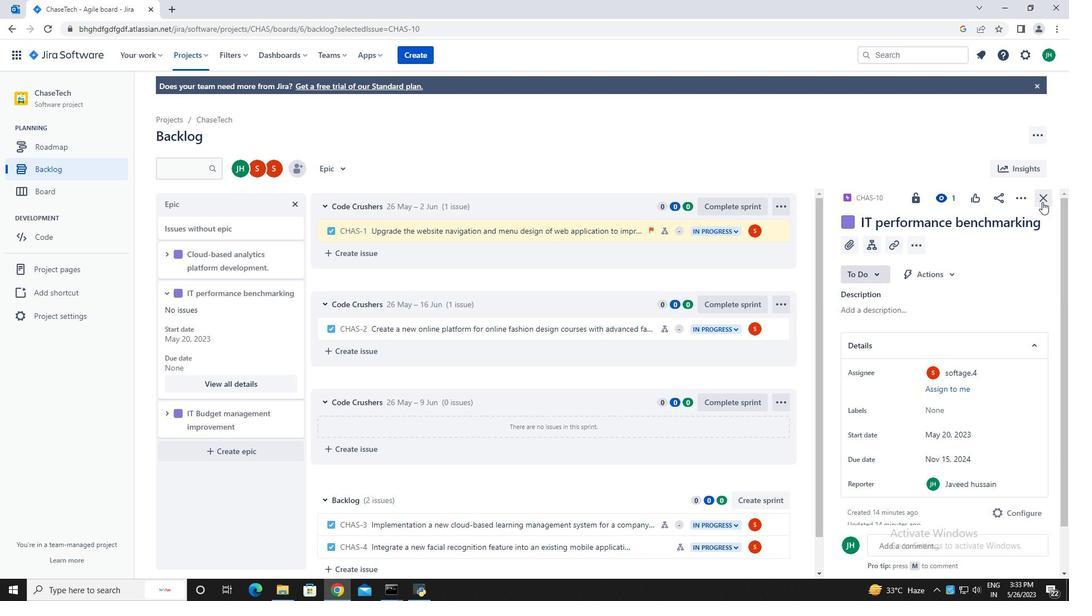 
Action: Mouse pressed left at (1042, 202)
Screenshot: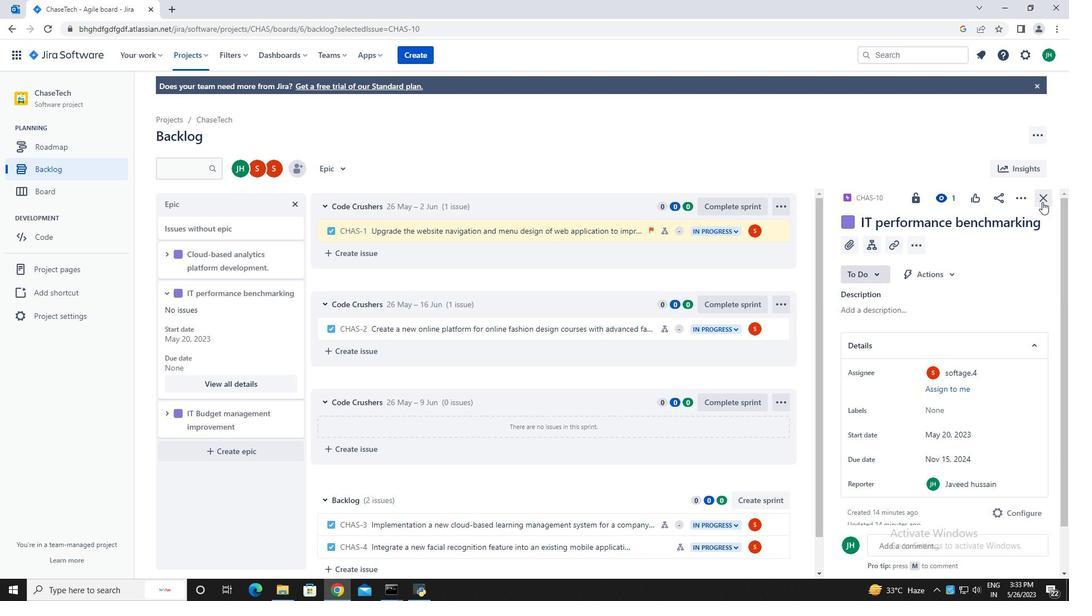 
Action: Mouse moved to (163, 418)
Screenshot: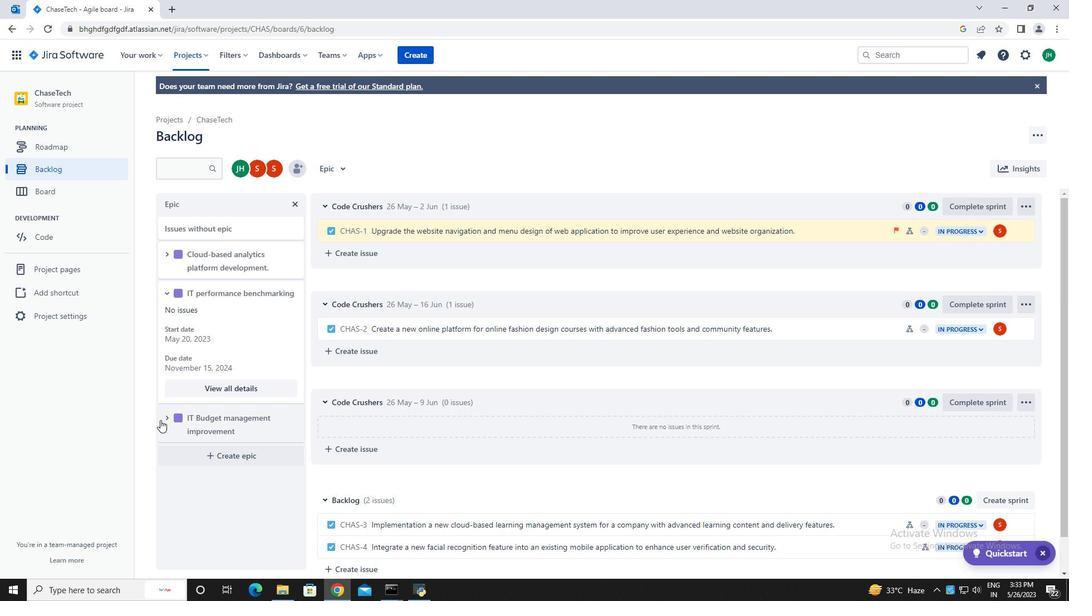 
Action: Mouse pressed left at (163, 418)
Screenshot: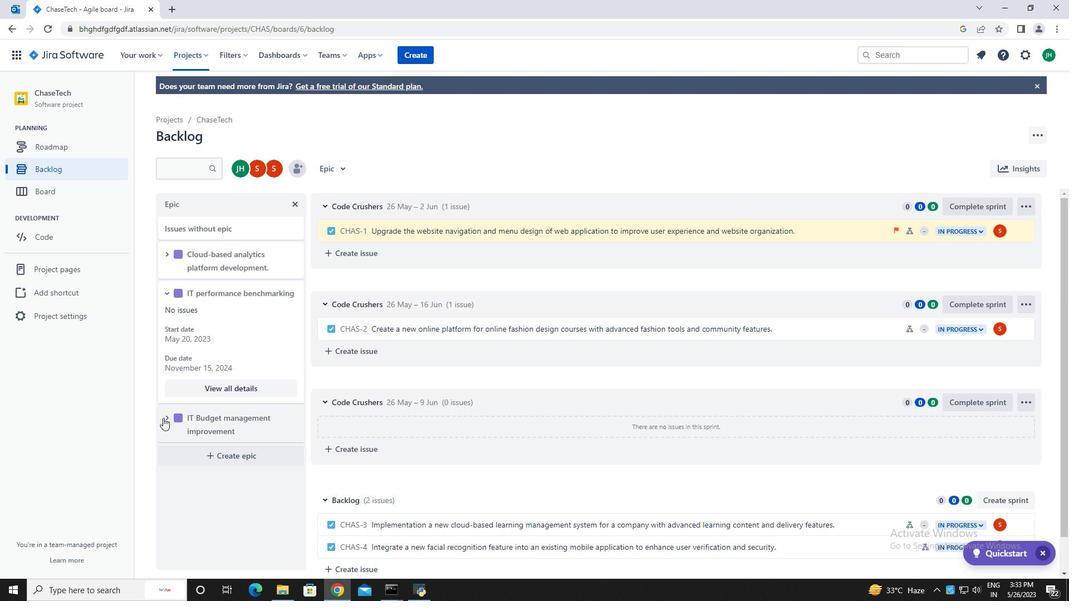 
Action: Mouse moved to (225, 520)
Screenshot: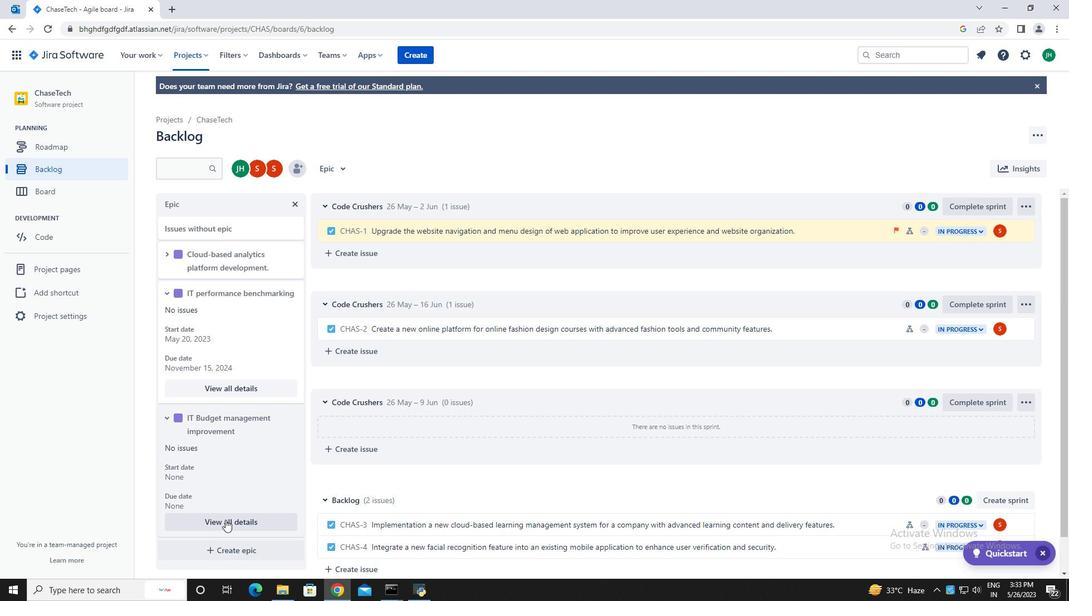 
Action: Mouse pressed left at (225, 520)
Screenshot: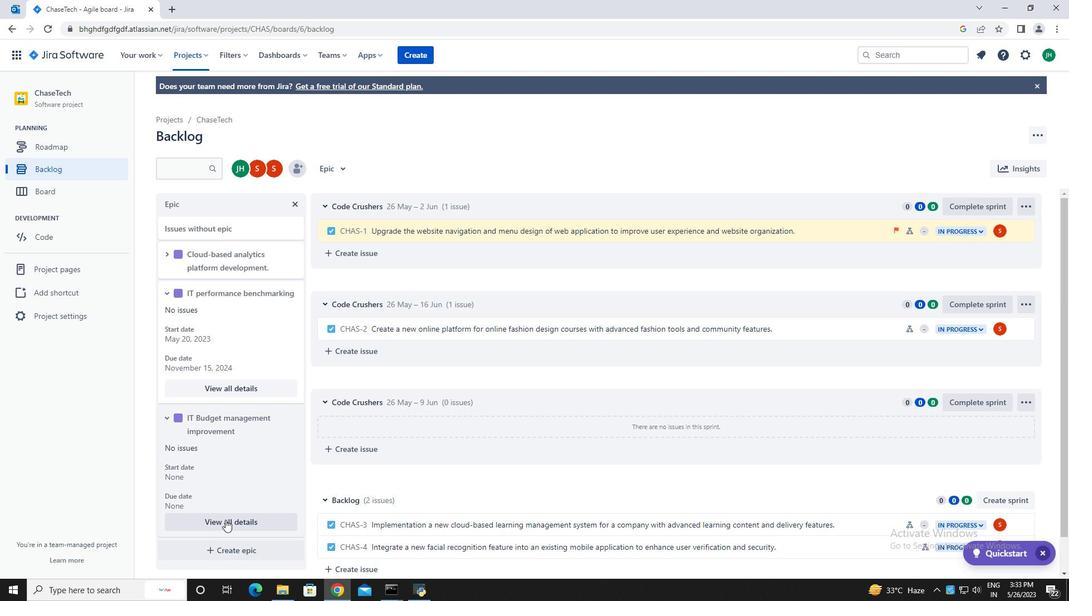 
Action: Mouse moved to (941, 448)
Screenshot: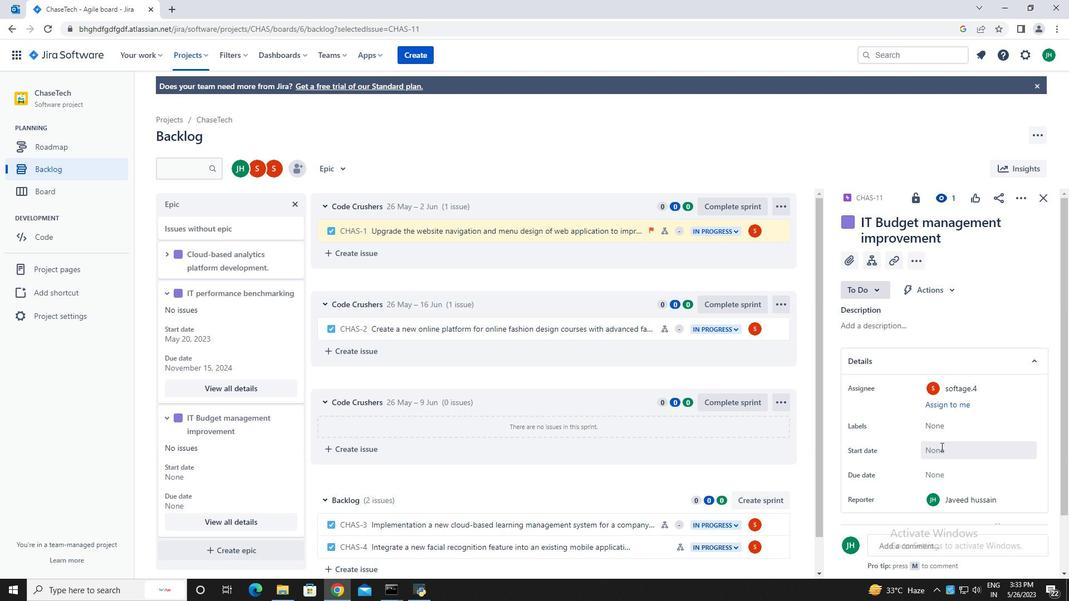 
Action: Mouse pressed left at (941, 448)
Screenshot: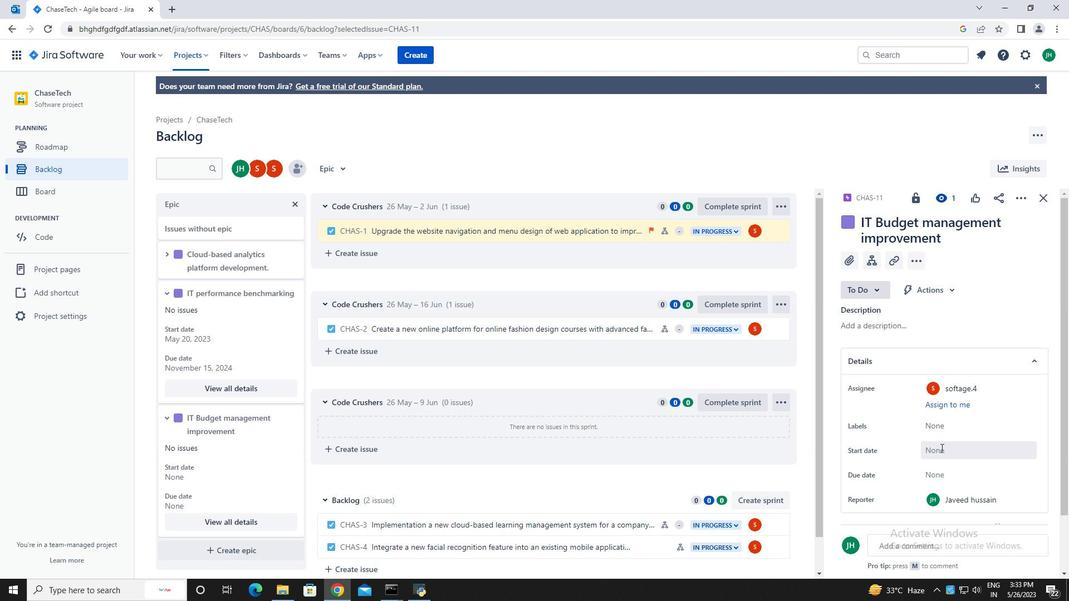 
Action: Mouse moved to (1044, 289)
Screenshot: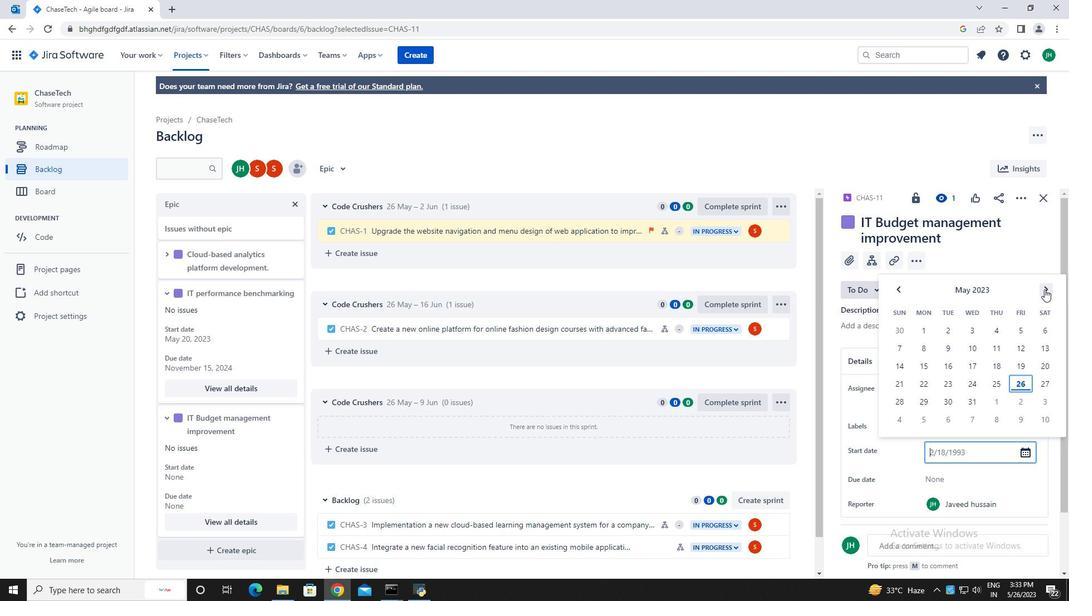 
Action: Mouse pressed left at (1044, 289)
Screenshot: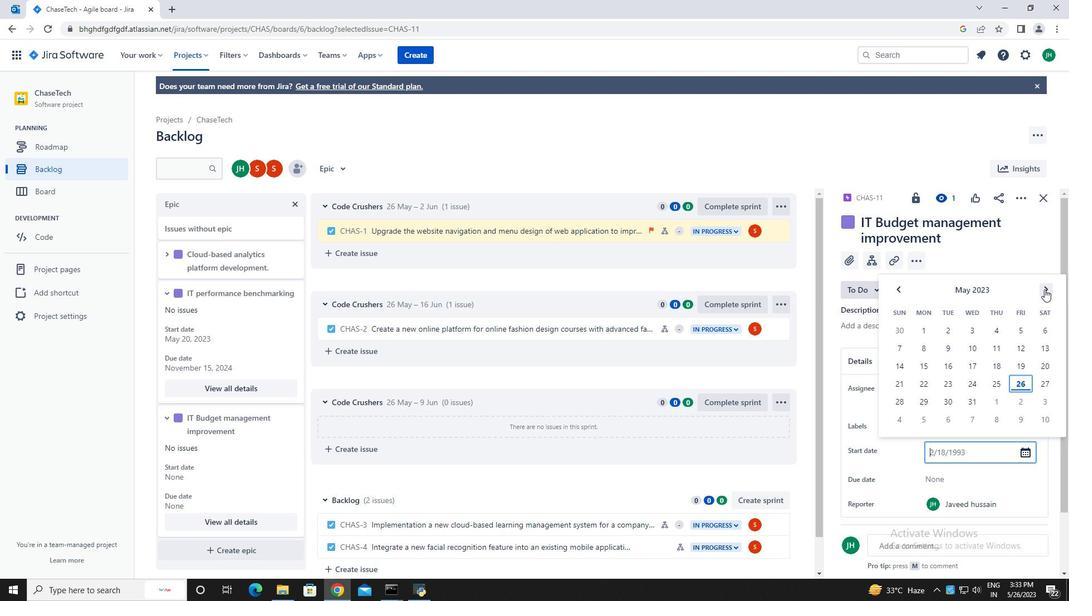 
Action: Mouse moved to (1045, 289)
Screenshot: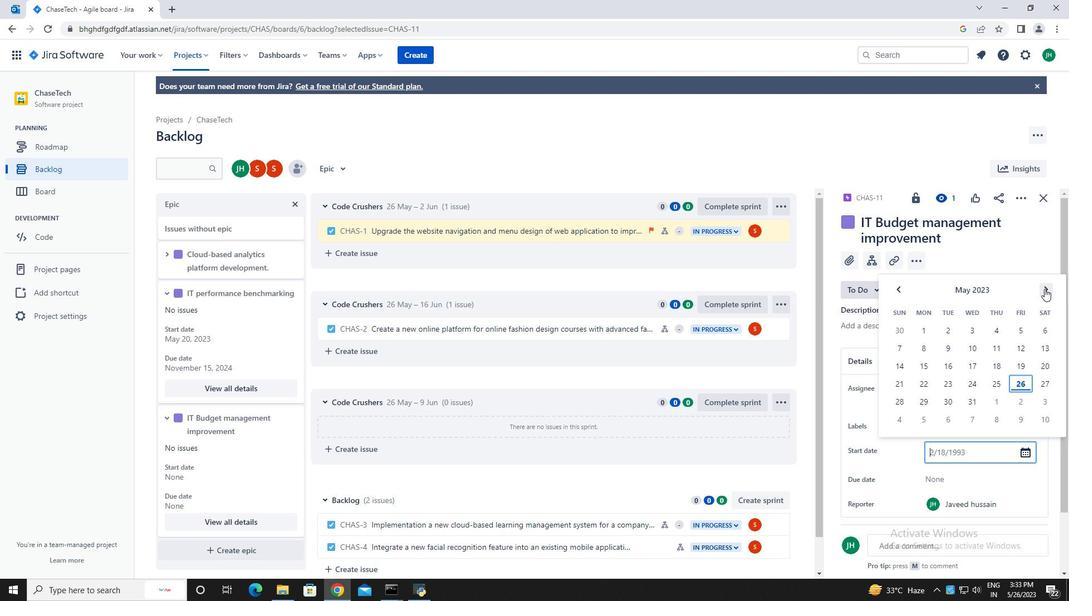 
Action: Mouse pressed left at (1045, 289)
Screenshot: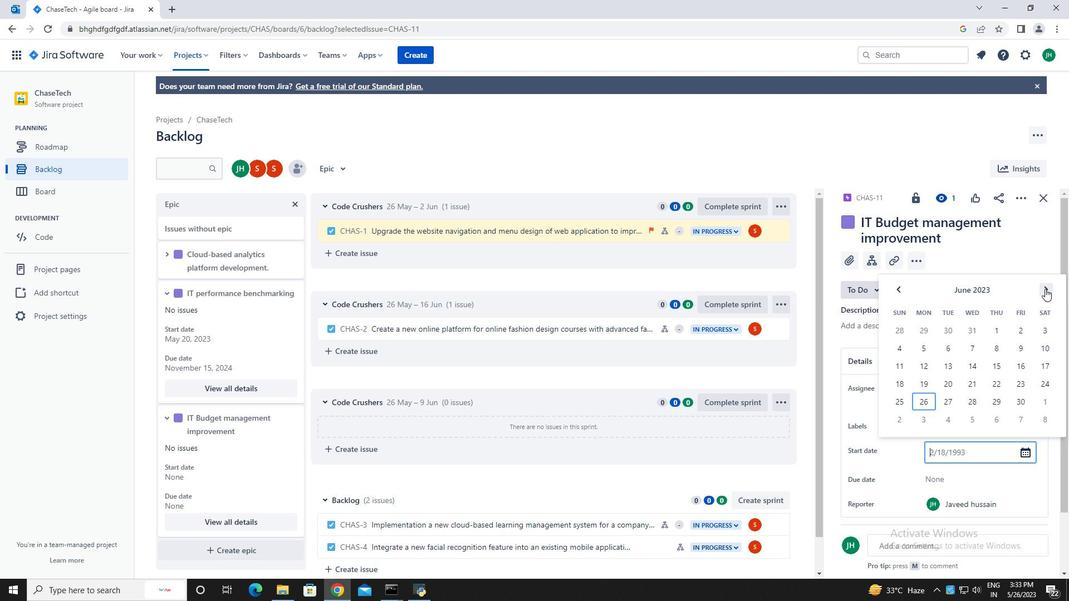 
Action: Mouse pressed left at (1045, 289)
Screenshot: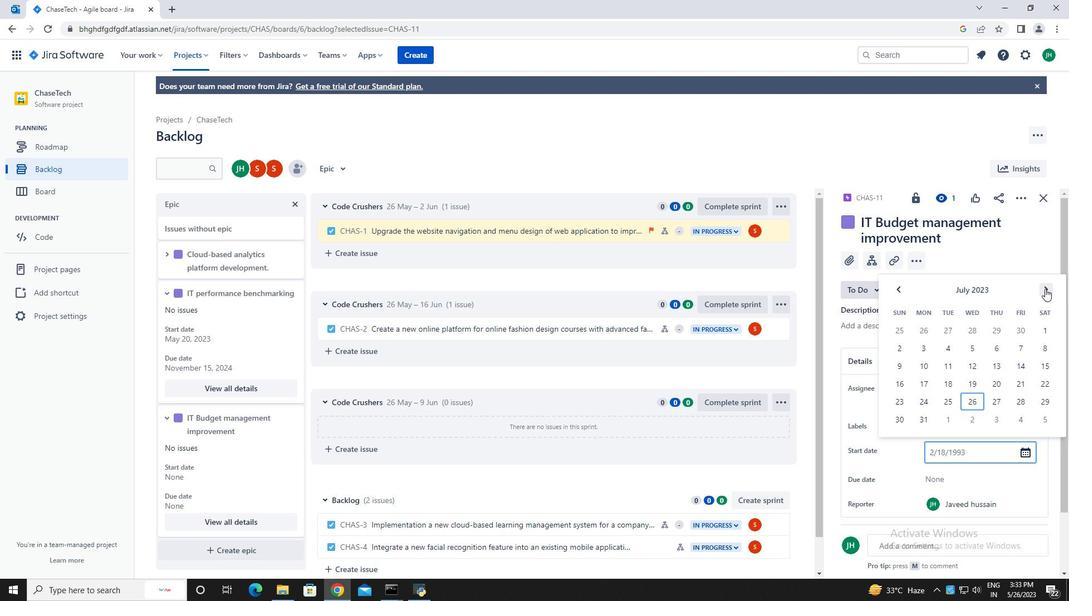 
Action: Mouse pressed left at (1045, 289)
Screenshot: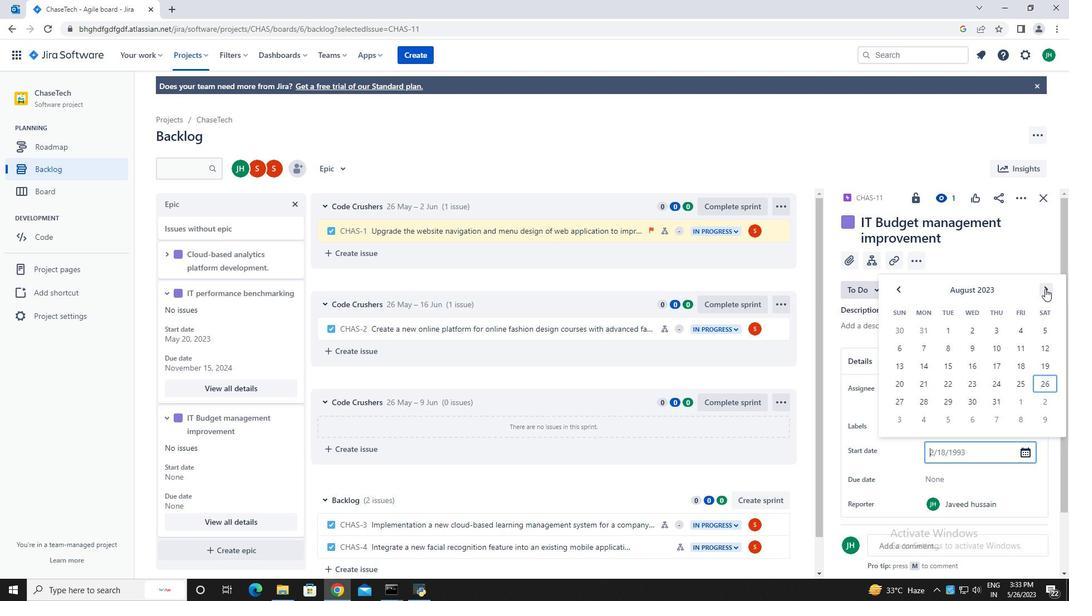 
Action: Mouse pressed left at (1045, 289)
Screenshot: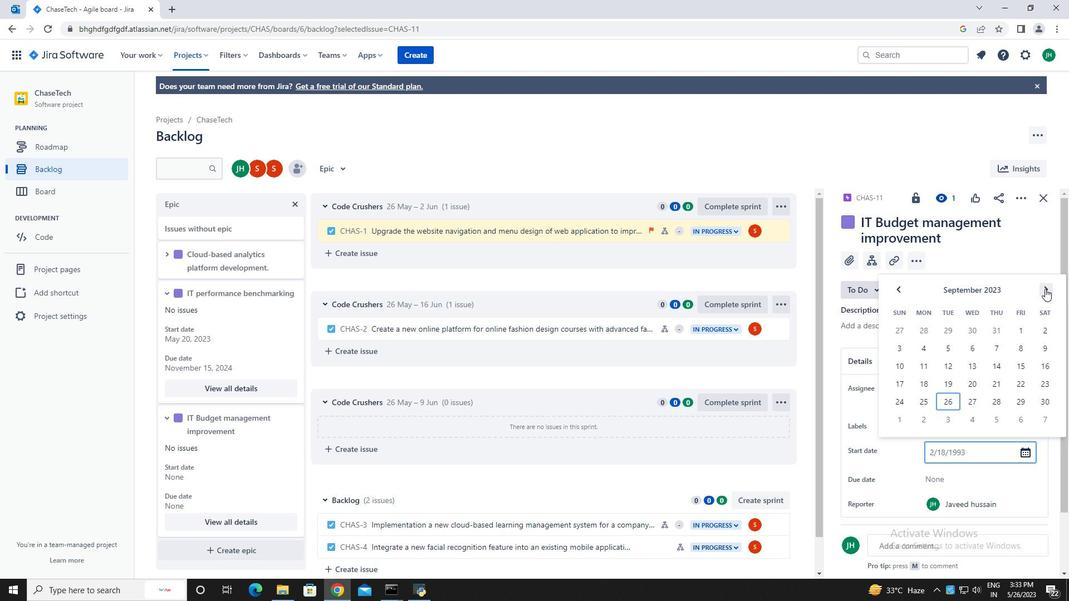 
Action: Mouse pressed left at (1045, 289)
Screenshot: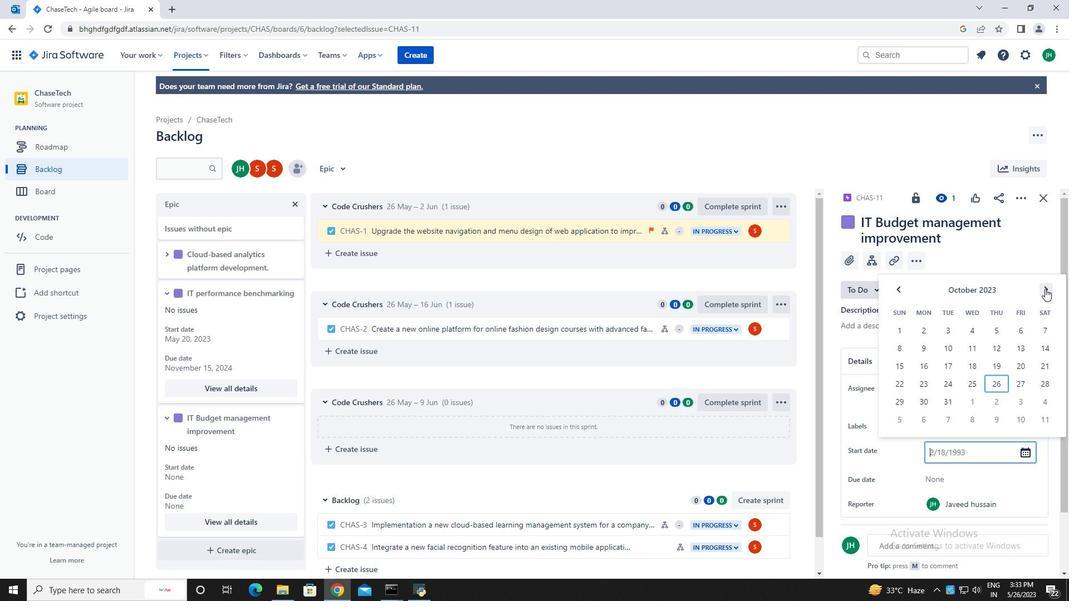 
Action: Mouse pressed left at (1045, 289)
Screenshot: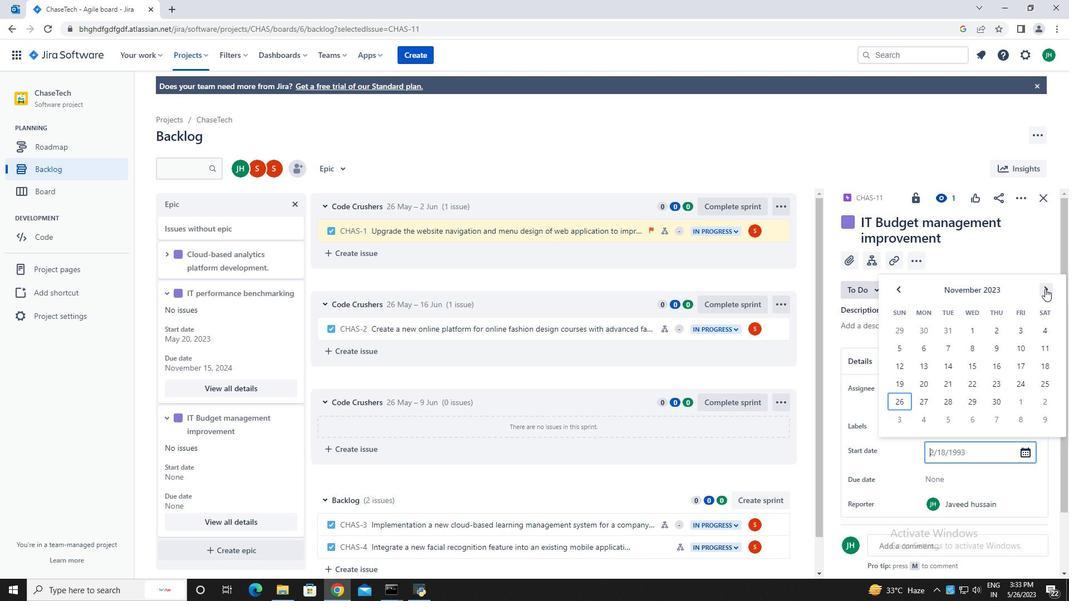 
Action: Mouse pressed left at (1045, 289)
Screenshot: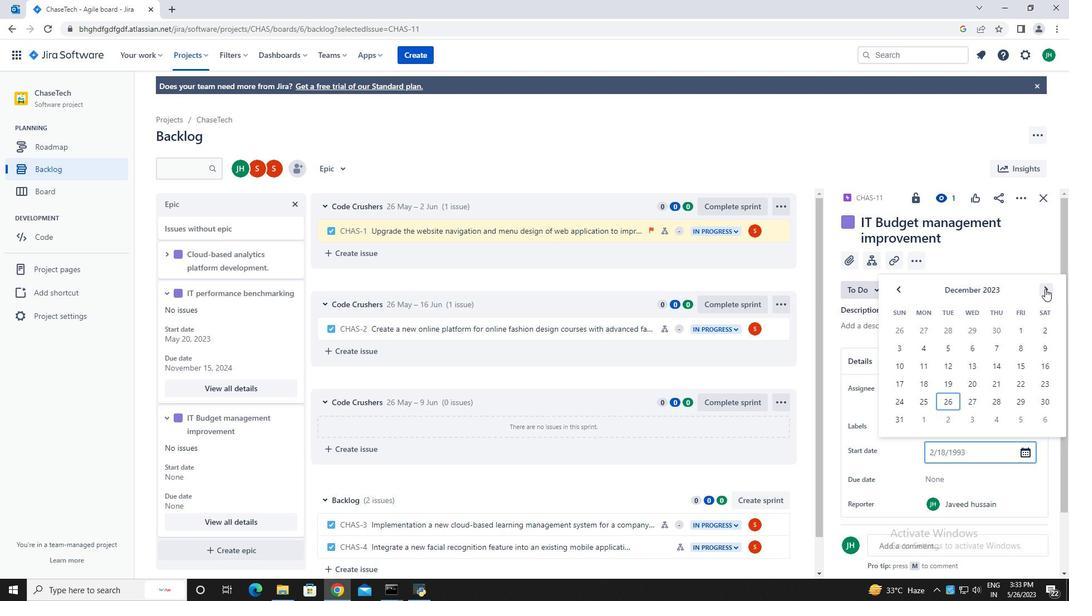 
Action: Mouse pressed left at (1045, 289)
Screenshot: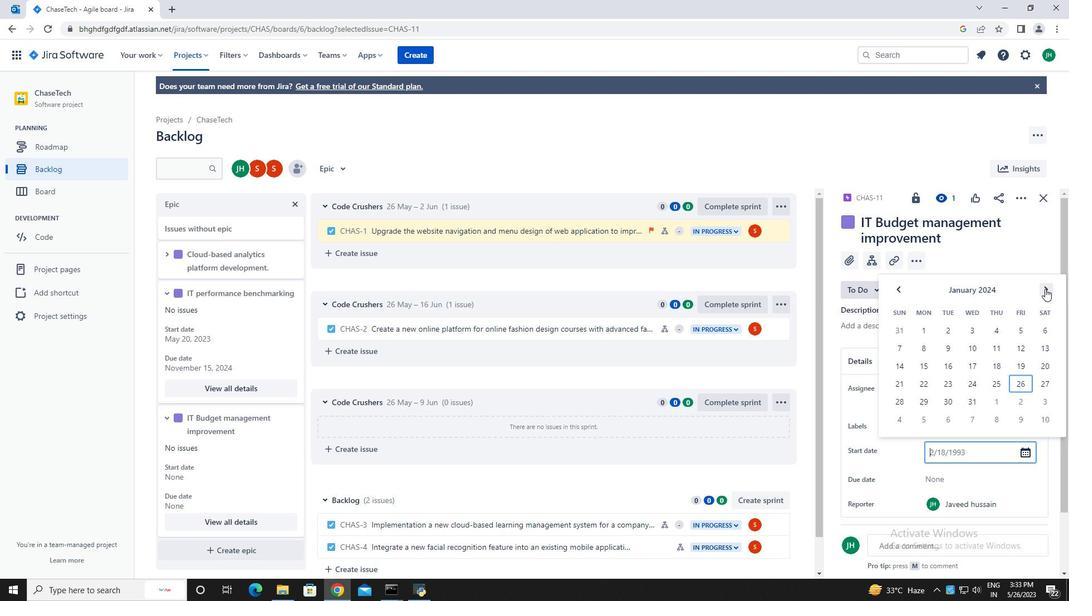 
Action: Mouse pressed left at (1045, 289)
Screenshot: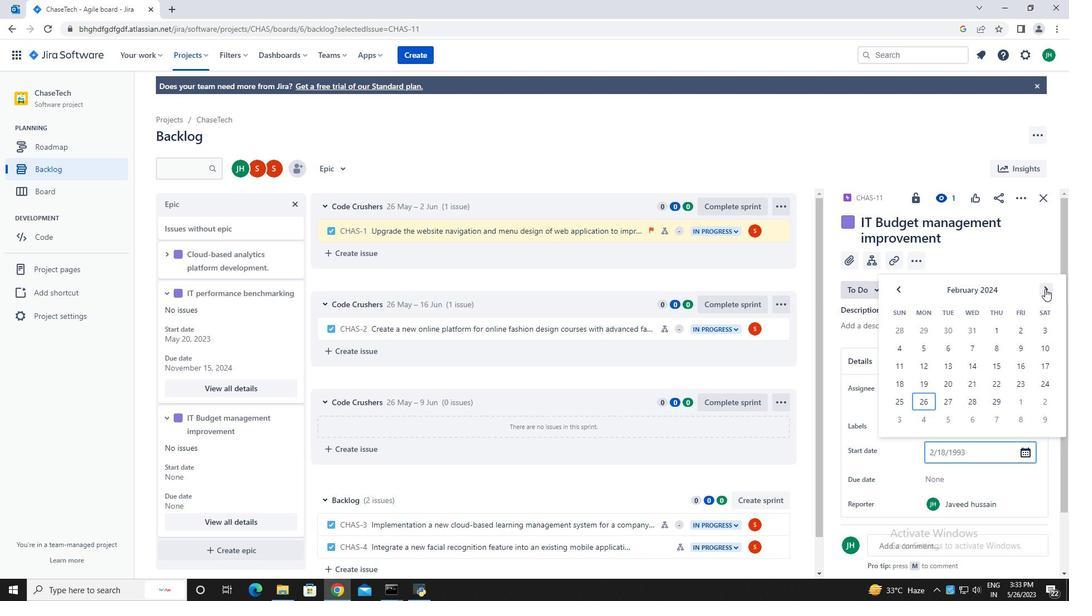 
Action: Mouse pressed left at (1045, 289)
Screenshot: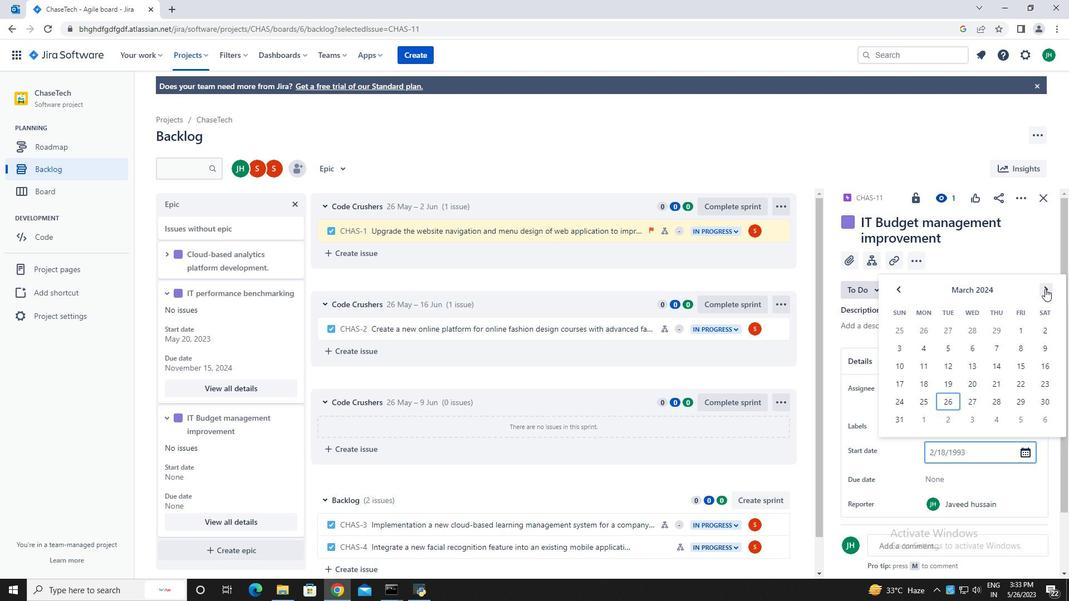 
Action: Mouse pressed left at (1045, 289)
Screenshot: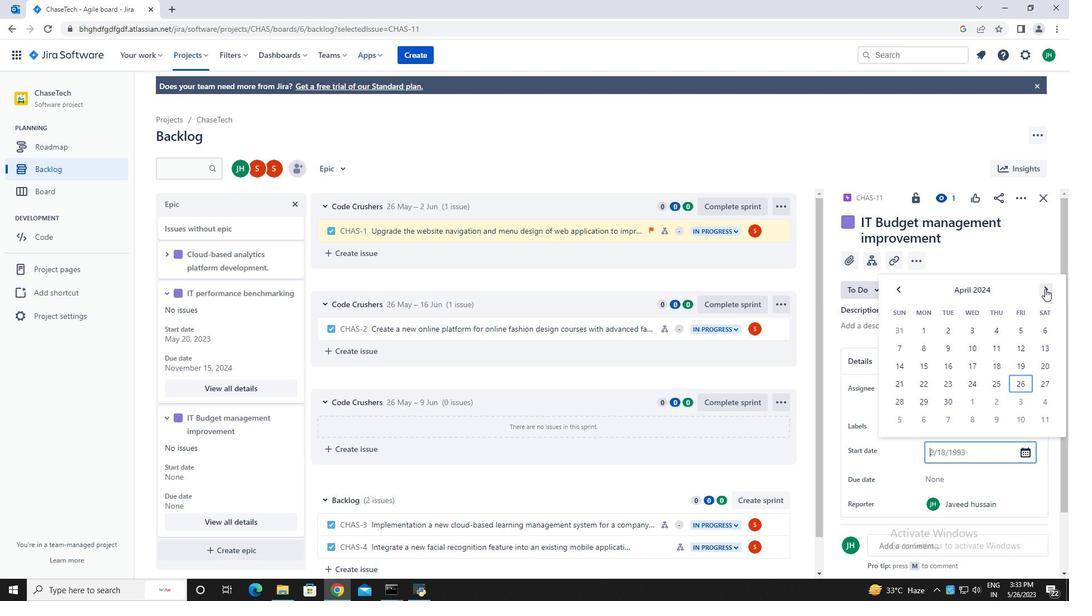 
Action: Mouse pressed left at (1045, 289)
Screenshot: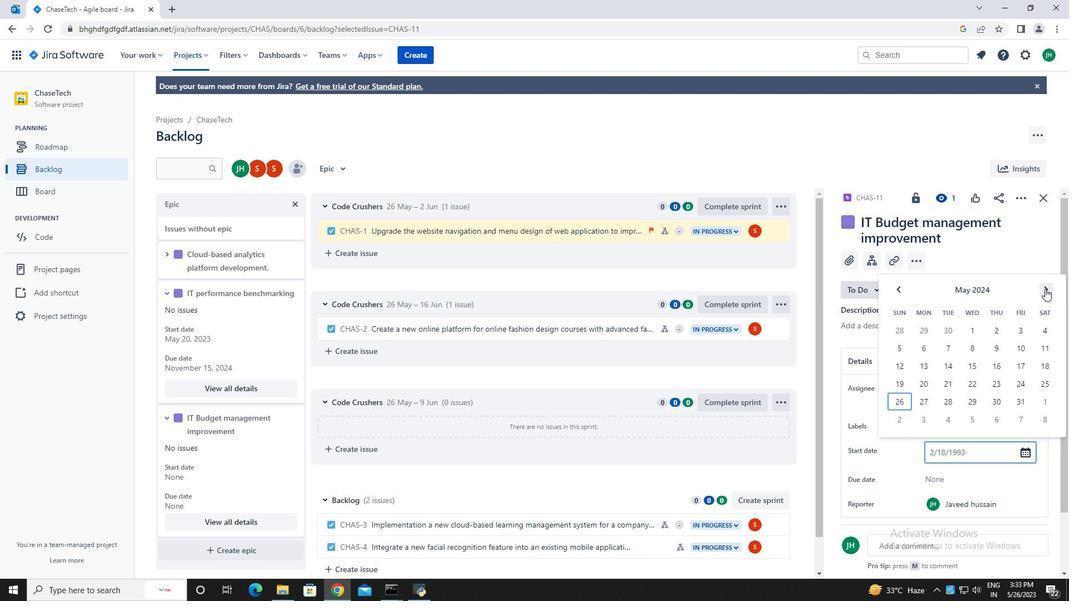 
Action: Mouse moved to (948, 363)
Screenshot: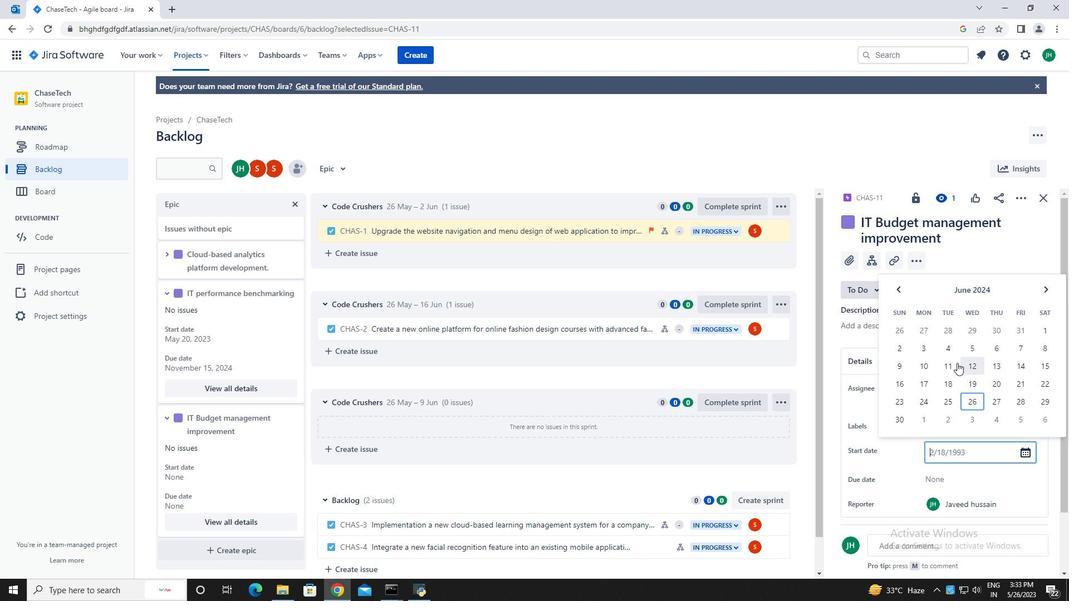 
Action: Mouse pressed left at (948, 363)
Screenshot: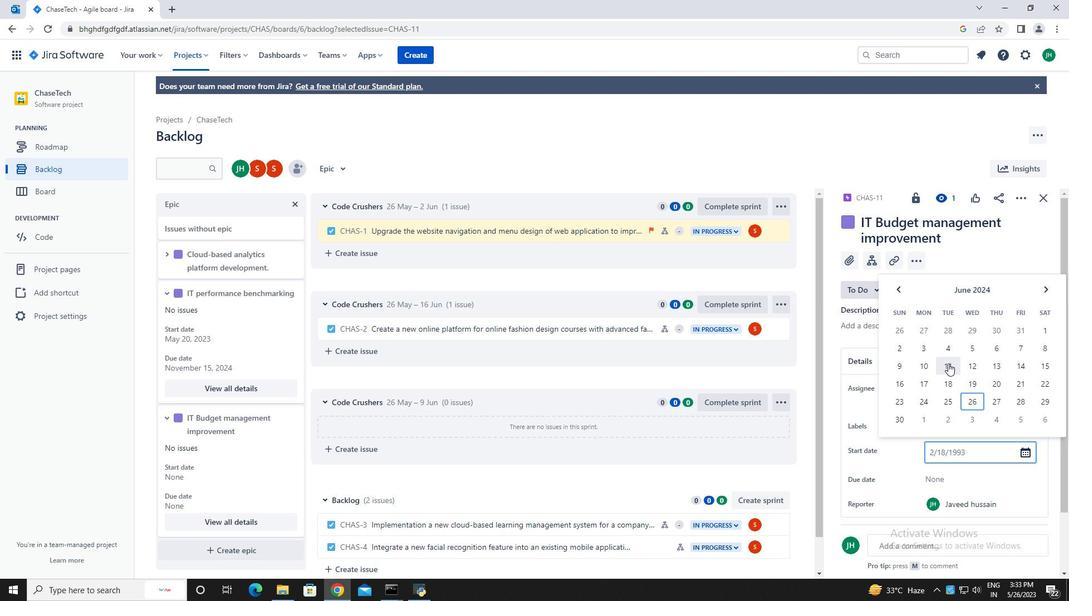 
Action: Key pressed <Key.enter>
Screenshot: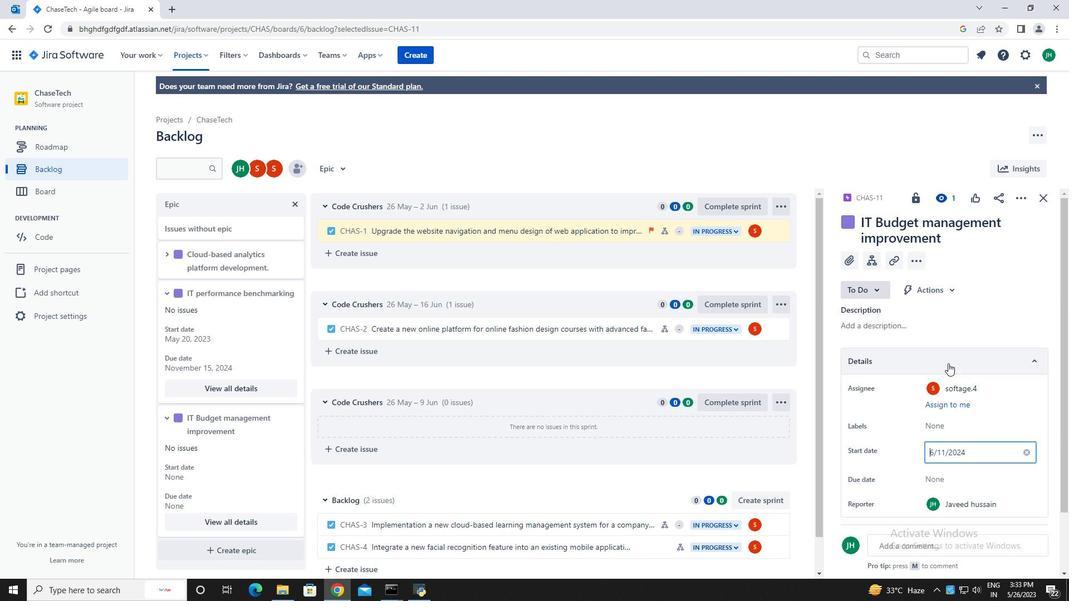 
Action: Mouse moved to (936, 474)
Screenshot: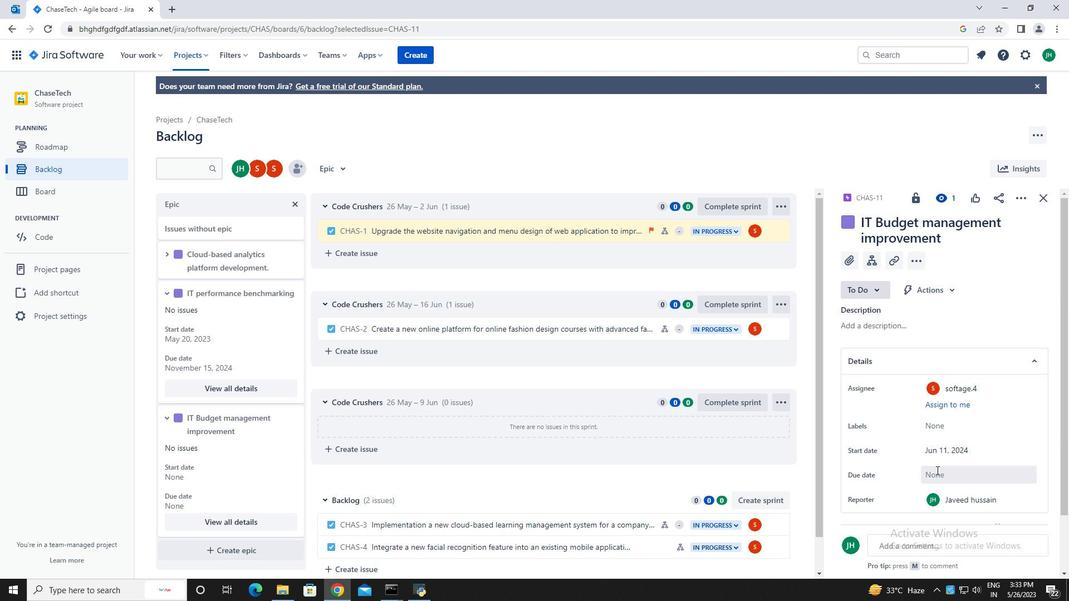 
Action: Mouse pressed left at (936, 474)
Screenshot: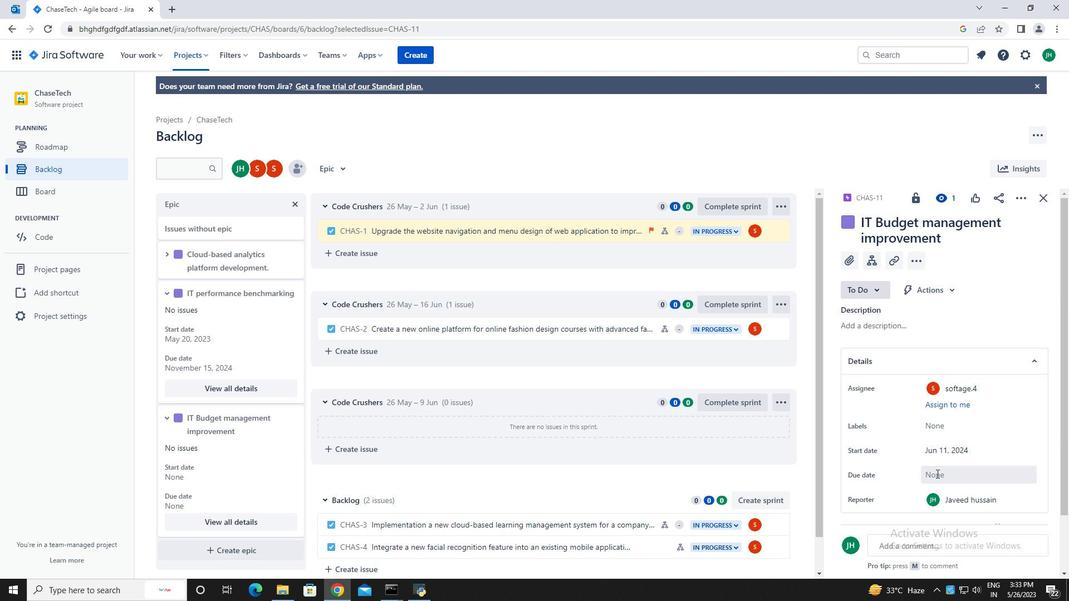 
Action: Mouse moved to (1048, 311)
Screenshot: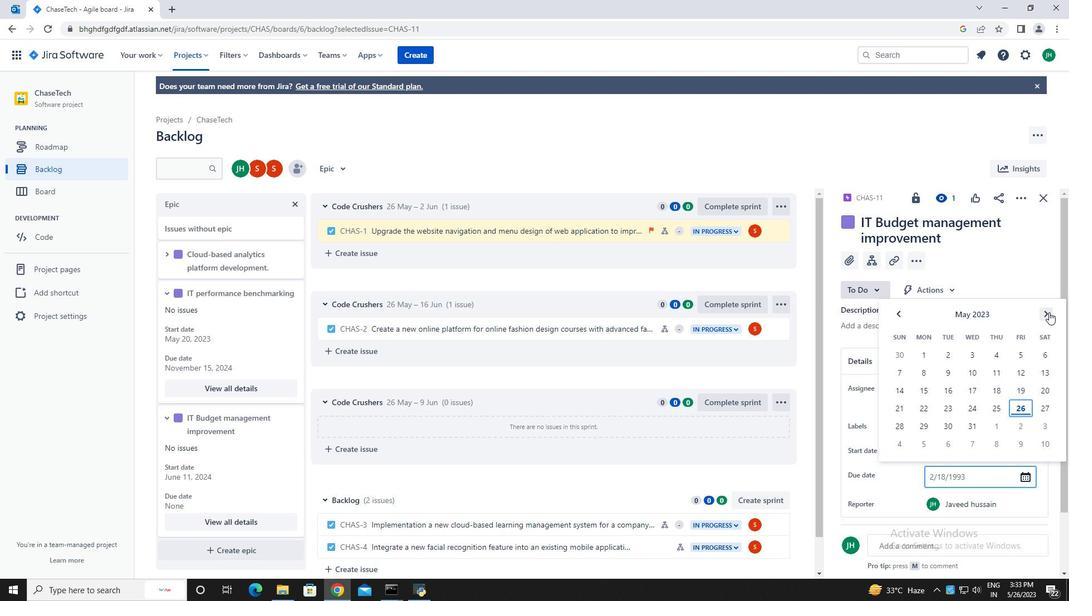 
Action: Mouse pressed left at (1048, 311)
Screenshot: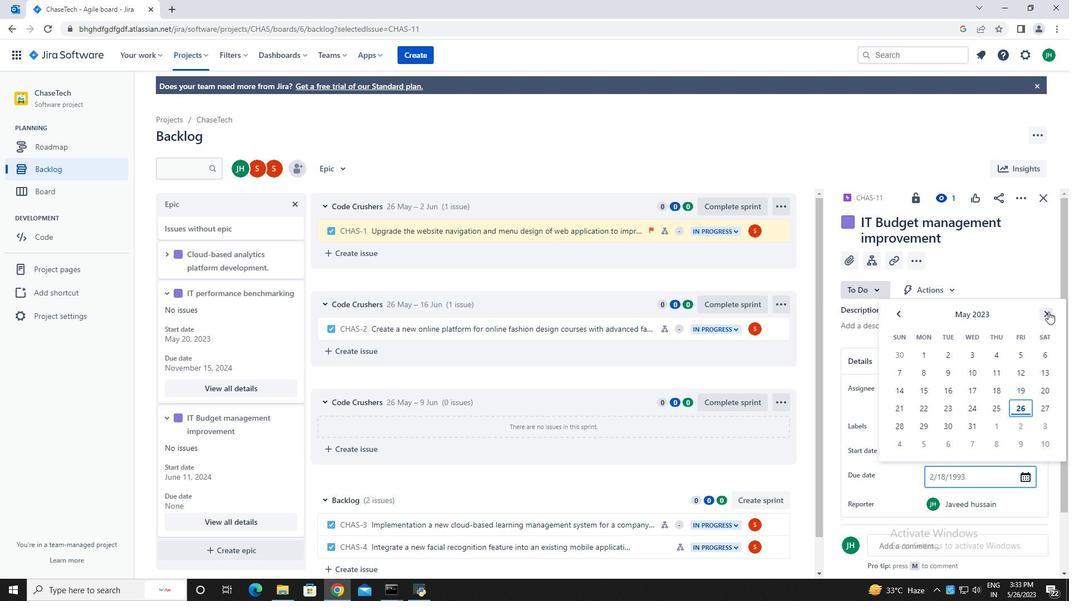 
Action: Mouse pressed left at (1048, 311)
Screenshot: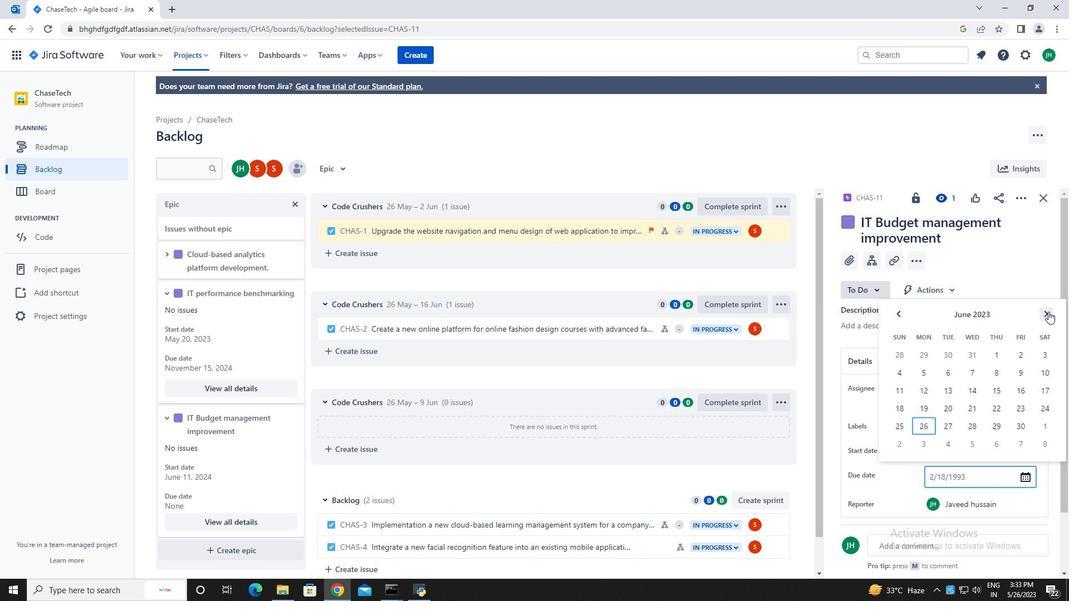 
Action: Mouse pressed left at (1048, 311)
Screenshot: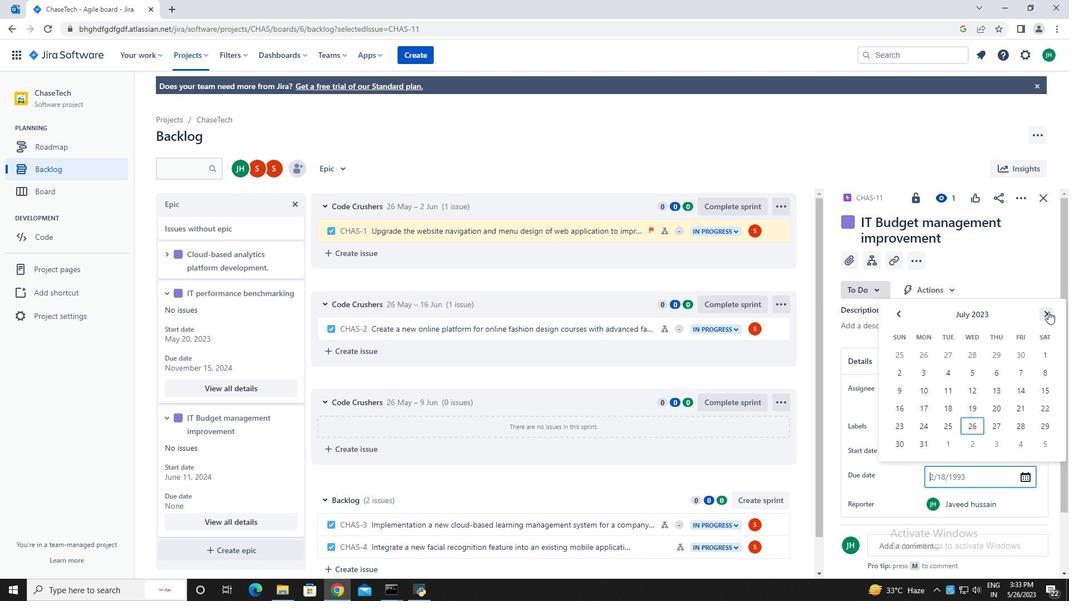 
Action: Mouse pressed left at (1048, 311)
Screenshot: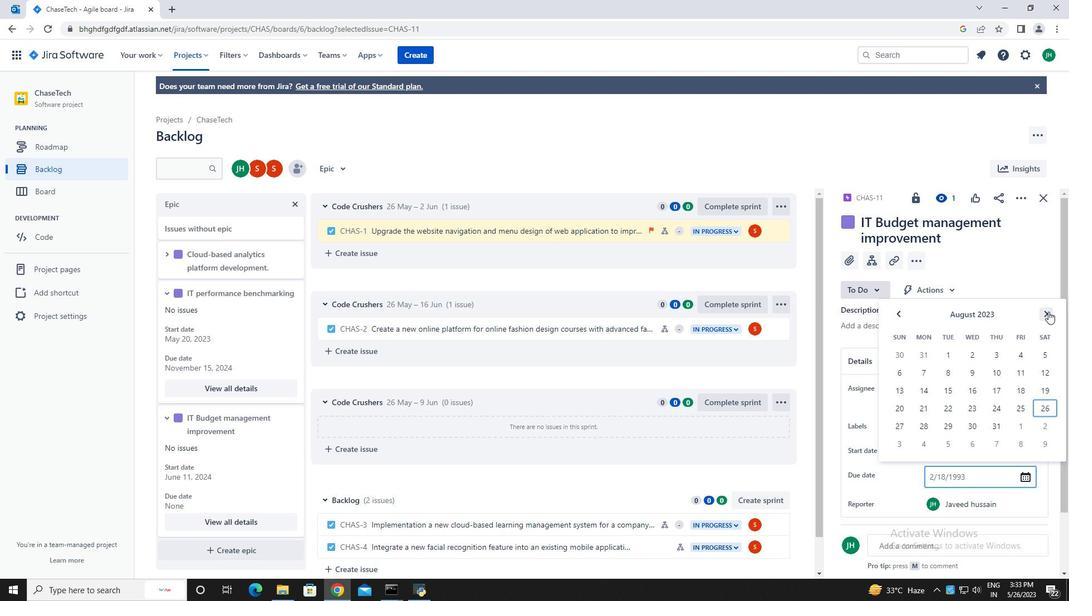 
Action: Mouse pressed left at (1048, 311)
Screenshot: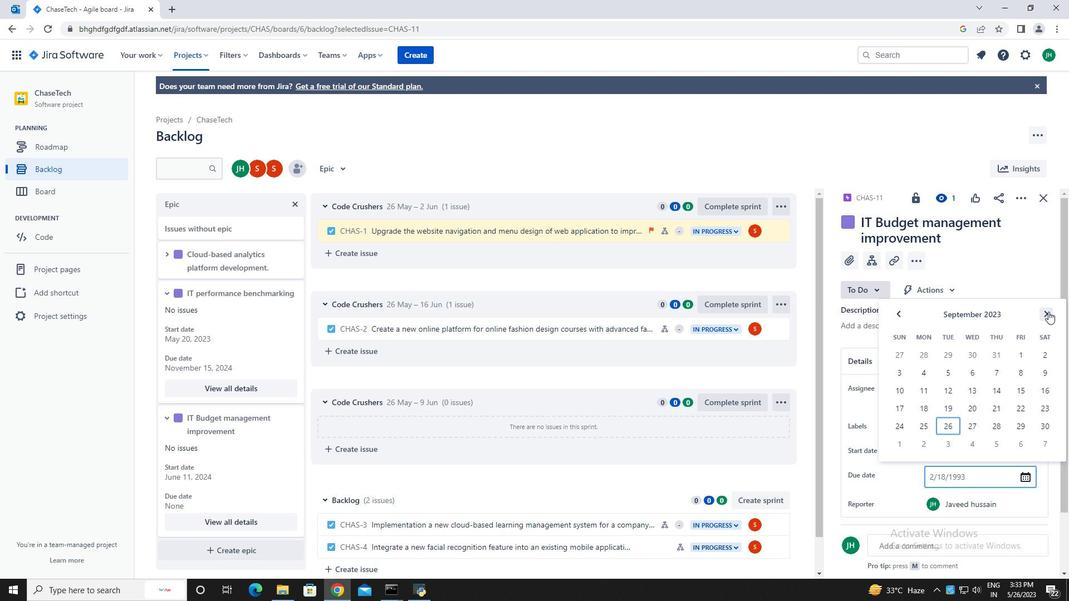 
Action: Mouse pressed left at (1048, 311)
Screenshot: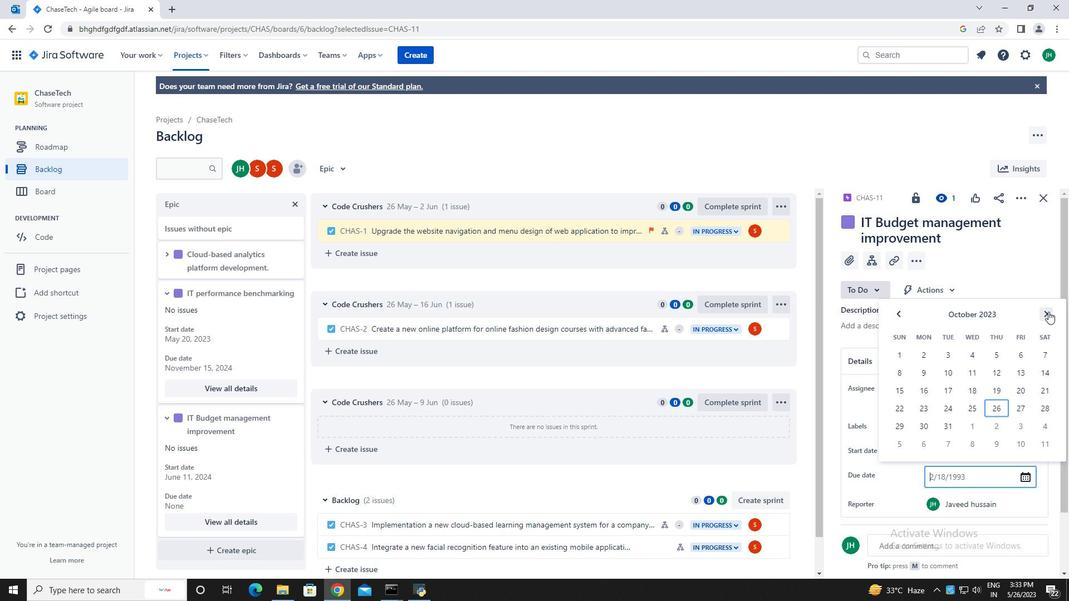 
Action: Mouse pressed left at (1048, 311)
Screenshot: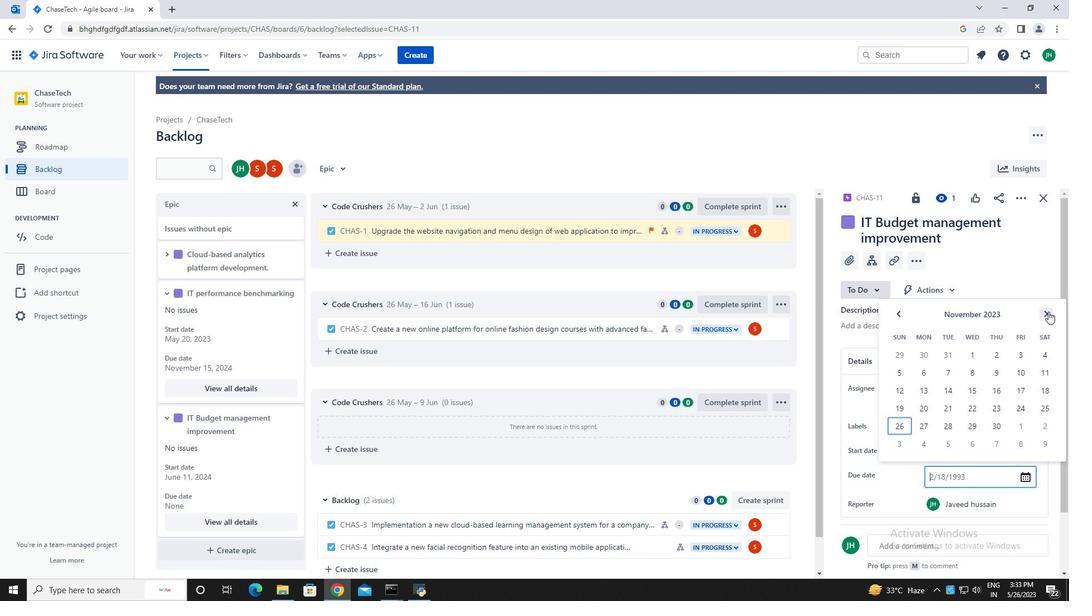 
Action: Mouse pressed left at (1048, 311)
Screenshot: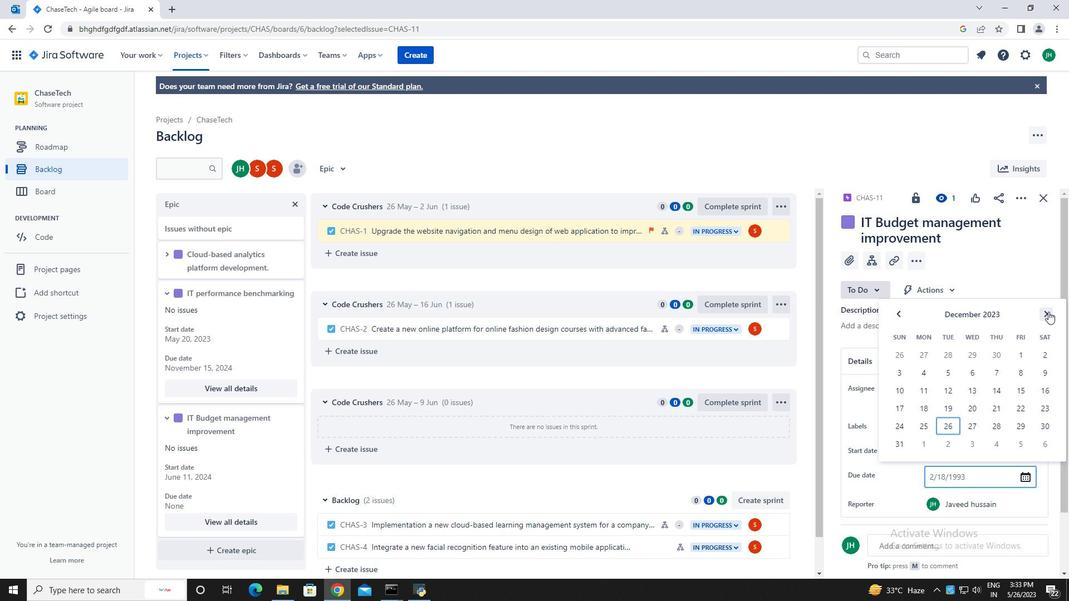 
Action: Mouse pressed left at (1048, 311)
Screenshot: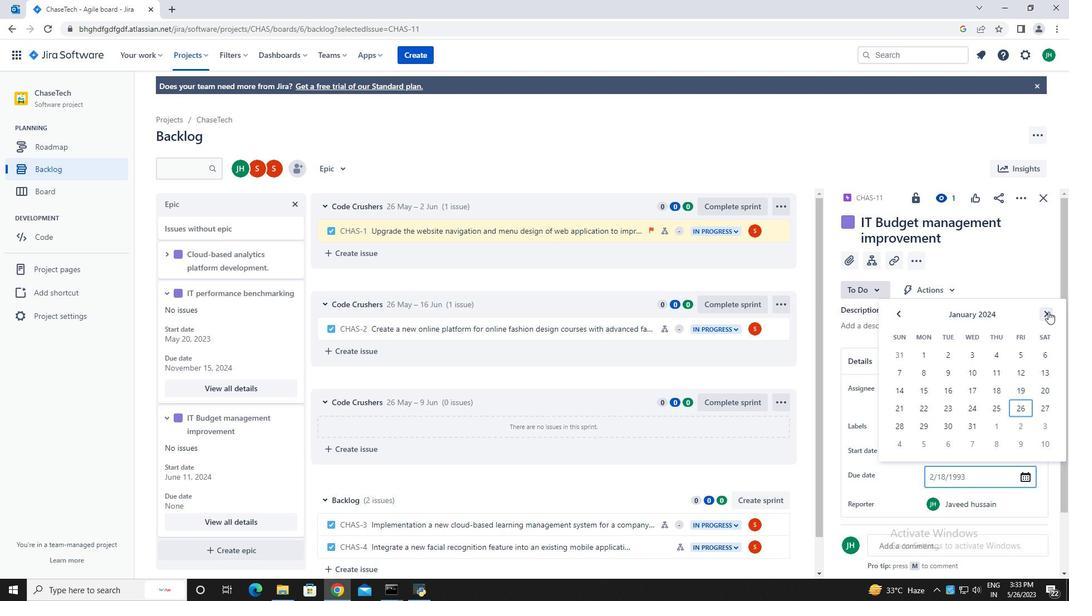 
Action: Mouse pressed left at (1048, 311)
Screenshot: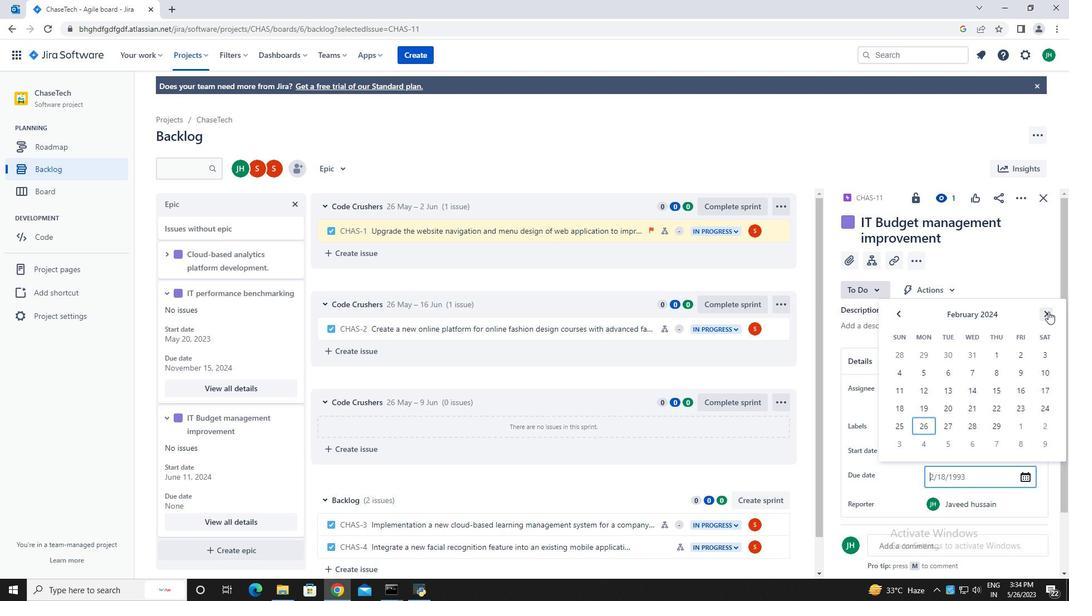 
Action: Mouse pressed left at (1048, 311)
Screenshot: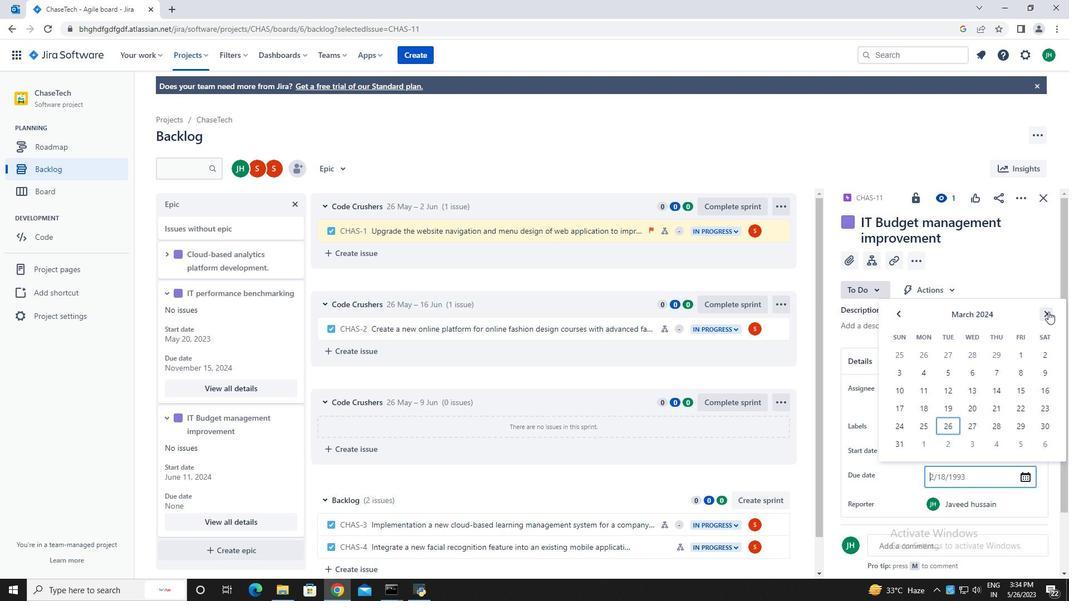 
Action: Mouse pressed left at (1048, 311)
Screenshot: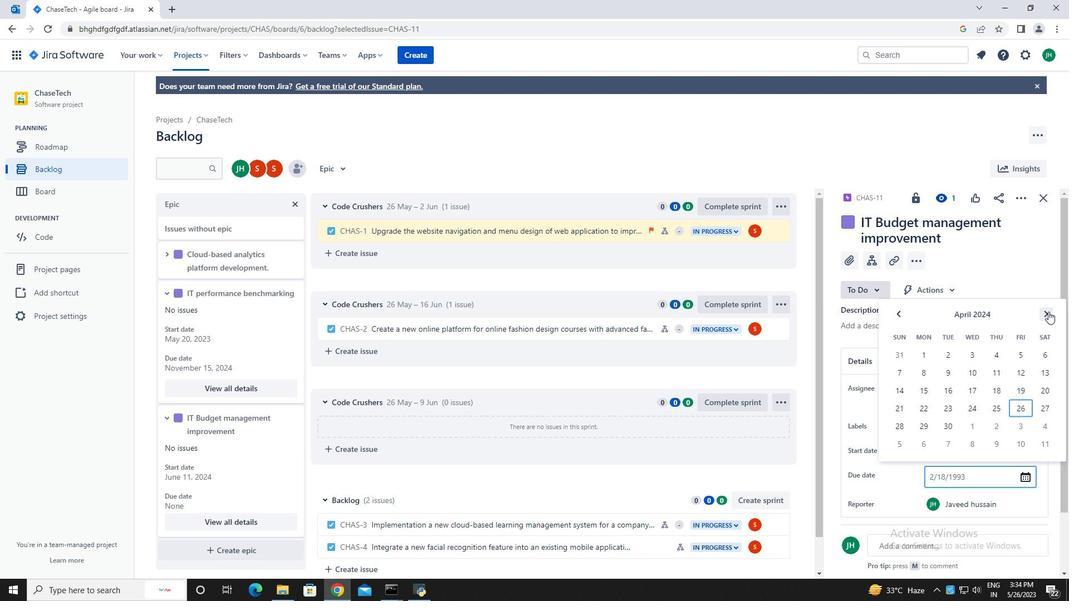 
Action: Mouse pressed left at (1048, 311)
Screenshot: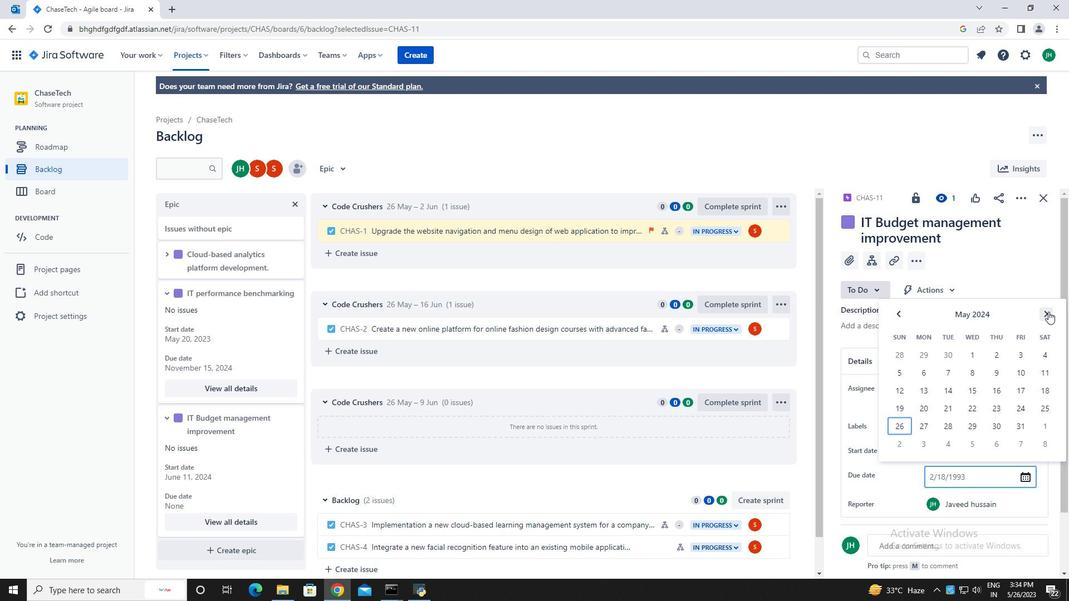 
Action: Mouse pressed left at (1048, 311)
Screenshot: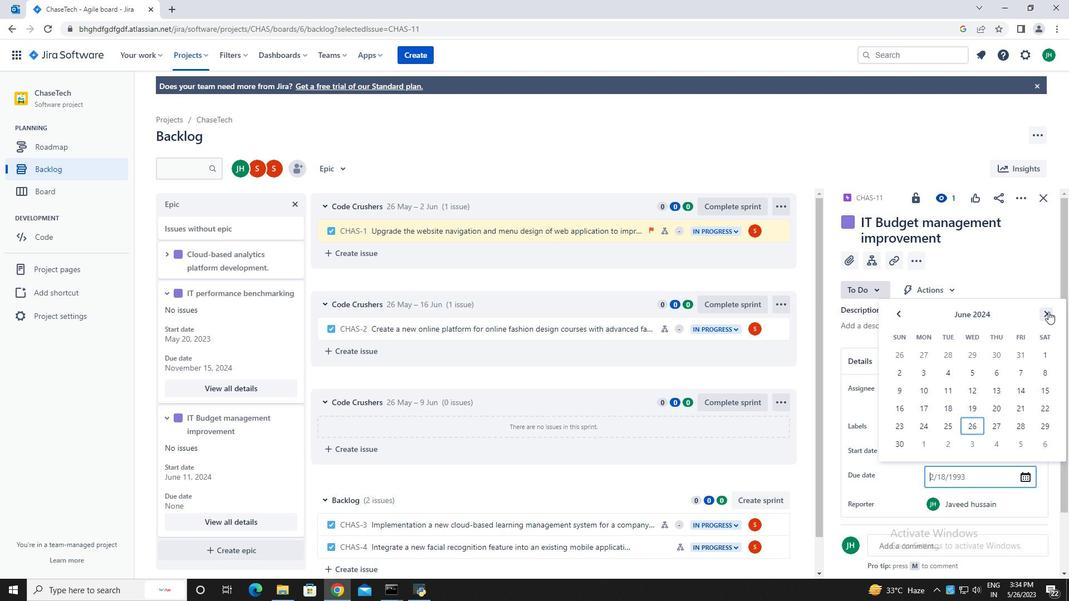 
Action: Mouse pressed left at (1048, 311)
Screenshot: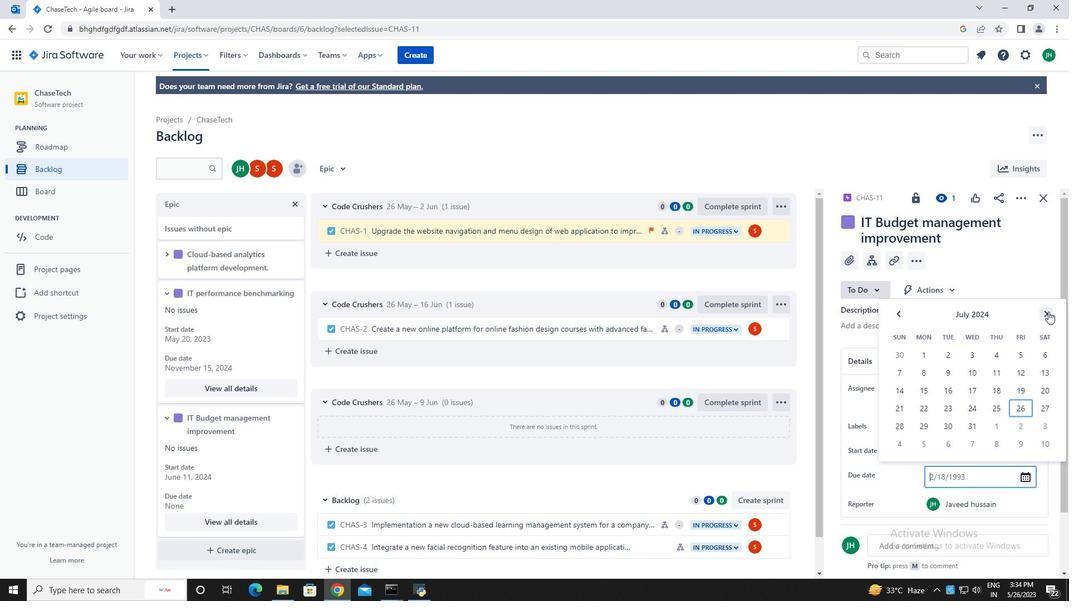 
Action: Mouse pressed left at (1048, 311)
Screenshot: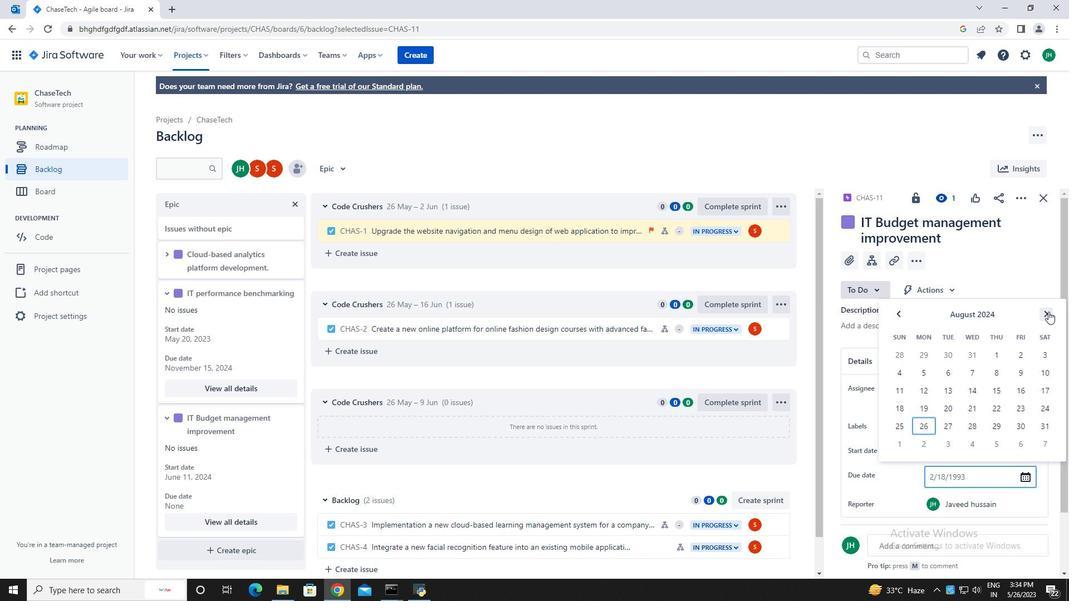 
Action: Mouse pressed left at (1048, 311)
Screenshot: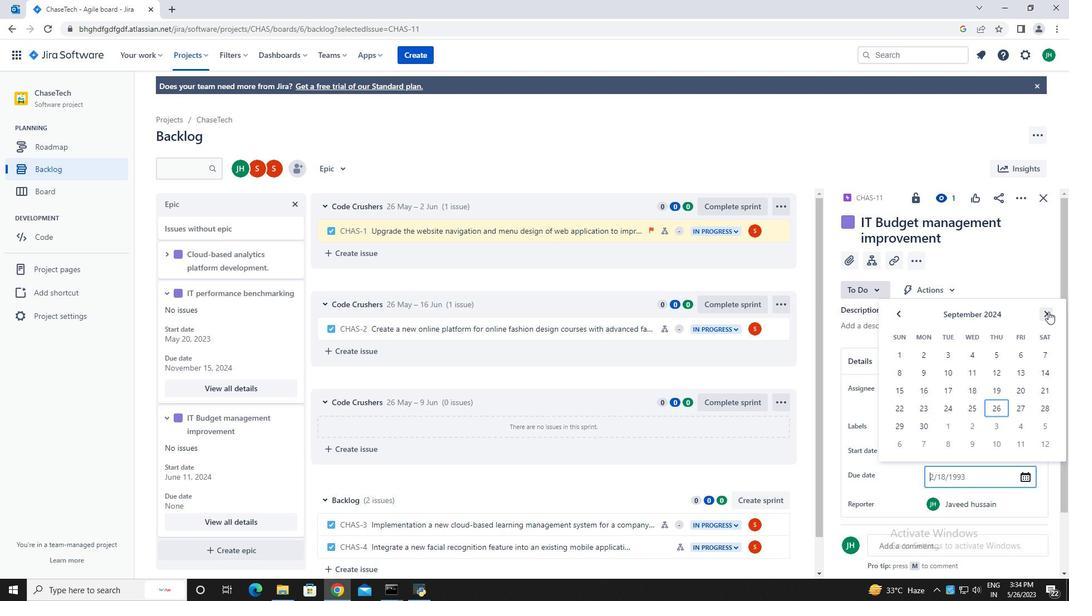 
Action: Mouse pressed left at (1048, 311)
Screenshot: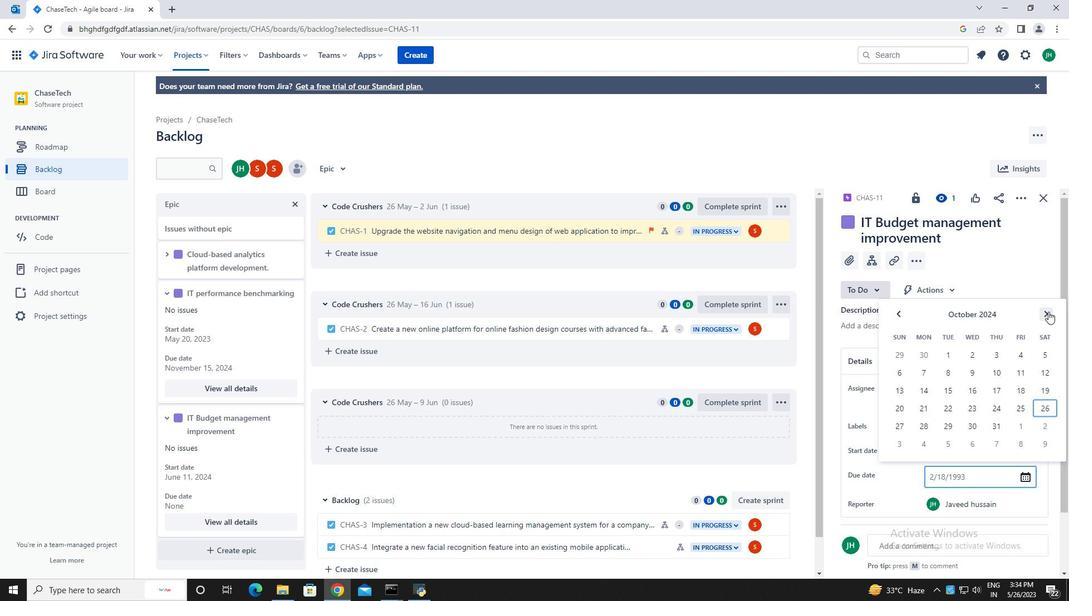 
Action: Mouse pressed left at (1048, 311)
Screenshot: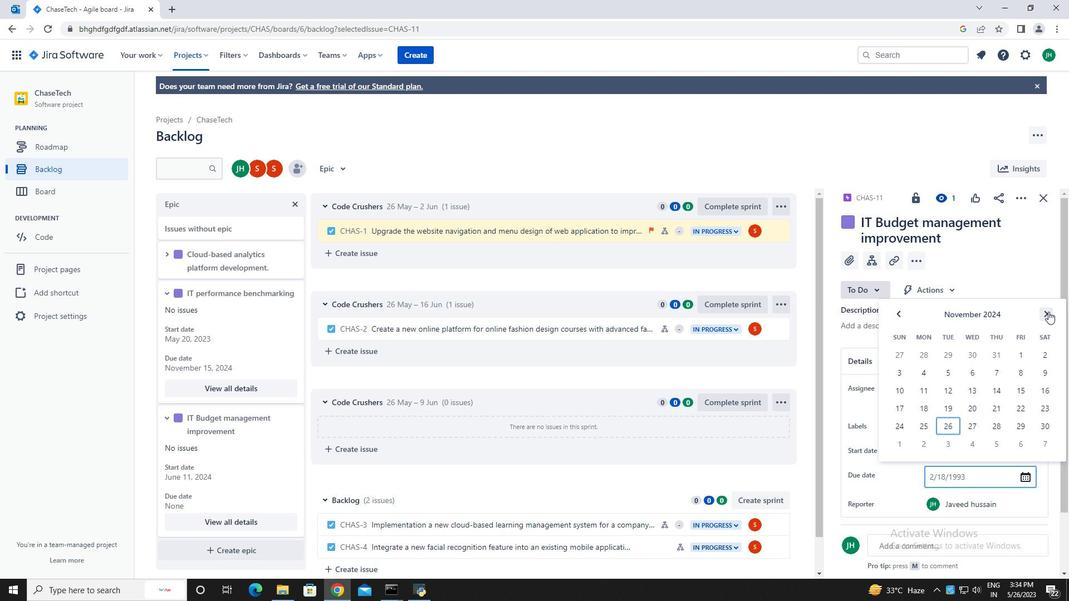 
Action: Mouse pressed left at (1048, 311)
Screenshot: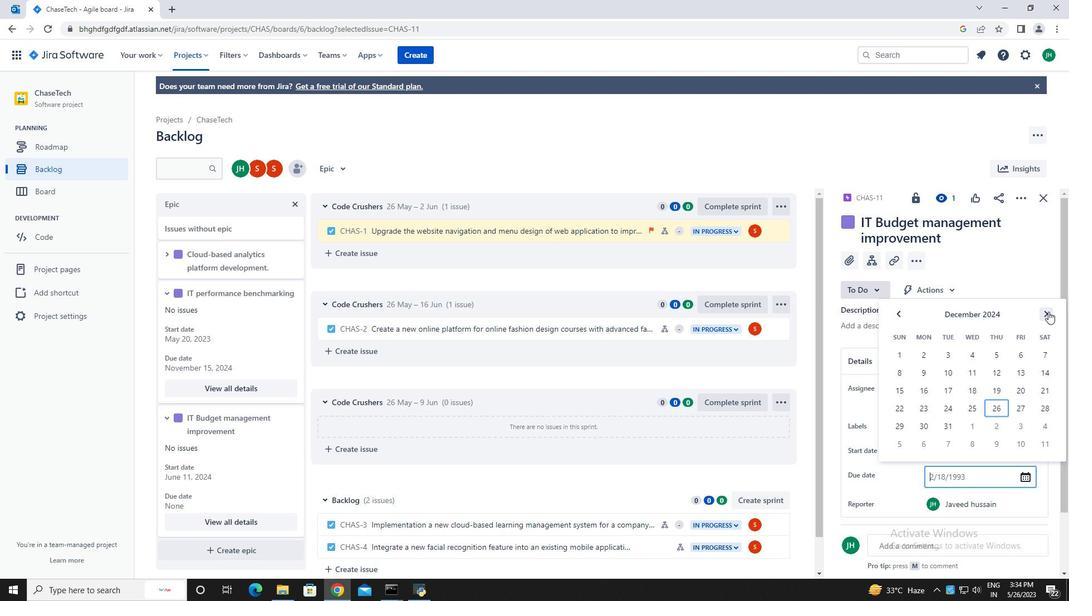 
Action: Mouse pressed left at (1048, 311)
Screenshot: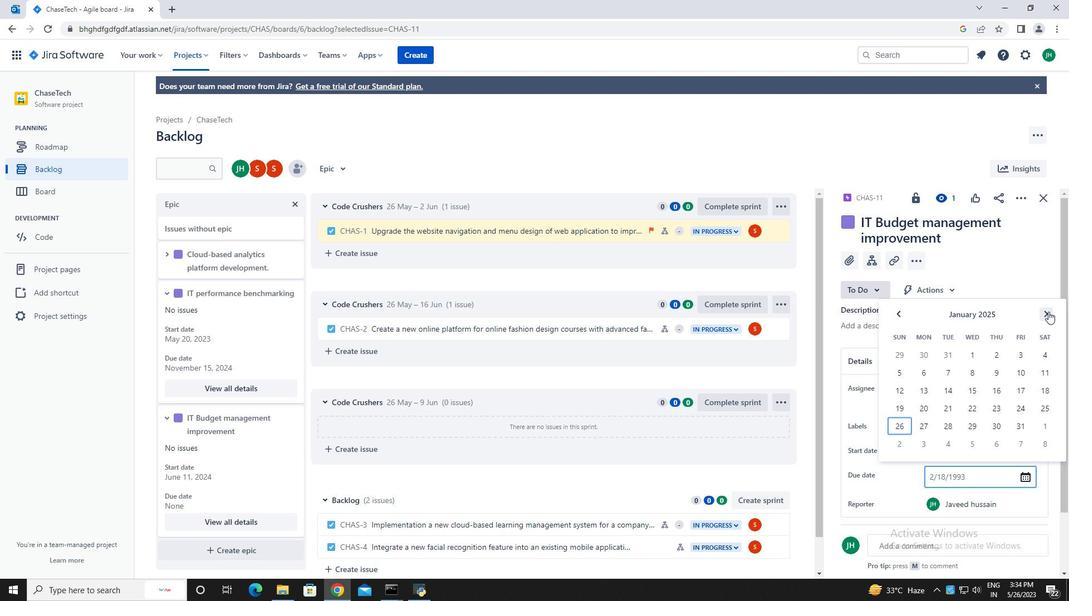 
Action: Mouse pressed left at (1048, 311)
Screenshot: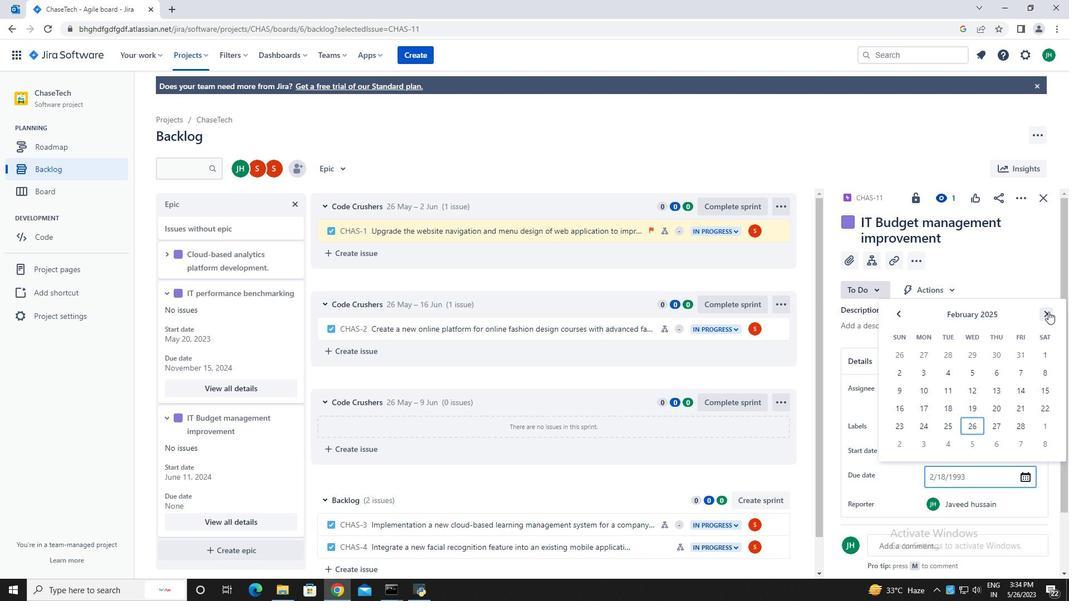 
Action: Mouse pressed left at (1048, 311)
Screenshot: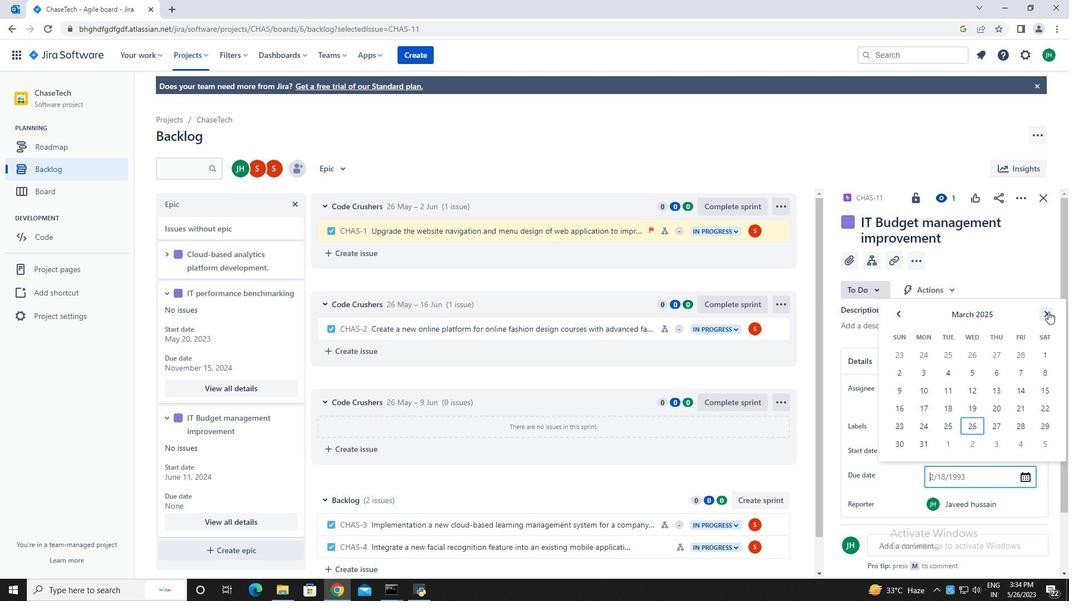 
Action: Mouse pressed left at (1048, 311)
Screenshot: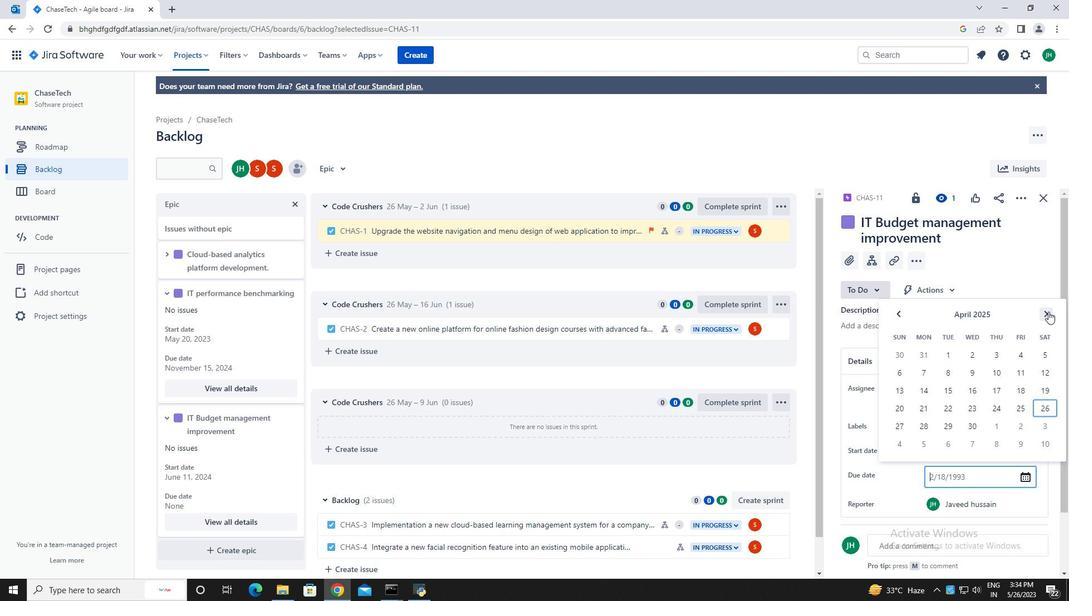
Action: Mouse pressed left at (1048, 311)
Screenshot: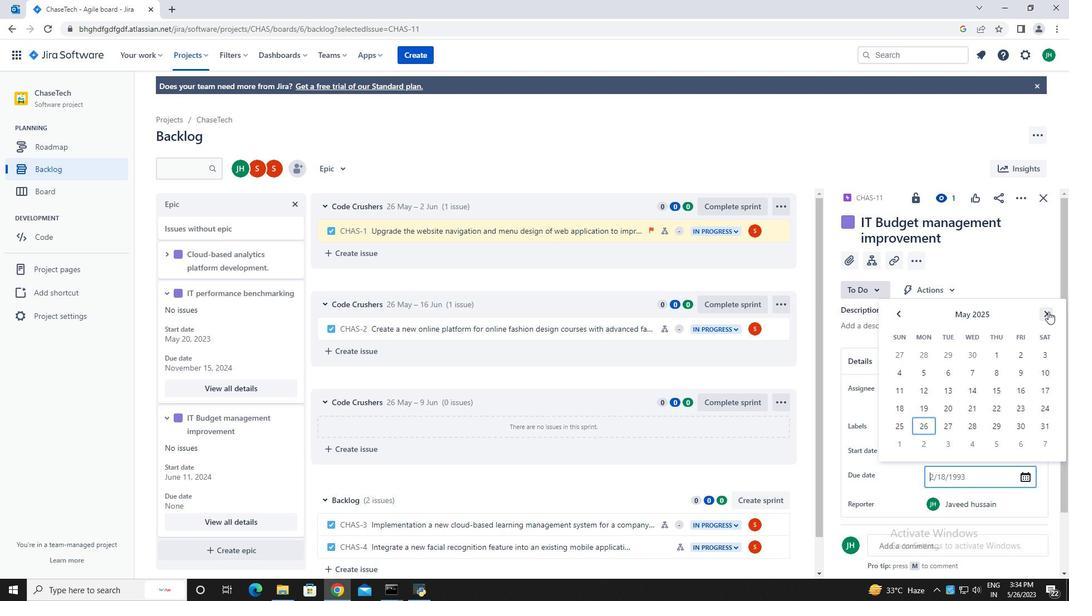 
Action: Mouse pressed left at (1048, 311)
Screenshot: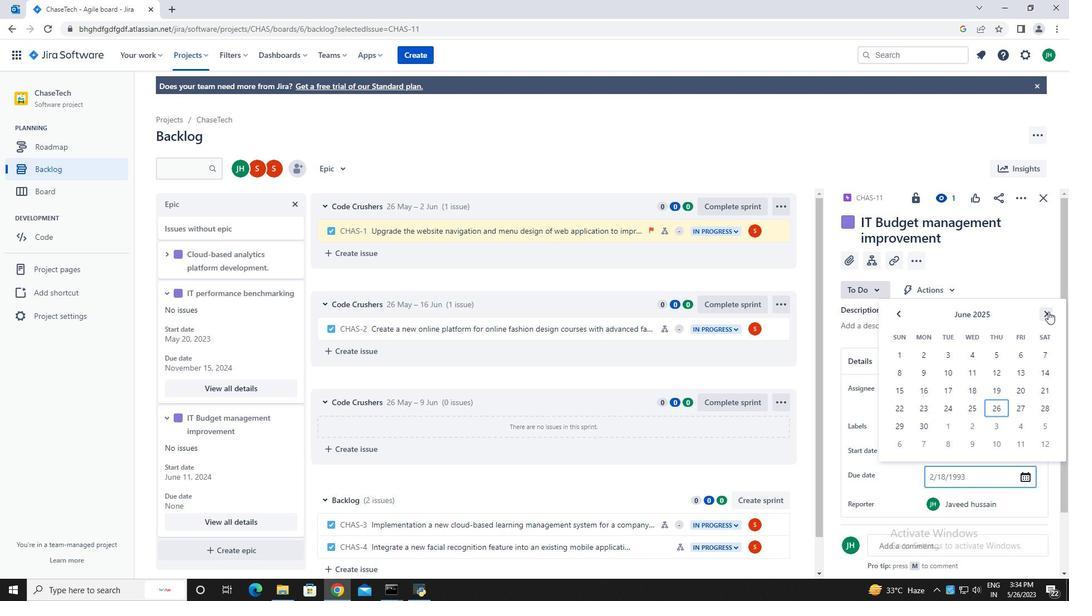 
Action: Mouse pressed left at (1048, 311)
Screenshot: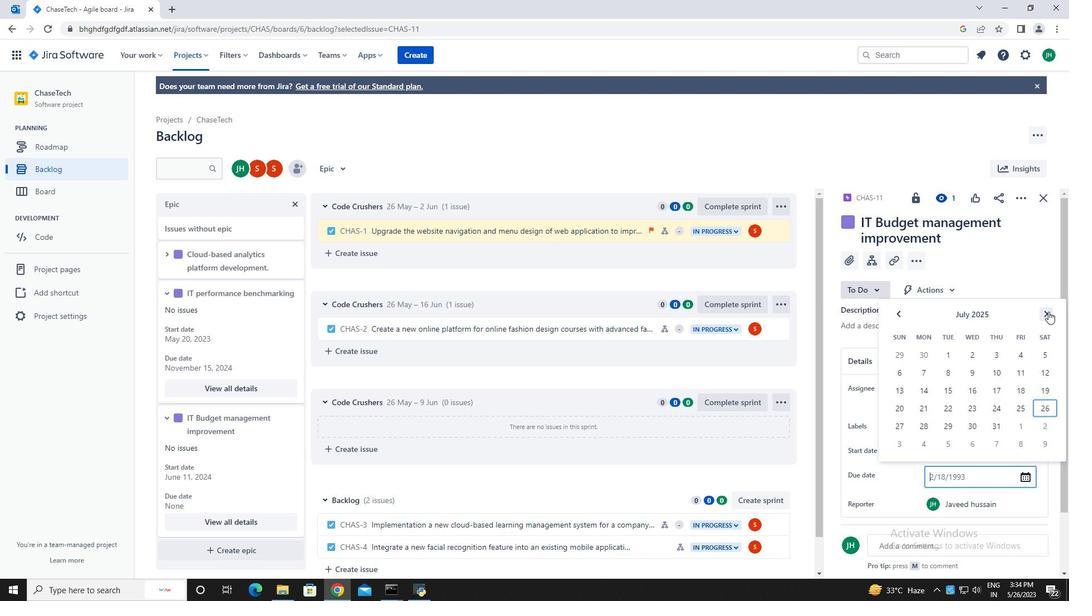 
Action: Mouse moved to (1041, 375)
Screenshot: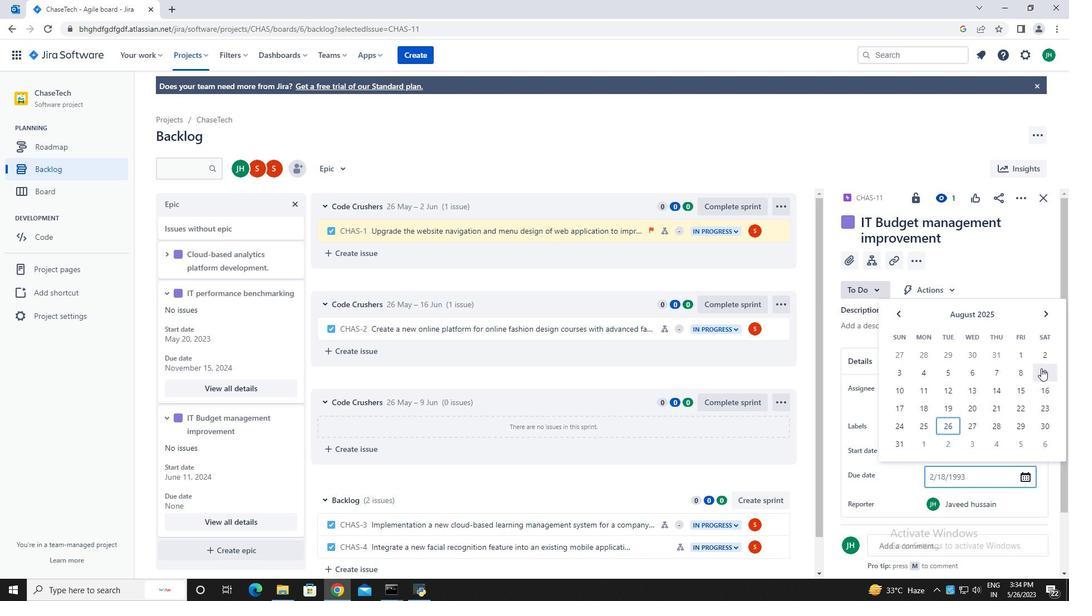 
Action: Mouse pressed left at (1041, 375)
Screenshot: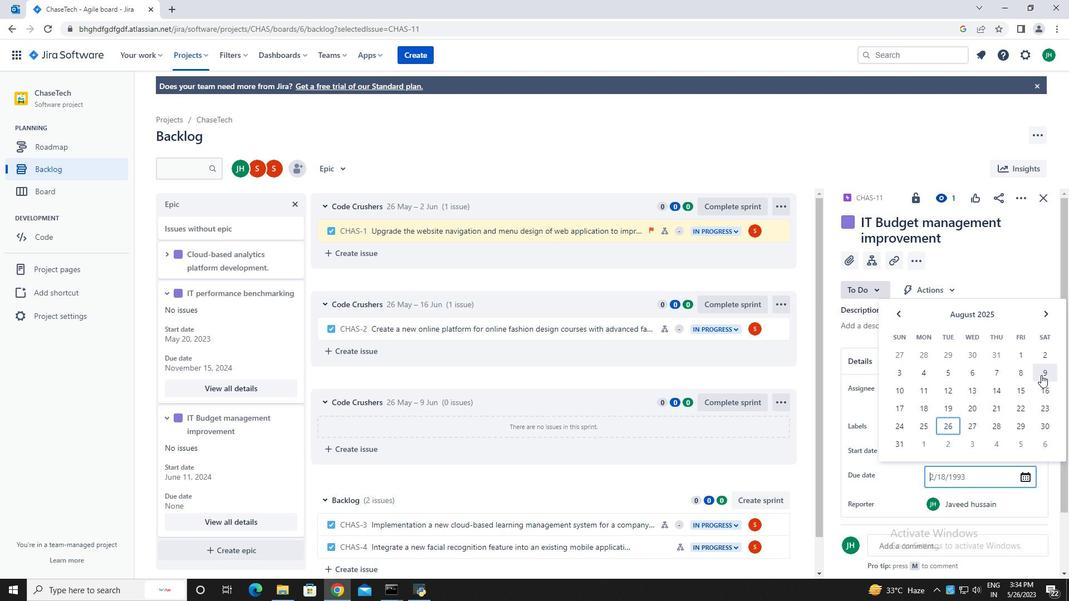 
Action: Mouse moved to (1013, 375)
Screenshot: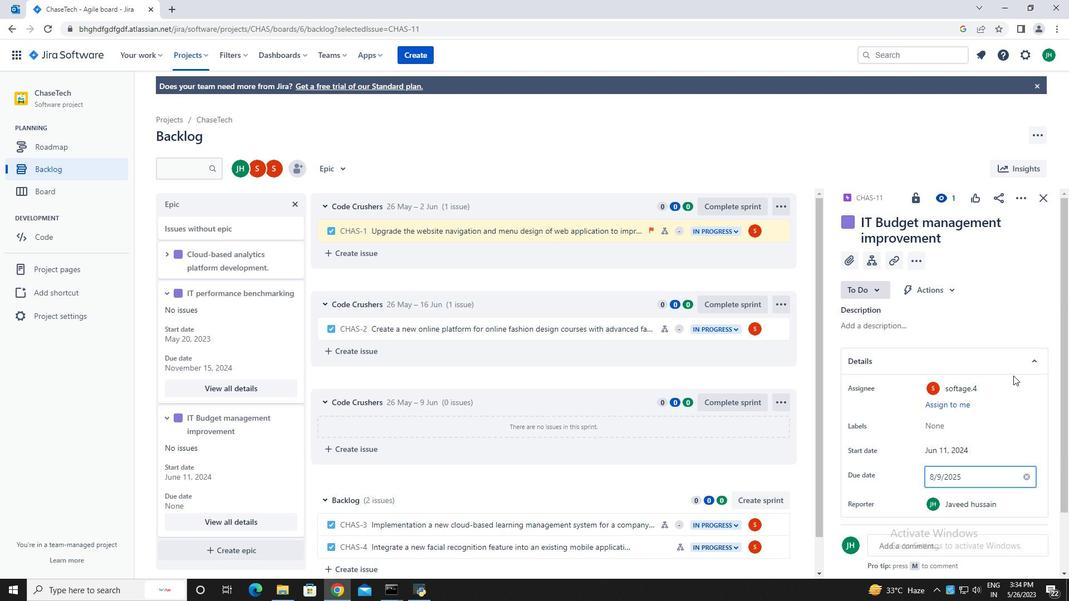 
Action: Key pressed <Key.enter>
Screenshot: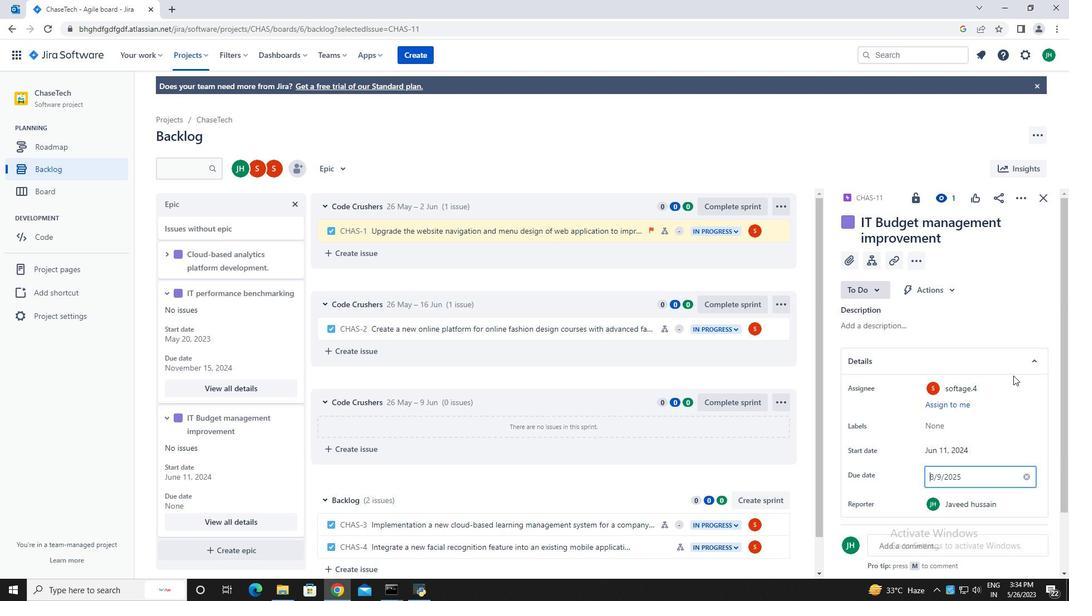 
Action: Mouse moved to (1043, 197)
Screenshot: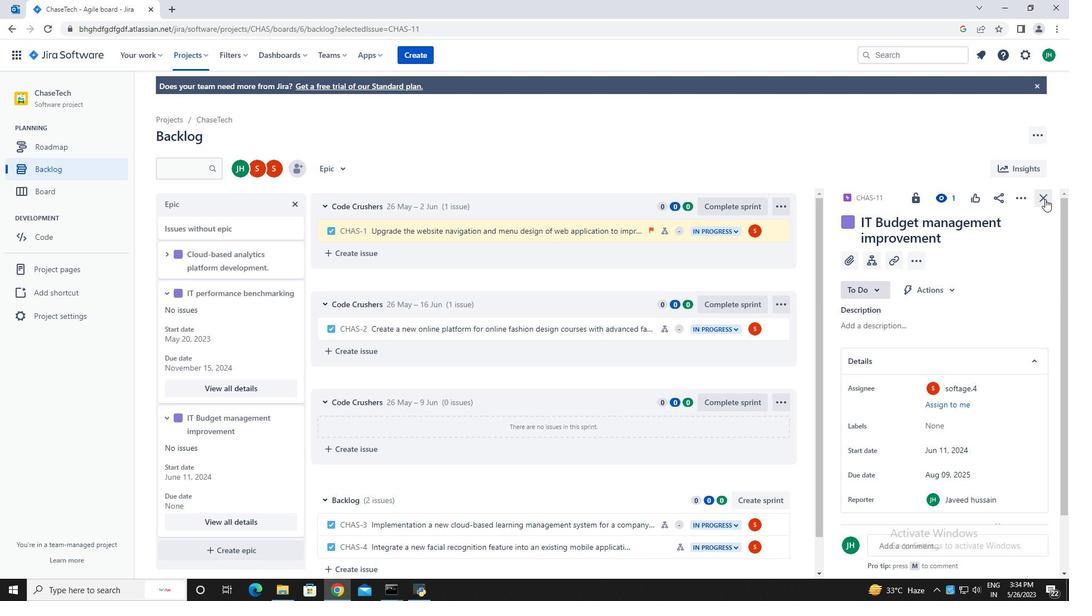 
Action: Mouse pressed left at (1043, 197)
Screenshot: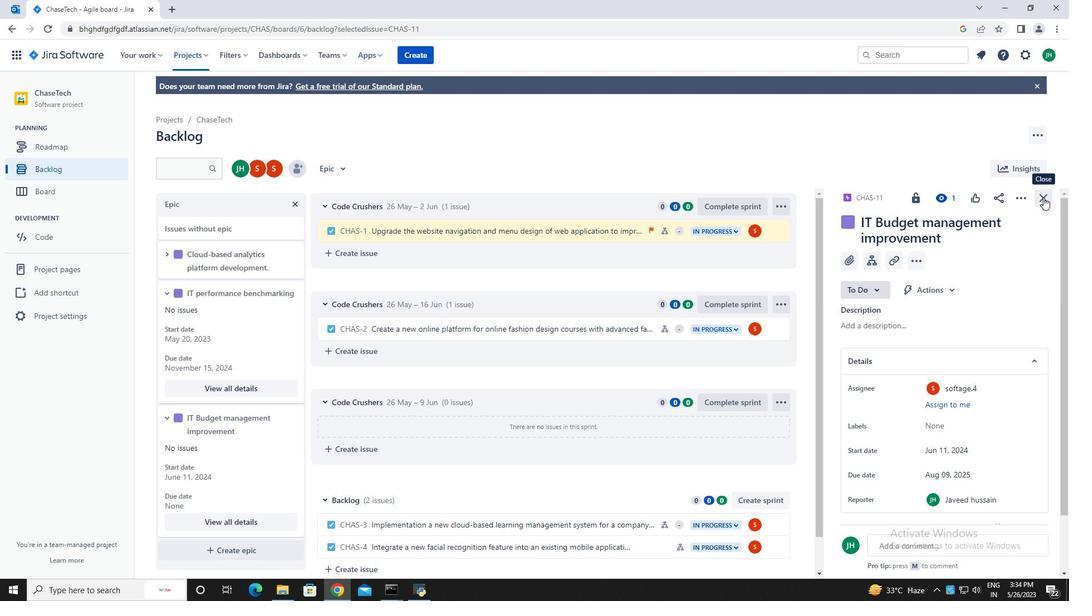 
Action: Mouse moved to (576, 188)
Screenshot: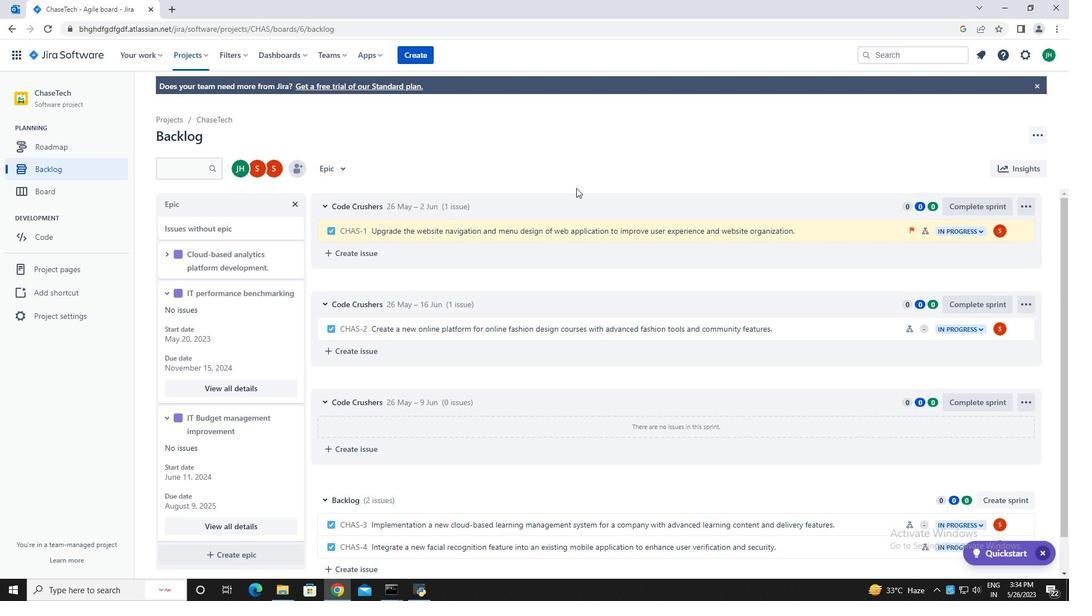 
Action: Mouse scrolled (576, 187) with delta (0, 0)
Screenshot: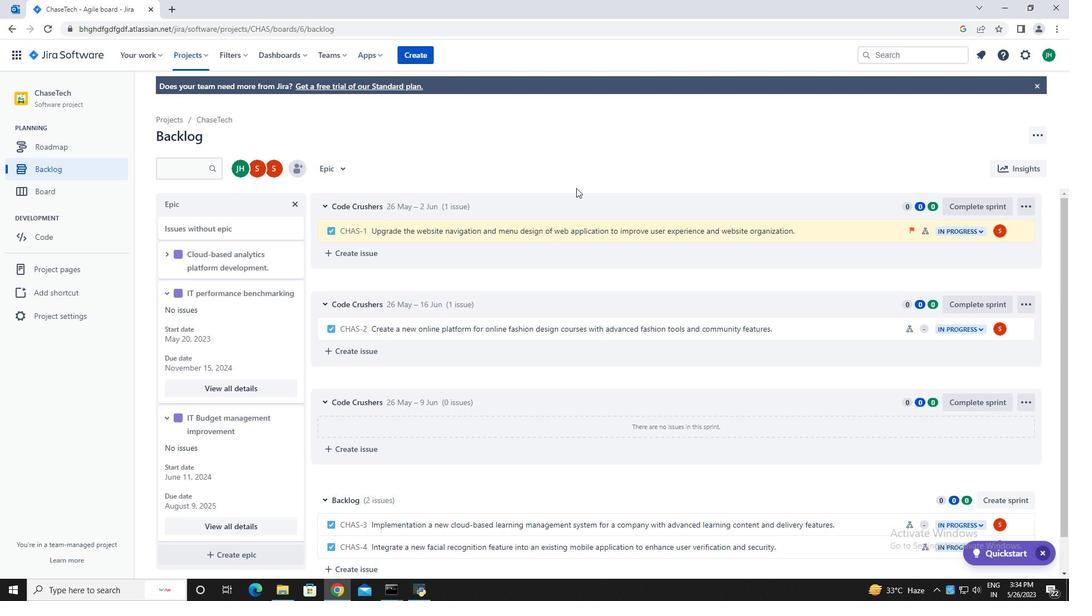 
